 Task: Look for space in Ocoyoacac, Mexico from 10th July, 2023 to 15th July, 2023 for 7 adults in price range Rs.10000 to Rs.15000. Place can be entire place or shared room with 4 bedrooms having 7 beds and 4 bathrooms. Property type can be house, flat, guest house. Amenities needed are: wifi, TV, free parkinig on premises, gym, breakfast. Booking option can be shelf check-in. Required host language is English.
Action: Mouse moved to (526, 115)
Screenshot: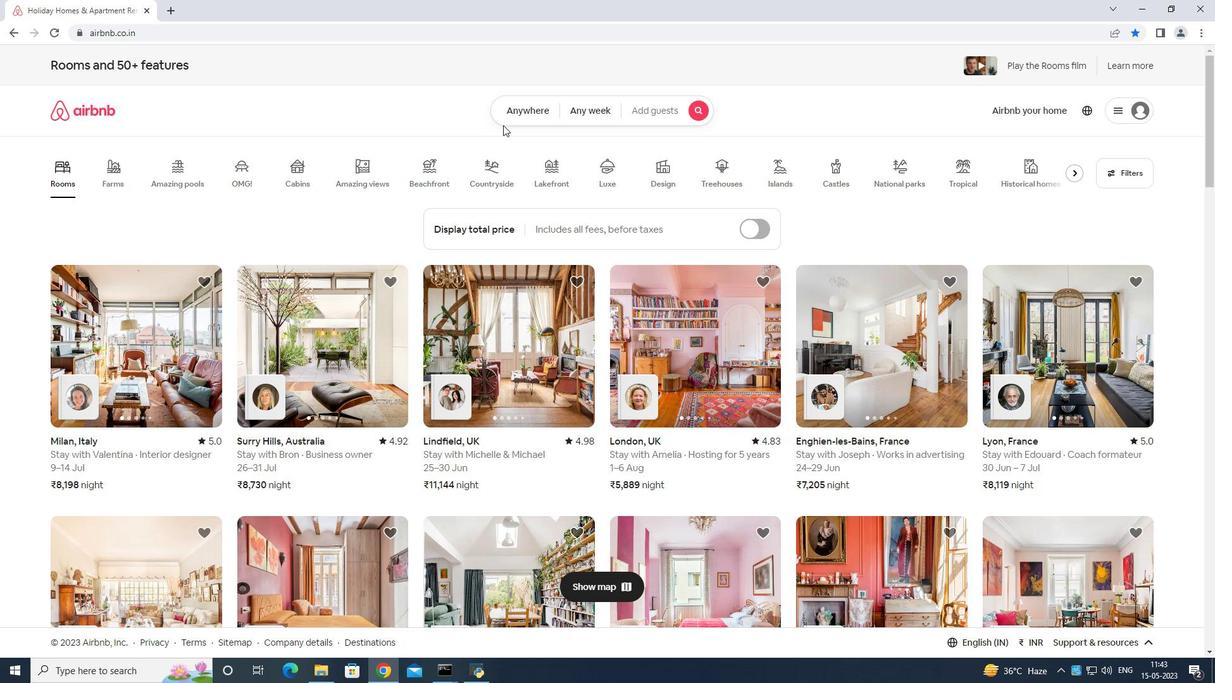 
Action: Mouse pressed left at (526, 115)
Screenshot: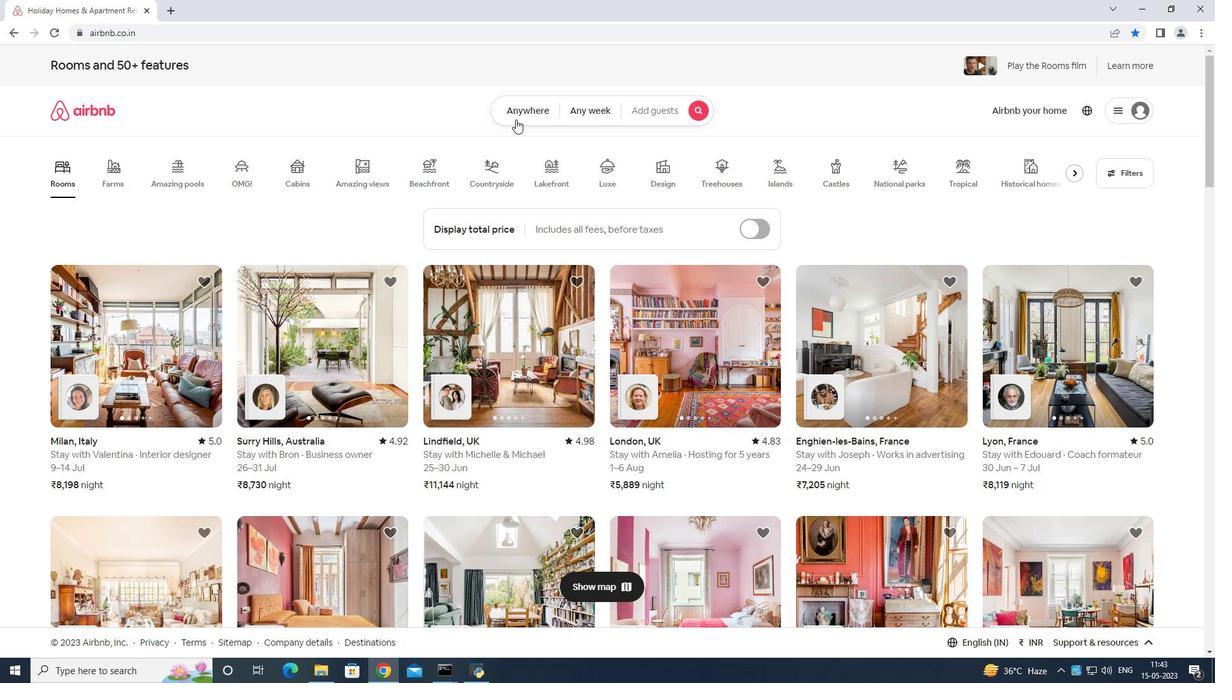 
Action: Mouse moved to (430, 157)
Screenshot: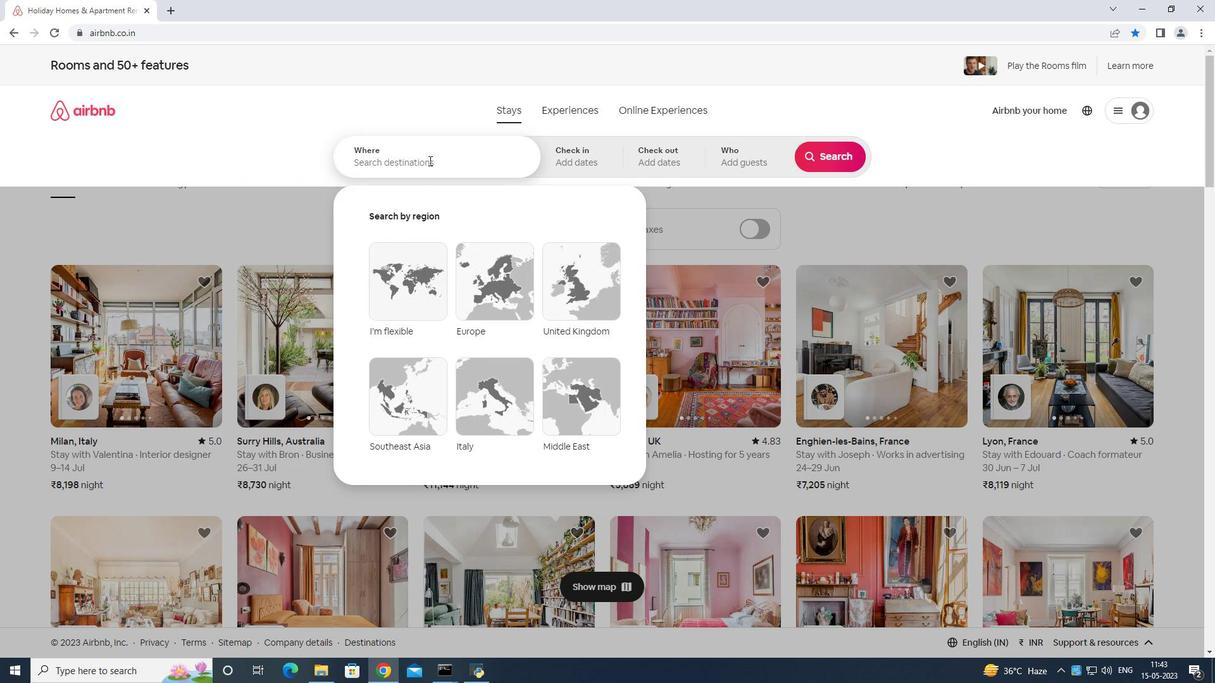 
Action: Mouse pressed left at (430, 157)
Screenshot: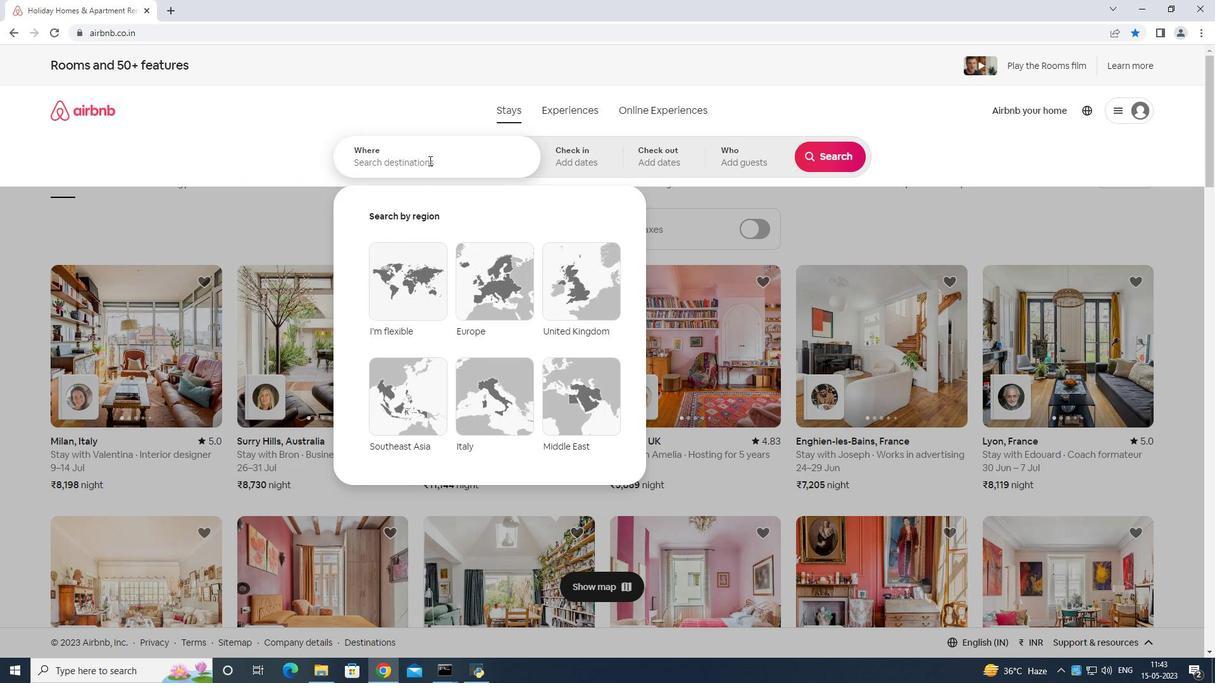 
Action: Mouse moved to (338, 212)
Screenshot: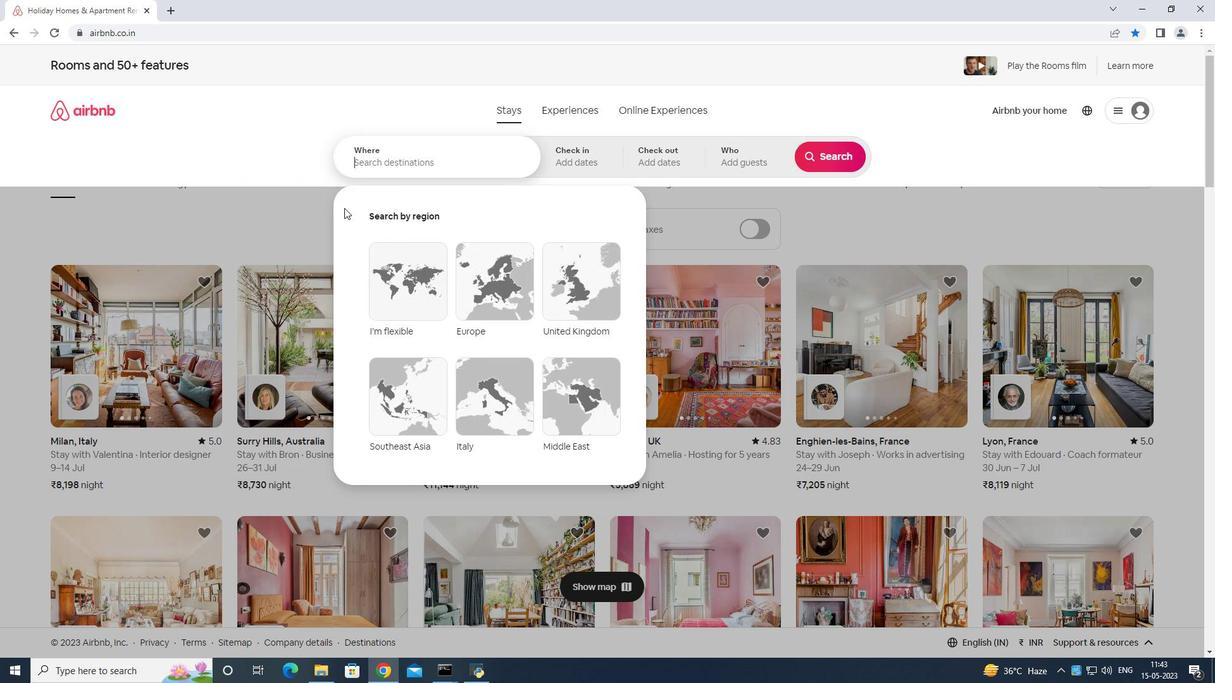
Action: Key pressed <Key.shift>Ocoyoacac<Key.space>mexico<Key.enter>
Screenshot: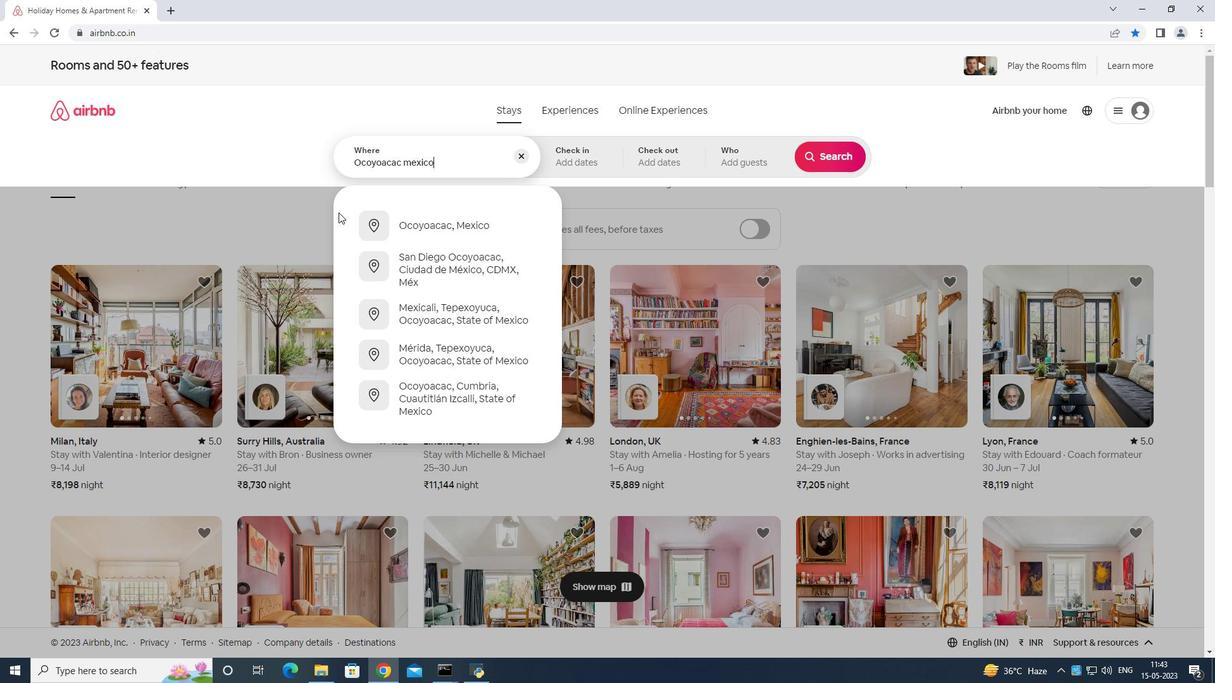 
Action: Mouse moved to (833, 257)
Screenshot: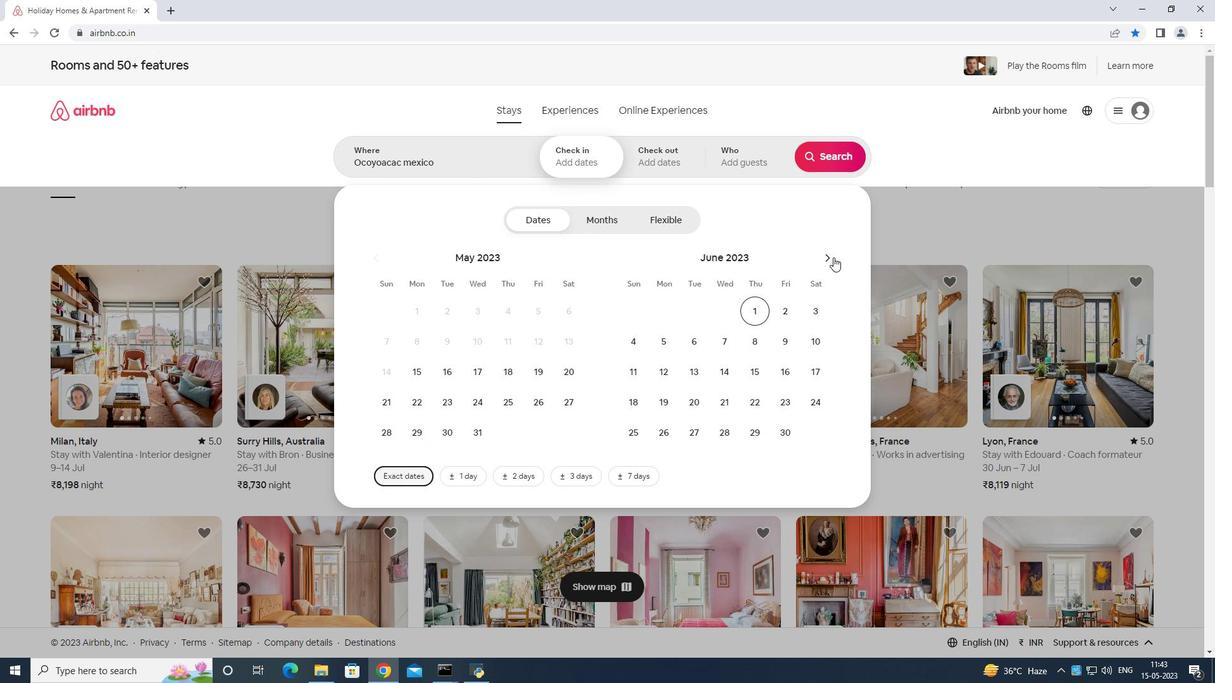
Action: Mouse pressed left at (833, 257)
Screenshot: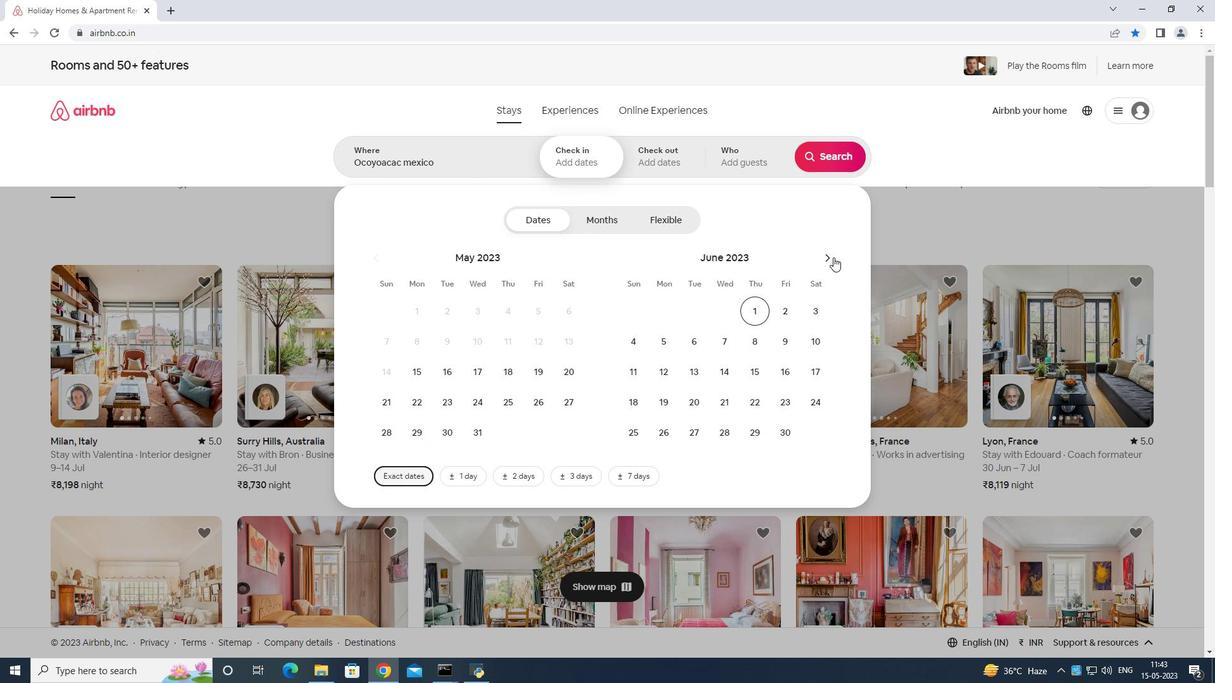 
Action: Mouse moved to (665, 362)
Screenshot: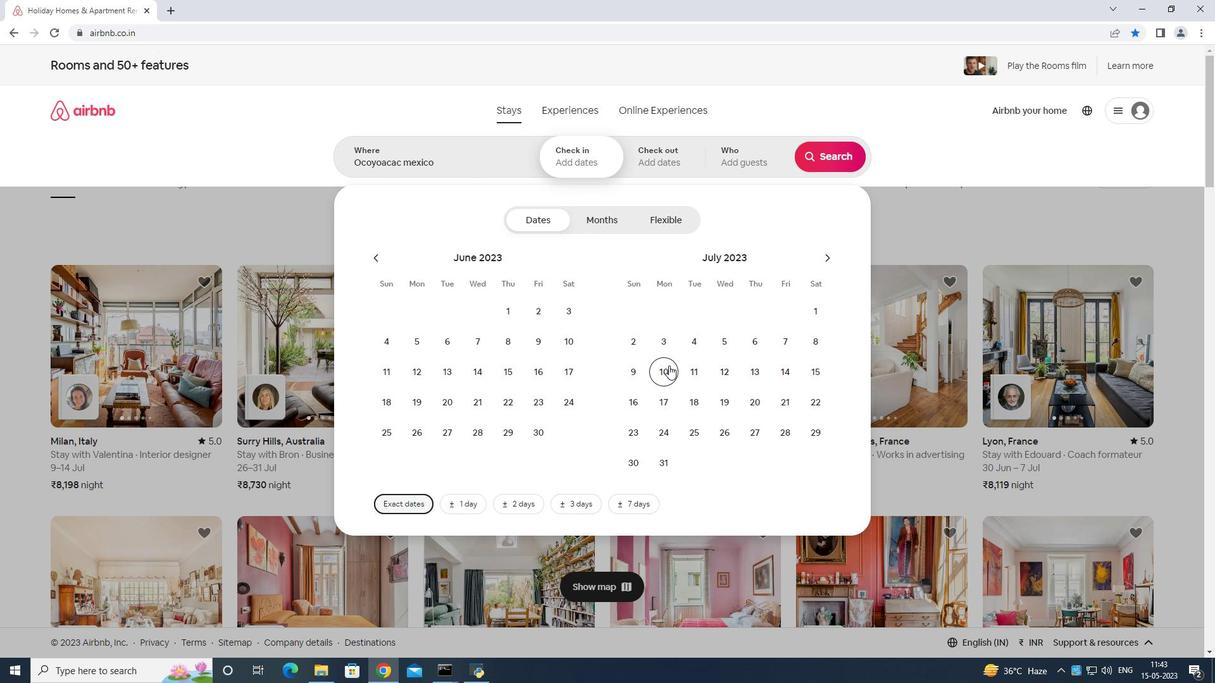 
Action: Mouse pressed left at (665, 362)
Screenshot: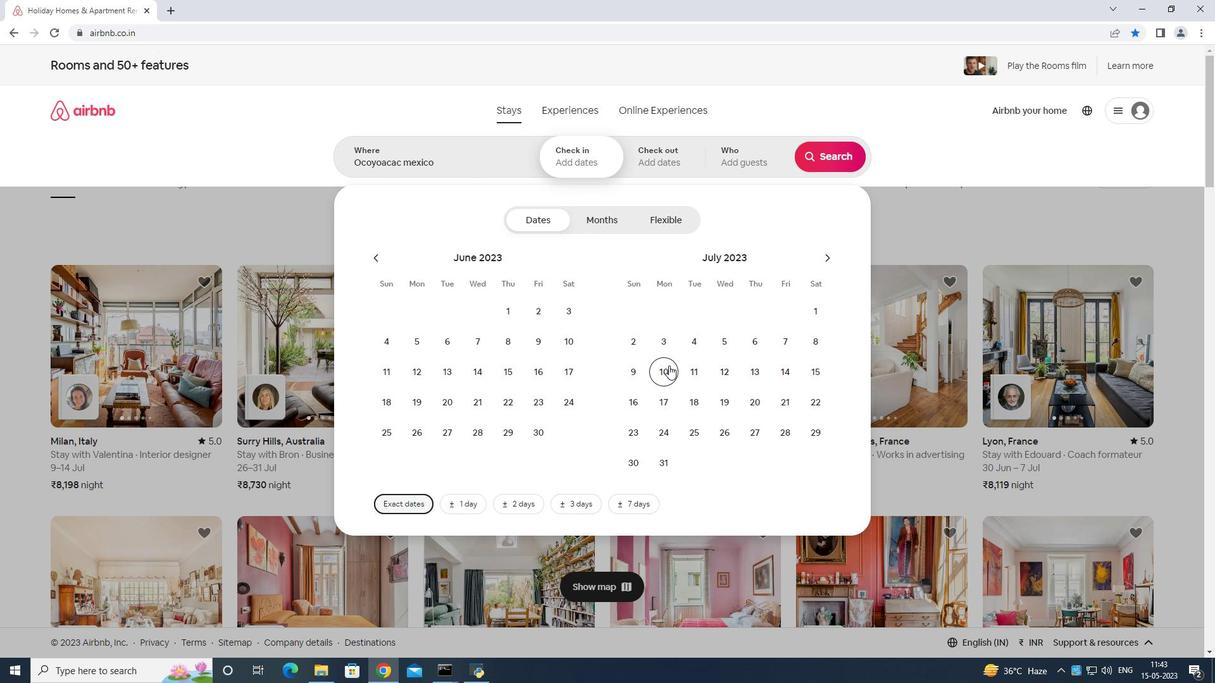 
Action: Mouse moved to (816, 368)
Screenshot: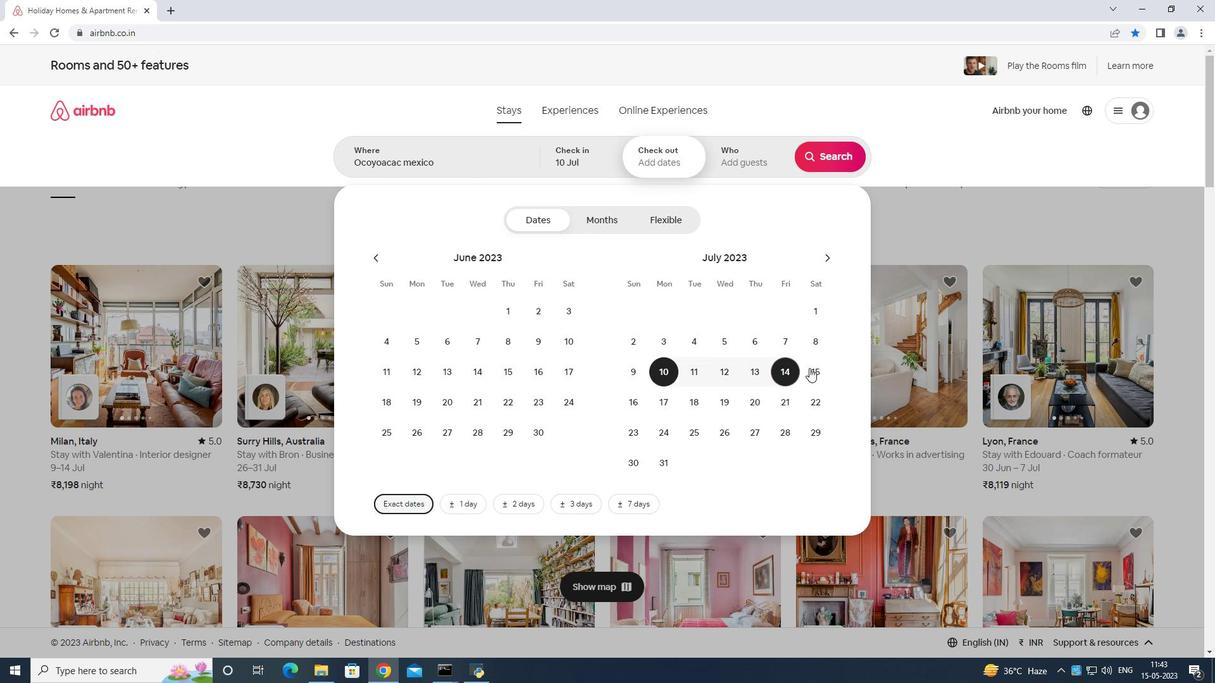 
Action: Mouse pressed left at (816, 368)
Screenshot: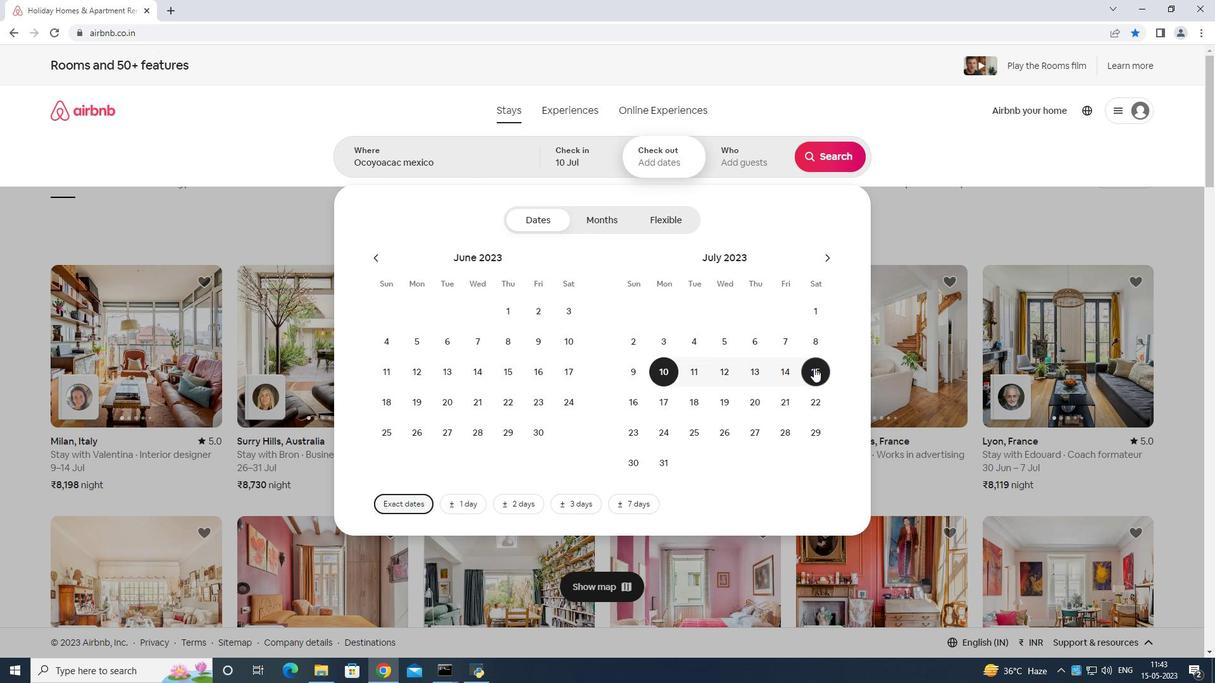 
Action: Mouse moved to (766, 146)
Screenshot: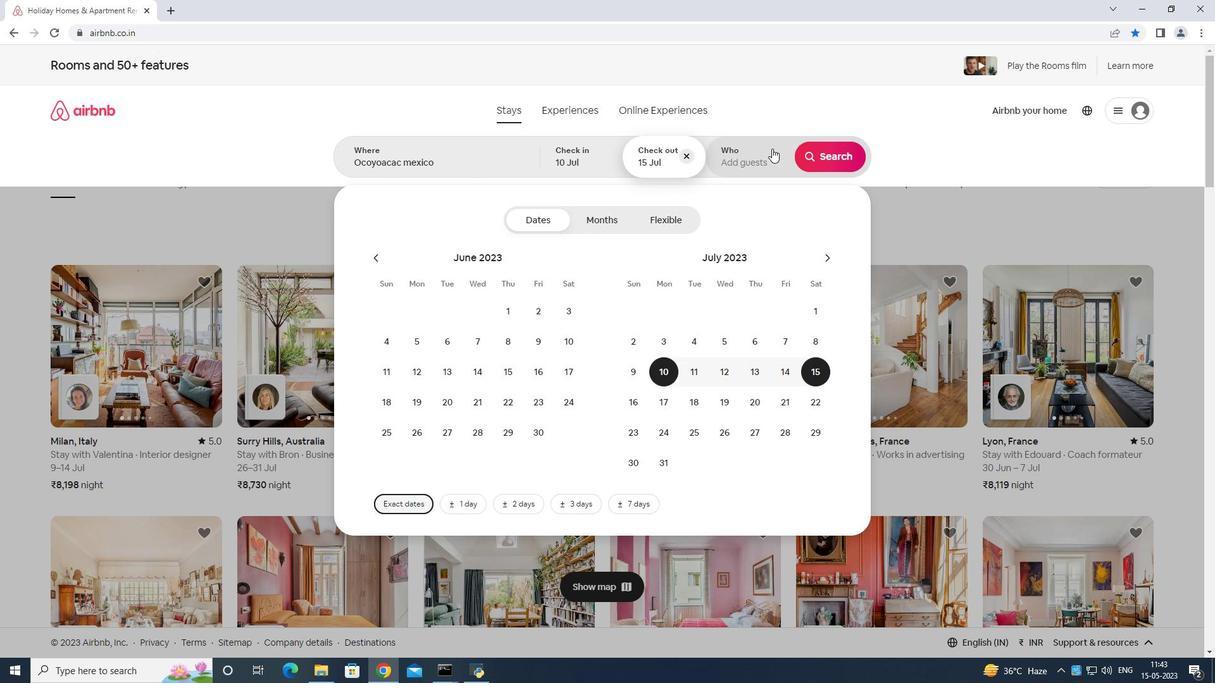 
Action: Mouse pressed left at (766, 146)
Screenshot: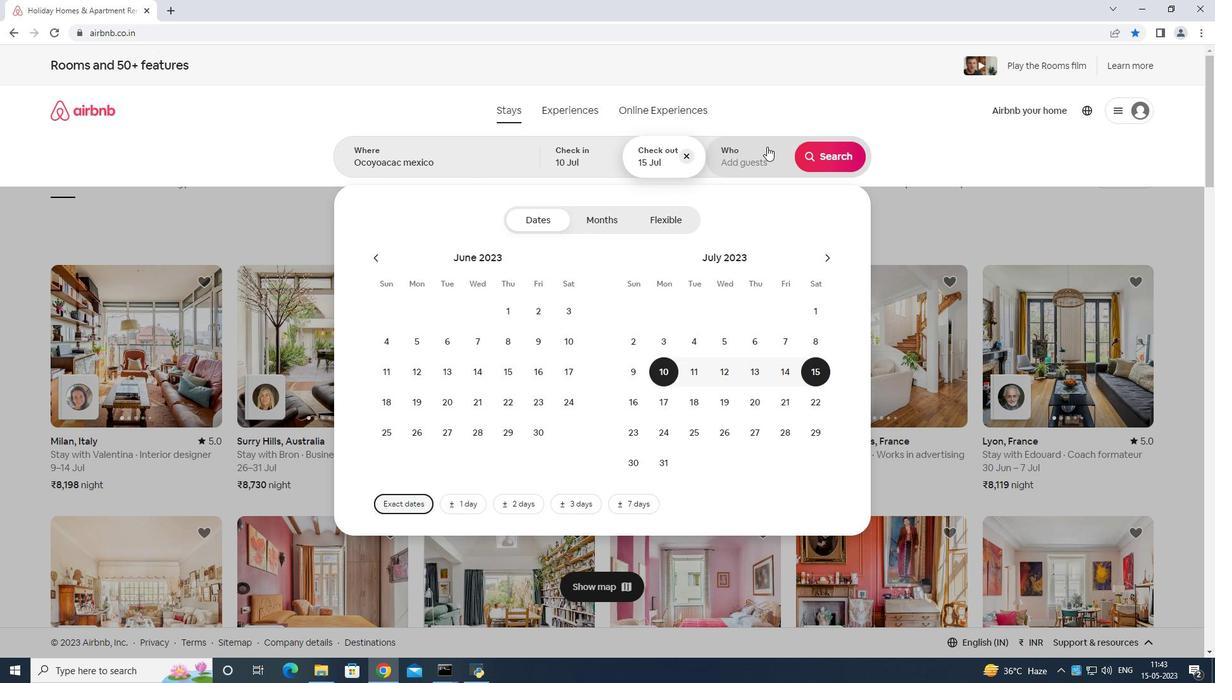 
Action: Mouse moved to (833, 221)
Screenshot: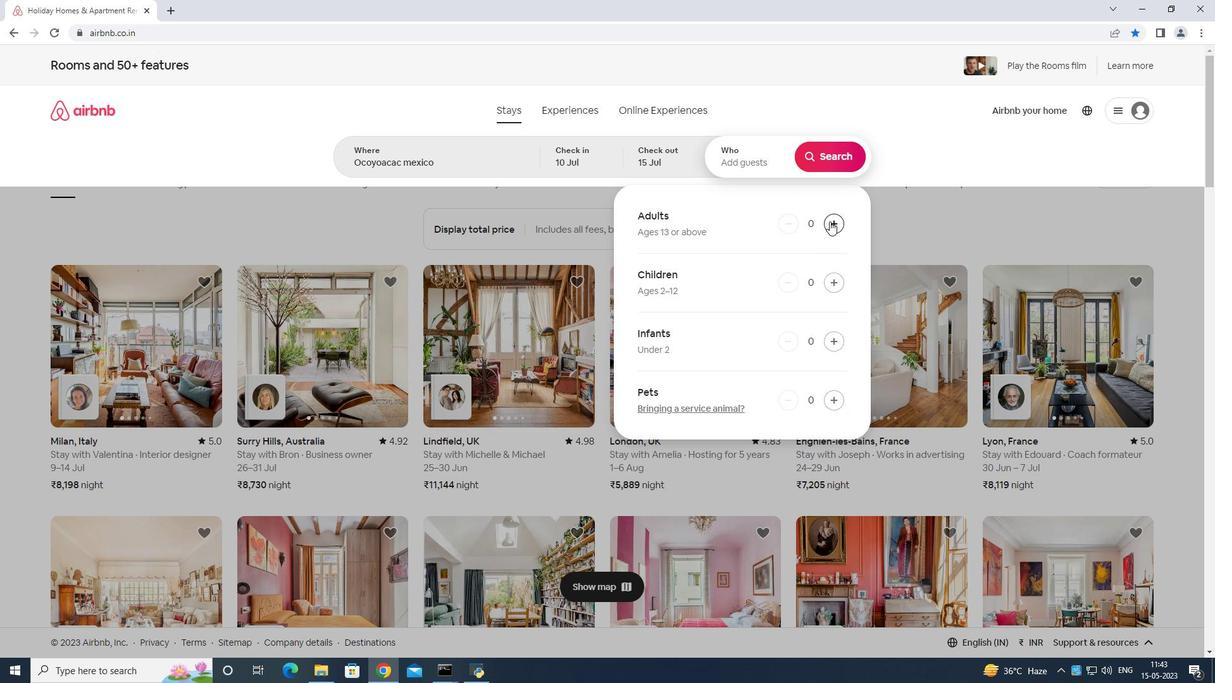 
Action: Mouse pressed left at (833, 221)
Screenshot: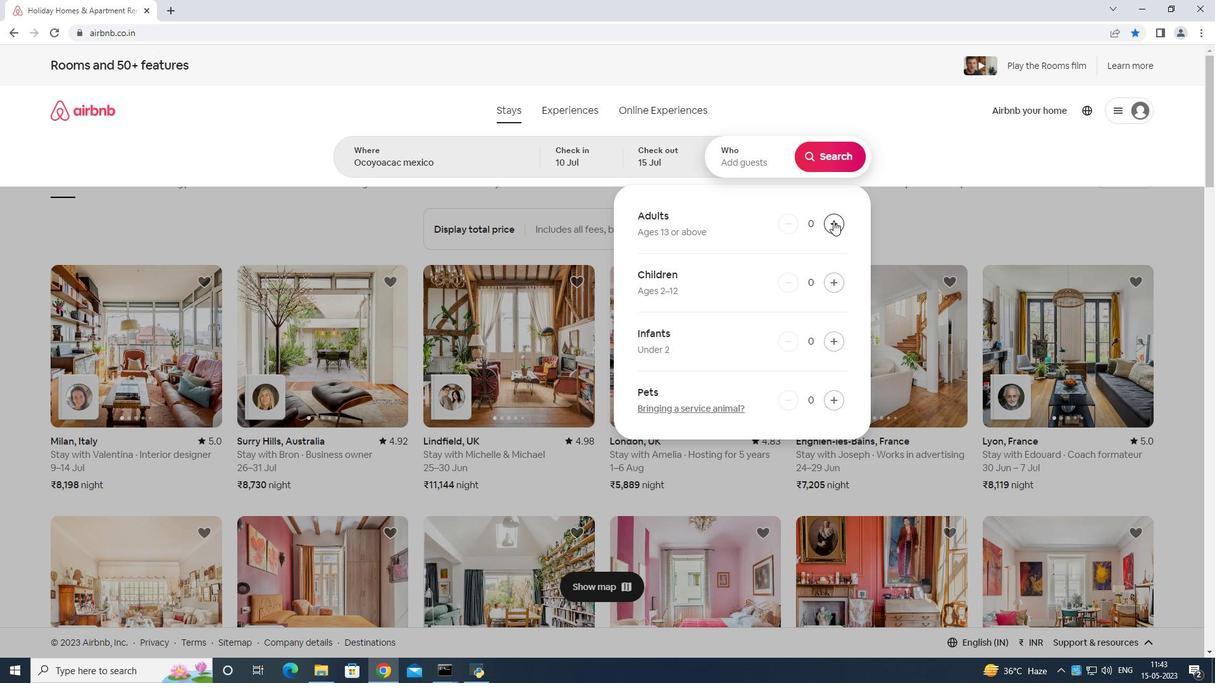 
Action: Mouse pressed left at (833, 221)
Screenshot: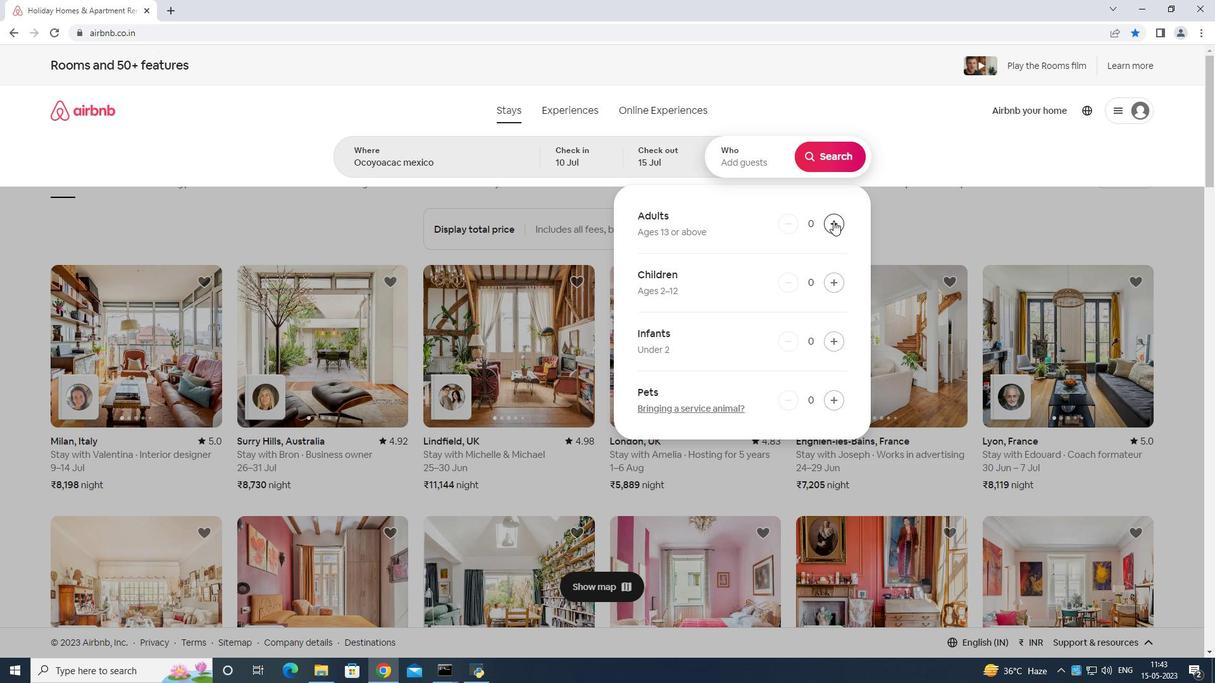 
Action: Mouse moved to (835, 221)
Screenshot: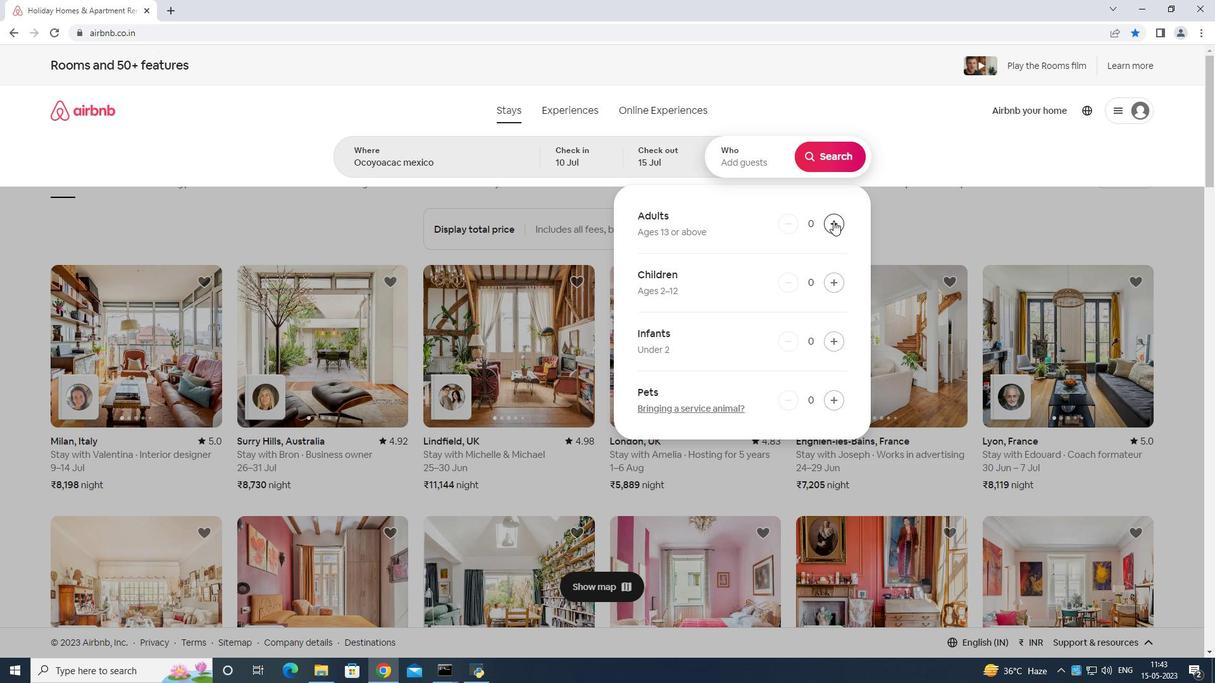 
Action: Mouse pressed left at (835, 221)
Screenshot: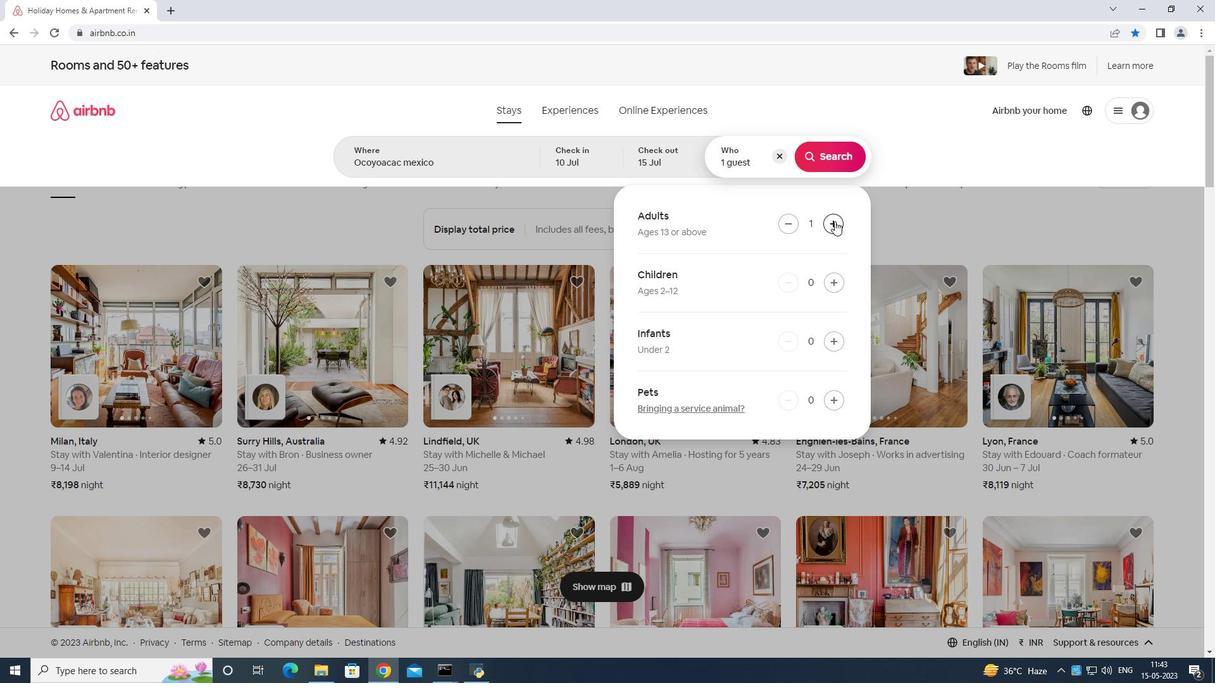 
Action: Mouse pressed left at (835, 221)
Screenshot: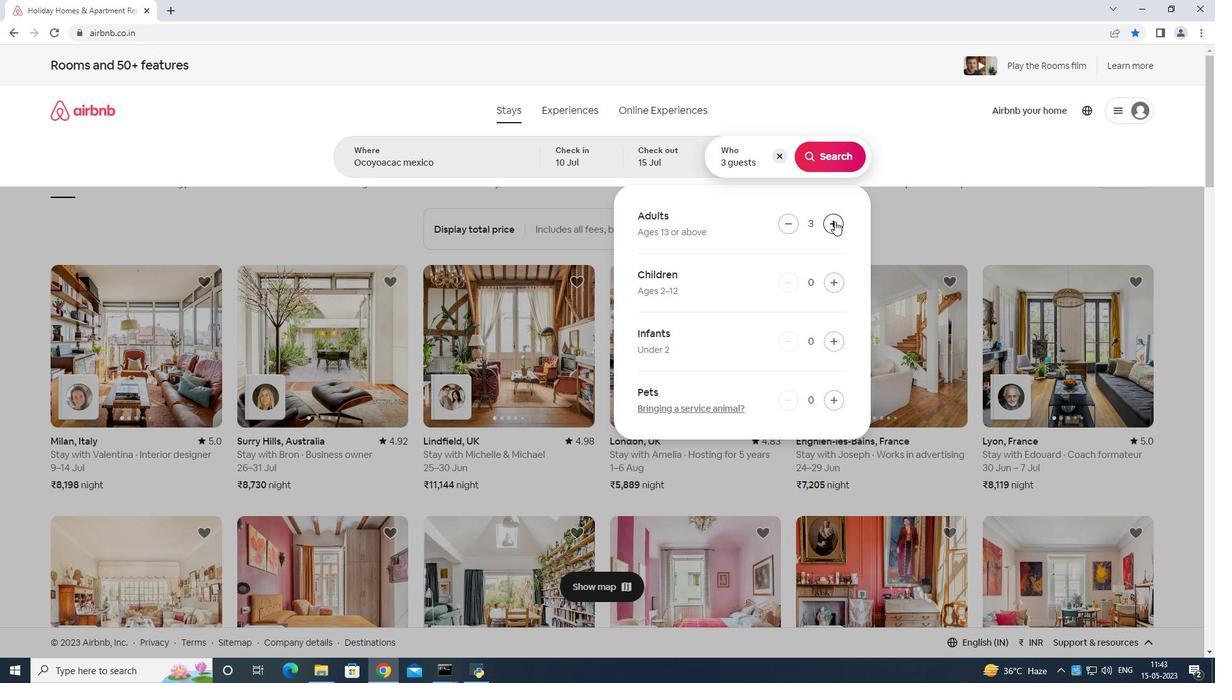 
Action: Mouse pressed left at (835, 221)
Screenshot: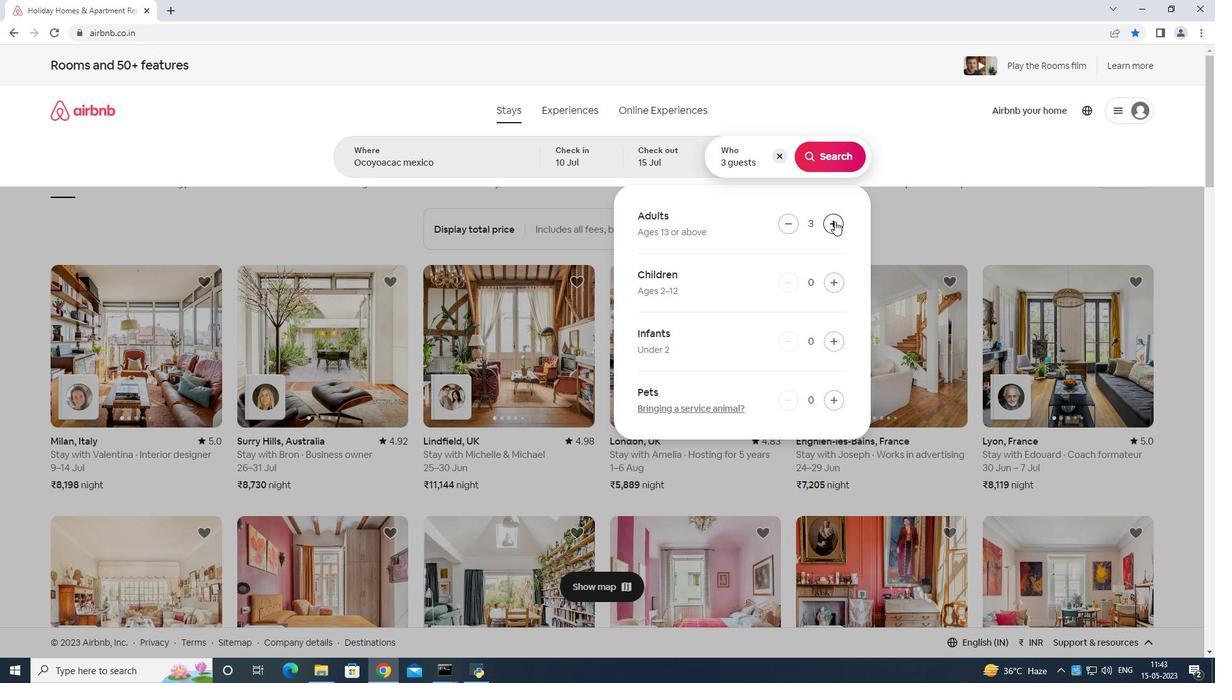 
Action: Mouse pressed left at (835, 221)
Screenshot: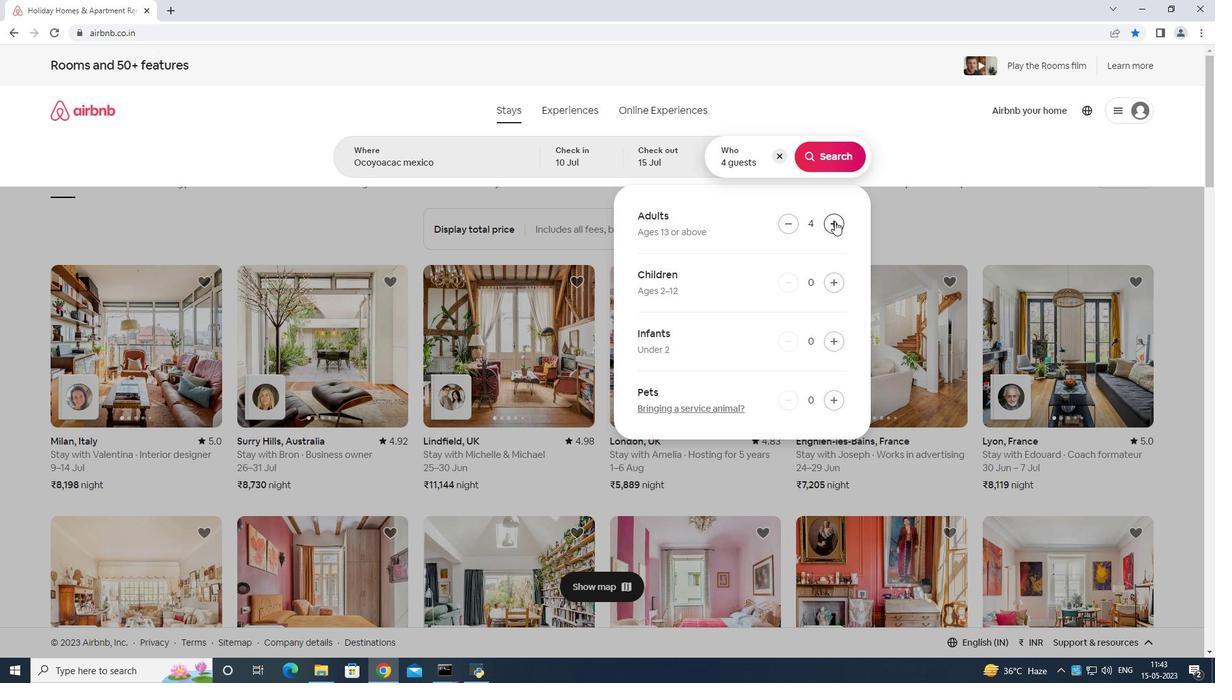 
Action: Mouse pressed left at (835, 221)
Screenshot: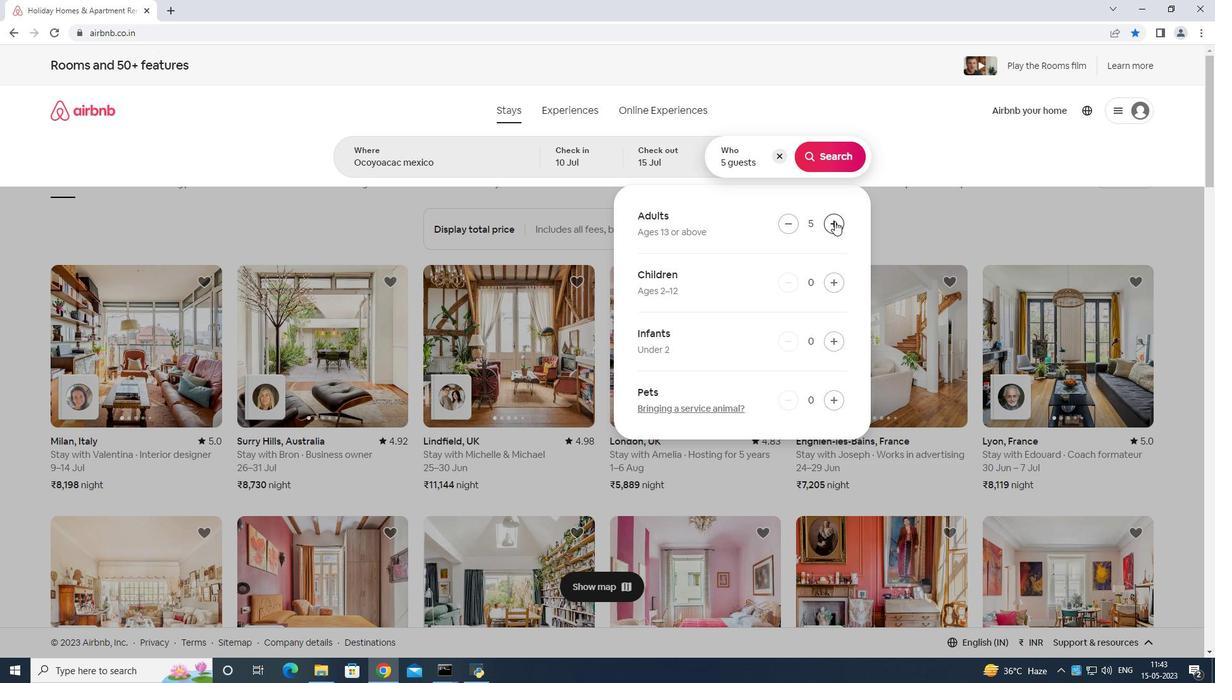 
Action: Mouse pressed left at (835, 221)
Screenshot: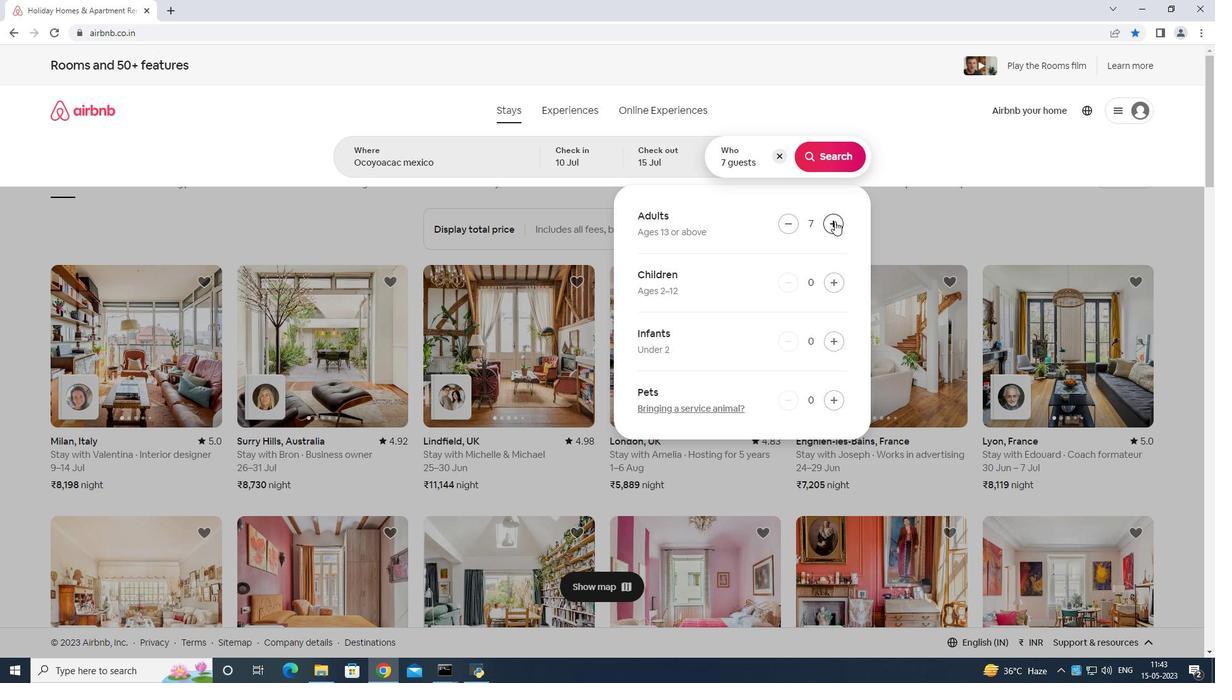 
Action: Mouse moved to (791, 222)
Screenshot: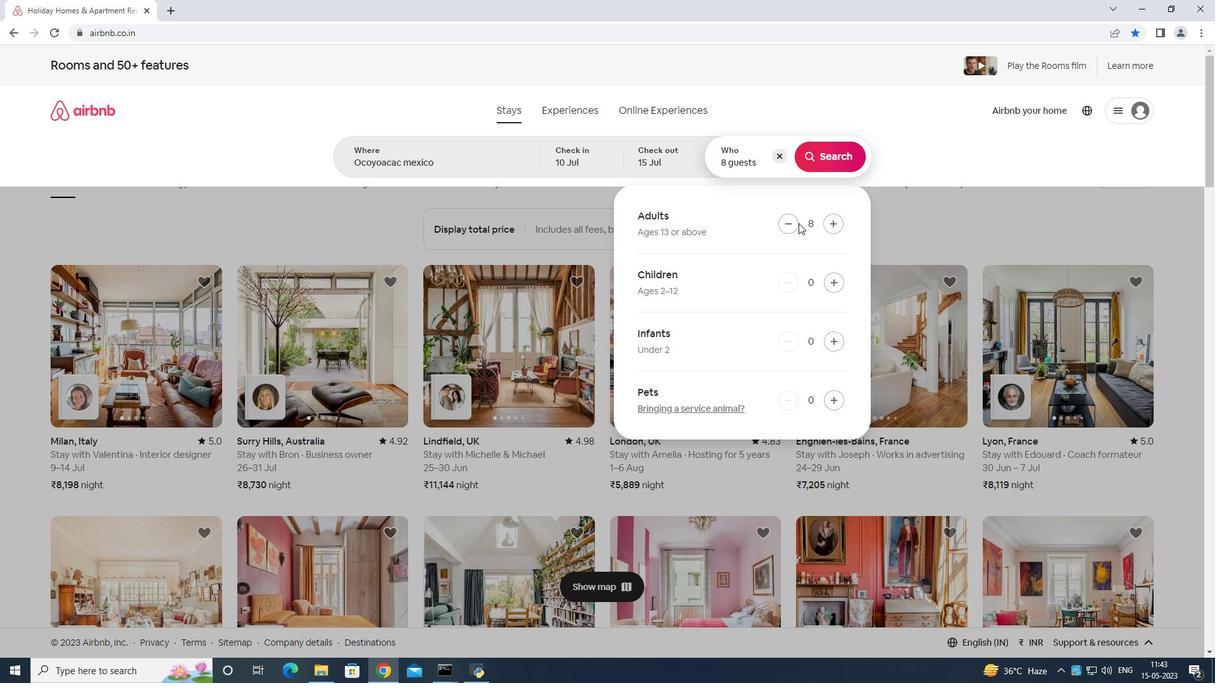 
Action: Mouse pressed left at (791, 222)
Screenshot: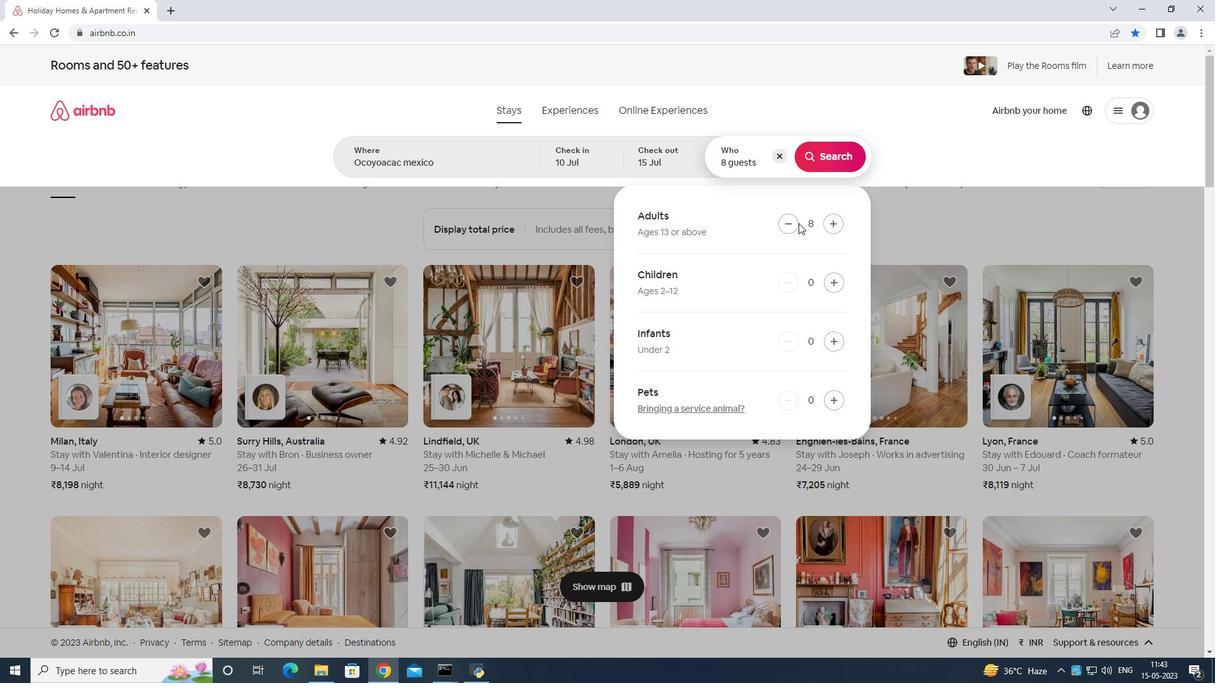 
Action: Mouse moved to (838, 145)
Screenshot: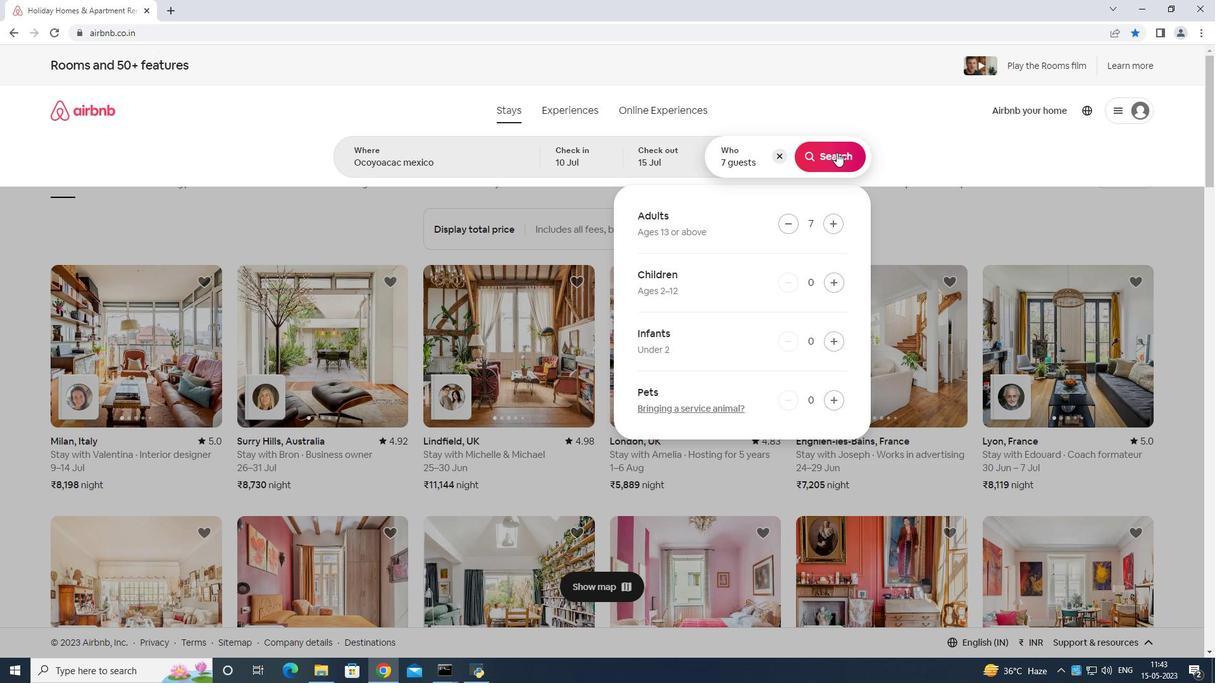 
Action: Mouse pressed left at (838, 145)
Screenshot: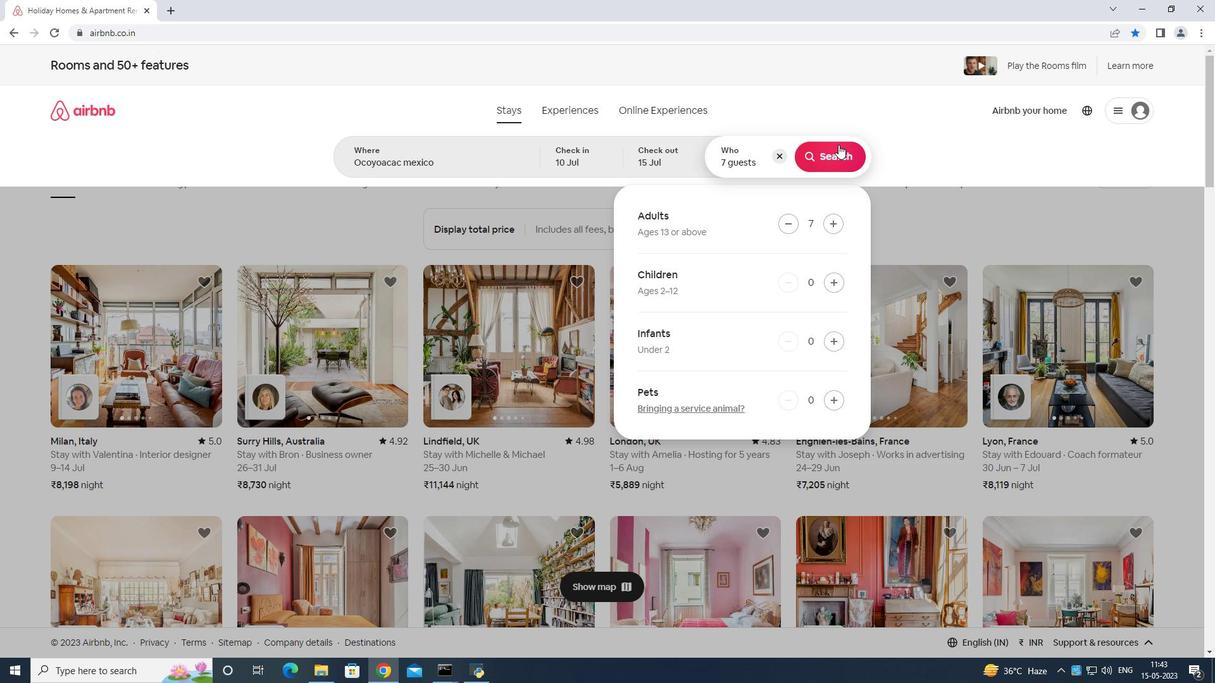 
Action: Mouse moved to (1147, 112)
Screenshot: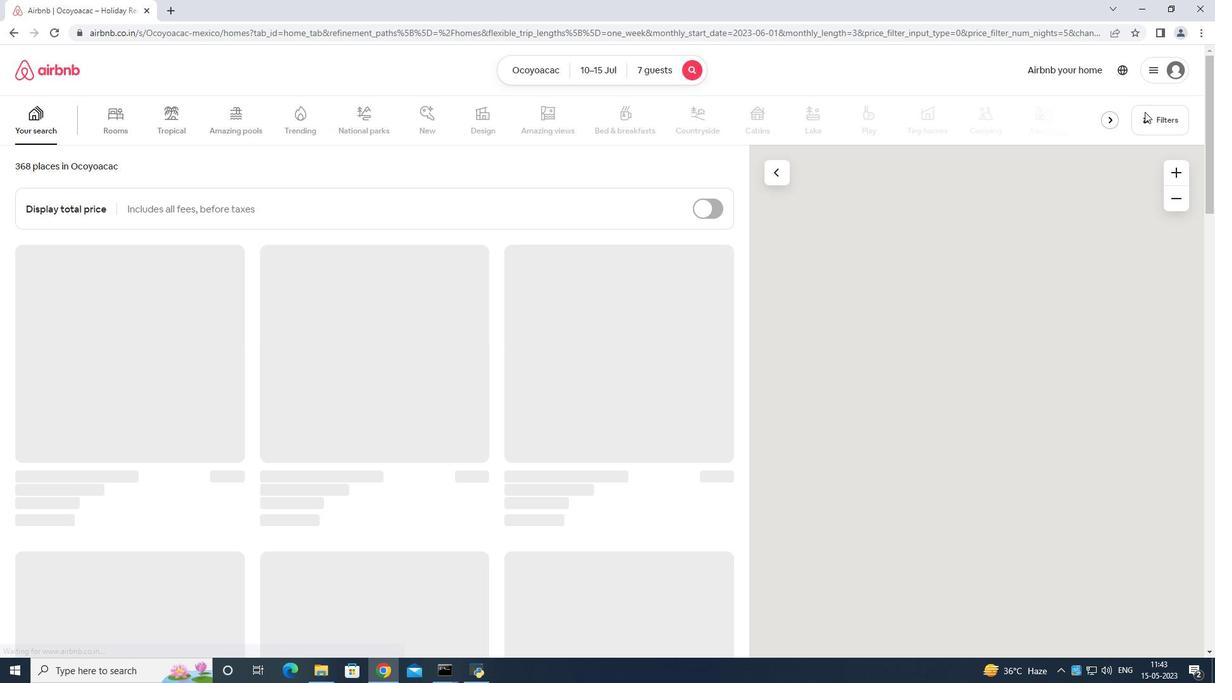 
Action: Mouse pressed left at (1147, 112)
Screenshot: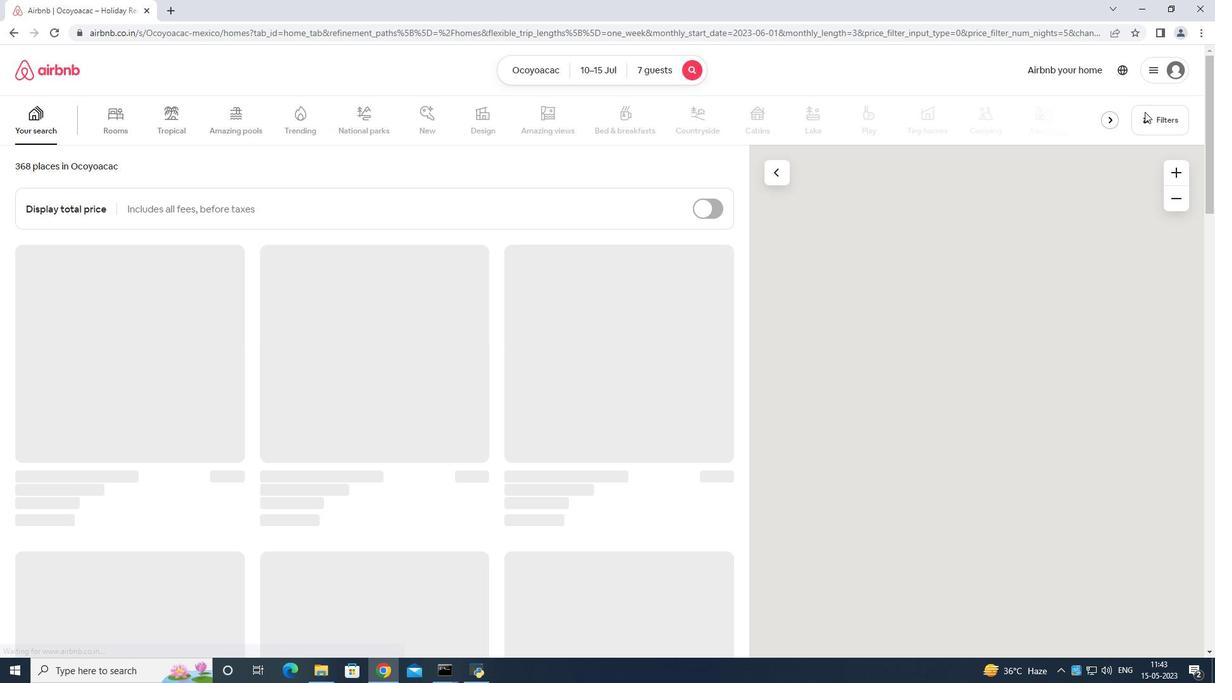 
Action: Mouse moved to (544, 413)
Screenshot: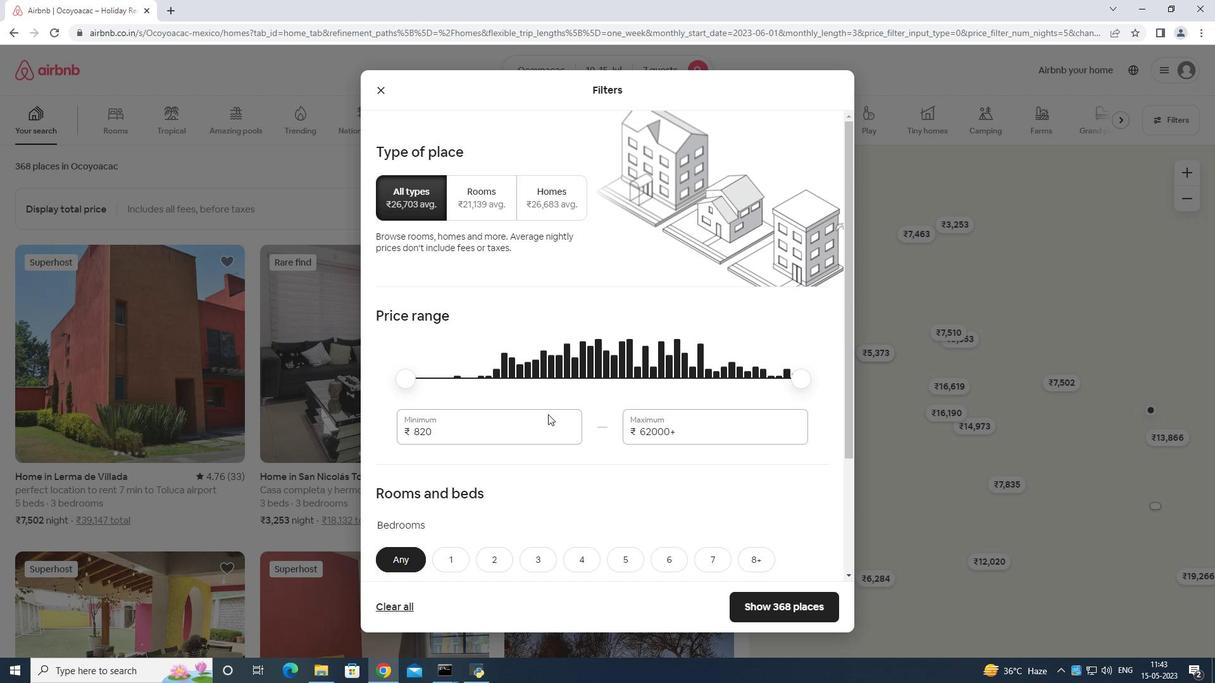 
Action: Mouse pressed left at (544, 413)
Screenshot: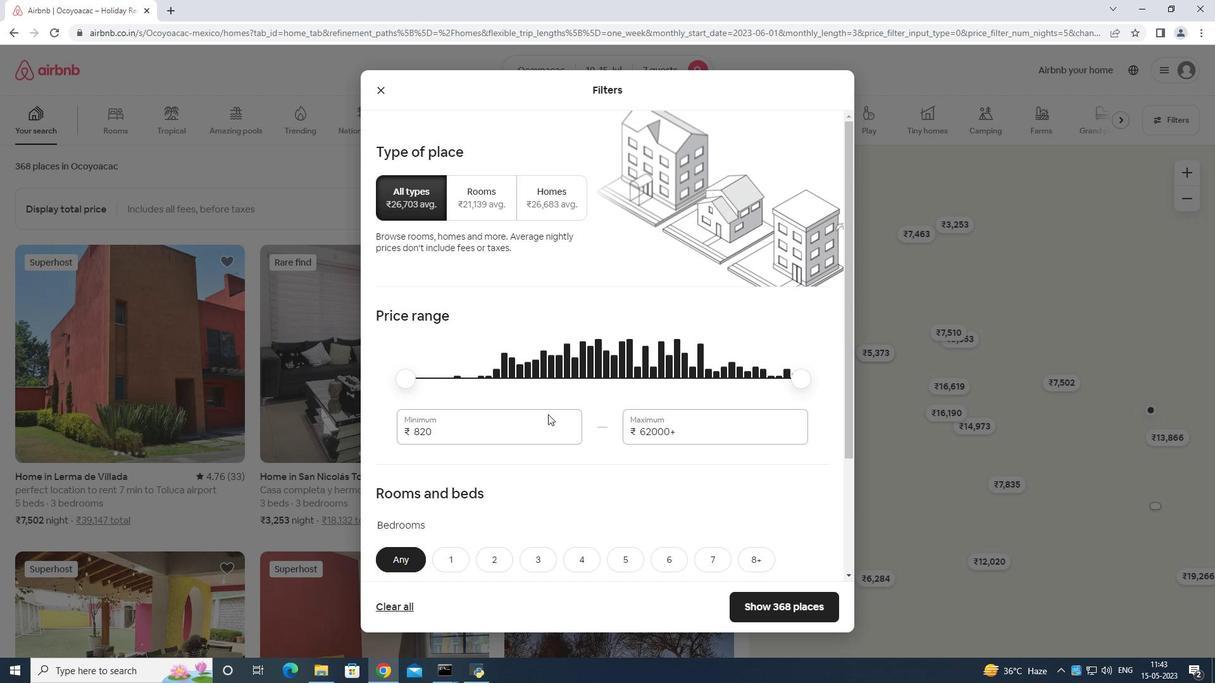 
Action: Mouse moved to (543, 410)
Screenshot: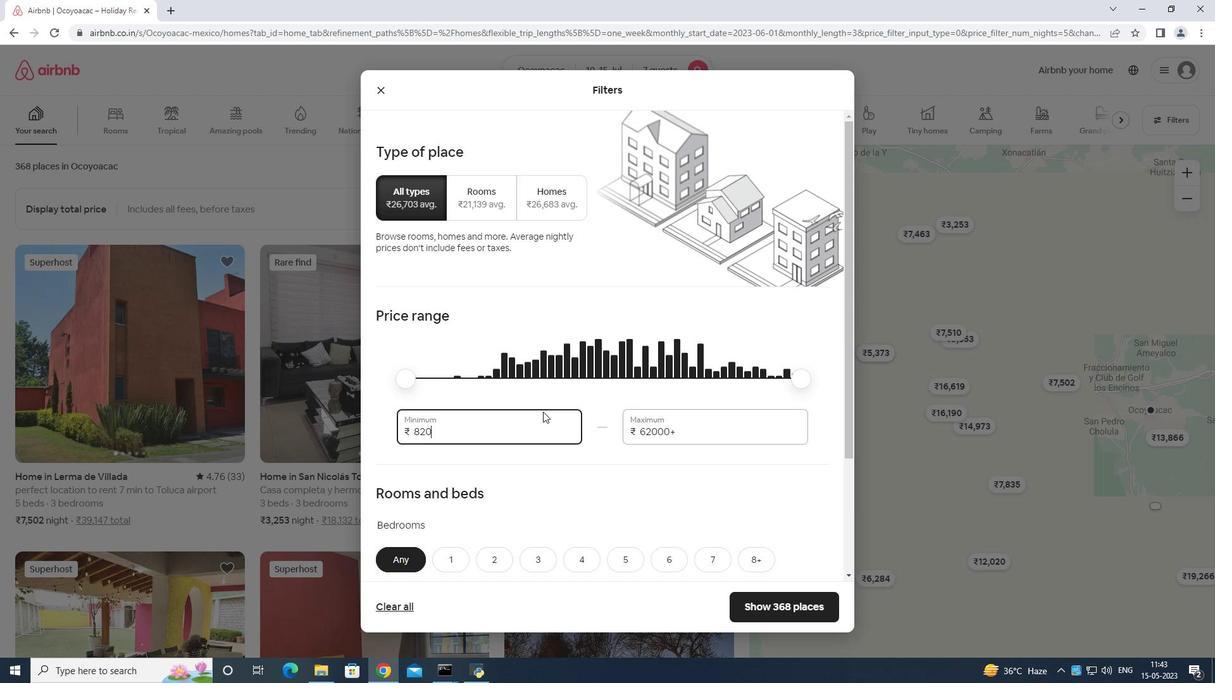 
Action: Key pressed <Key.backspace>
Screenshot: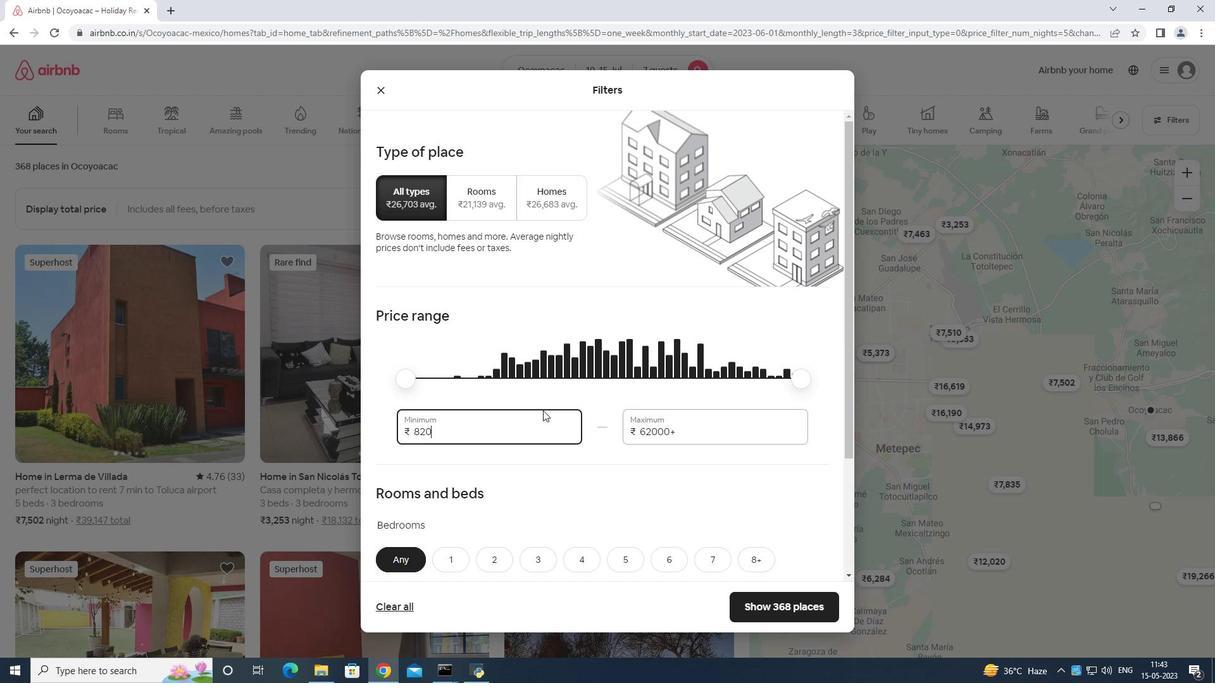 
Action: Mouse moved to (543, 409)
Screenshot: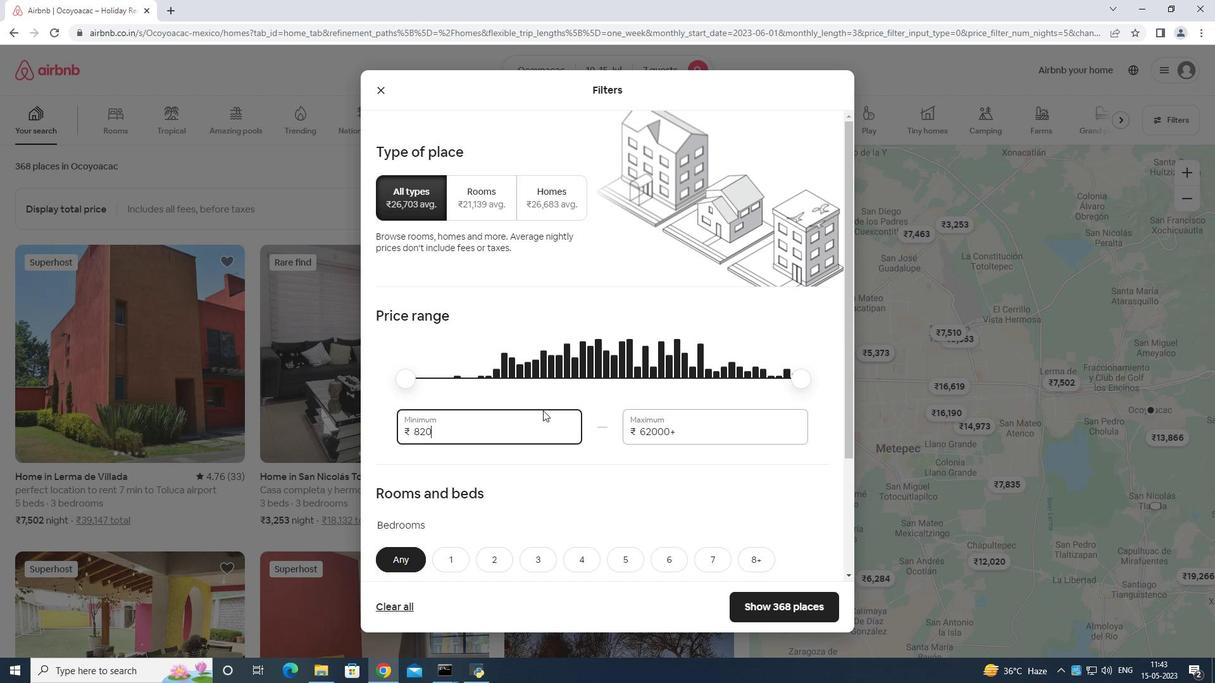 
Action: Key pressed <Key.backspace><Key.backspace><Key.backspace>1
Screenshot: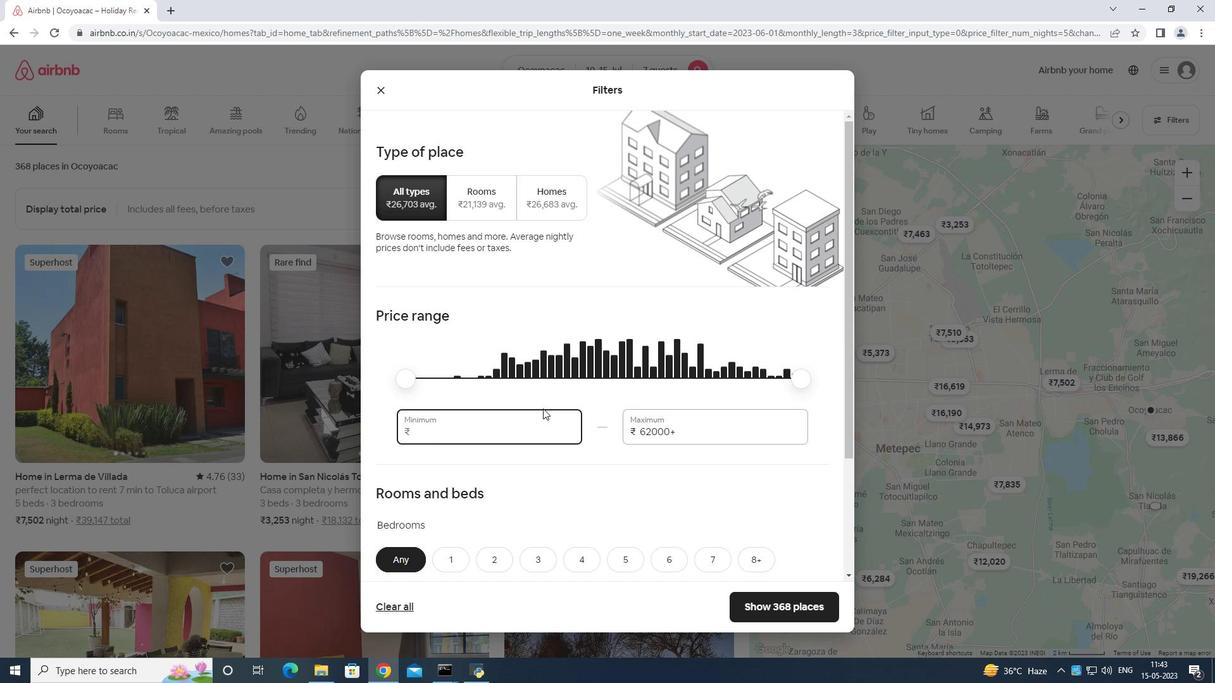 
Action: Mouse moved to (543, 409)
Screenshot: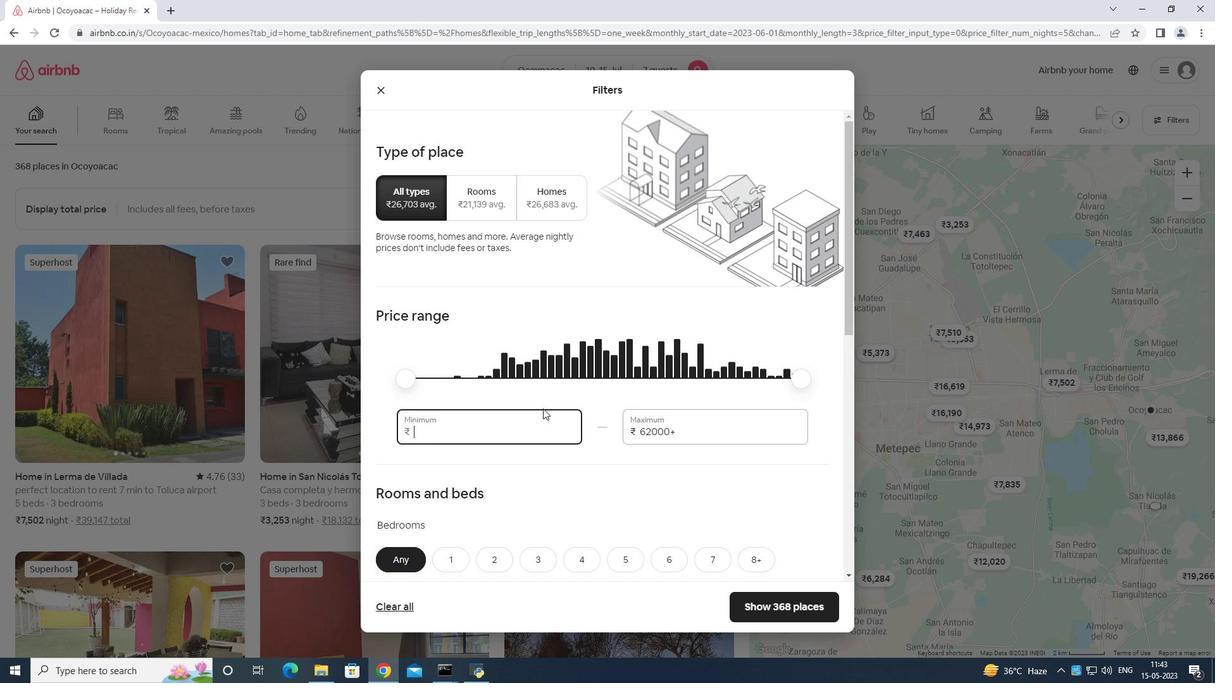 
Action: Key pressed 0000
Screenshot: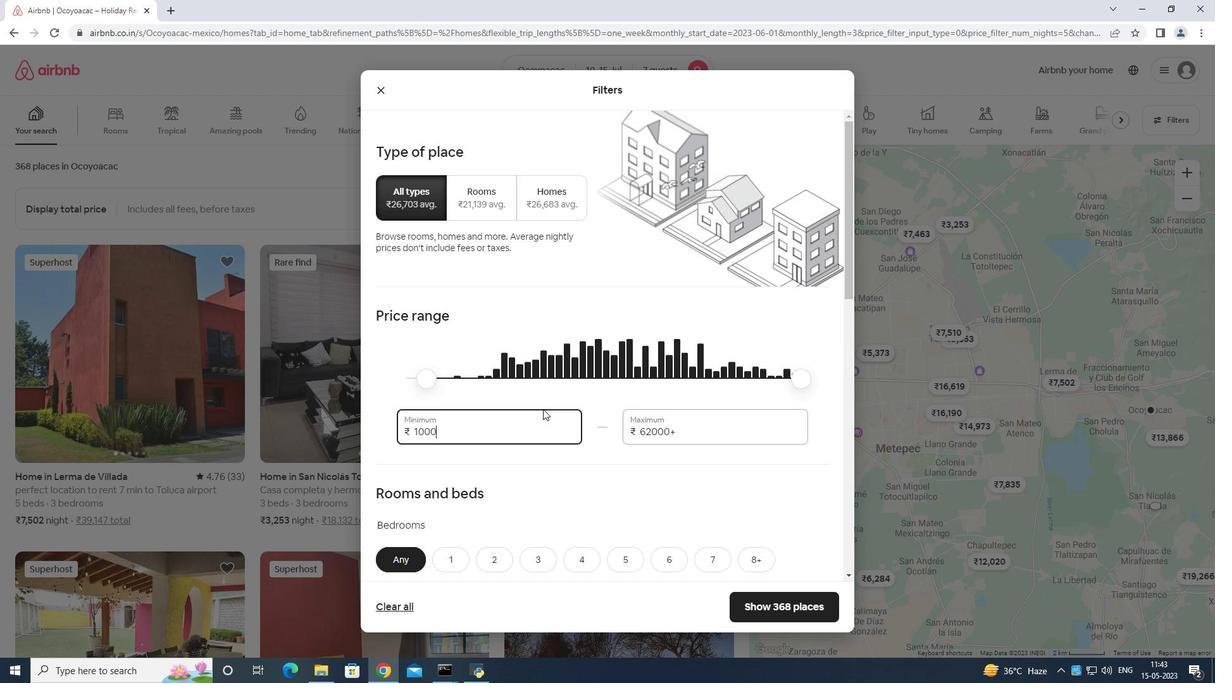 
Action: Mouse moved to (679, 408)
Screenshot: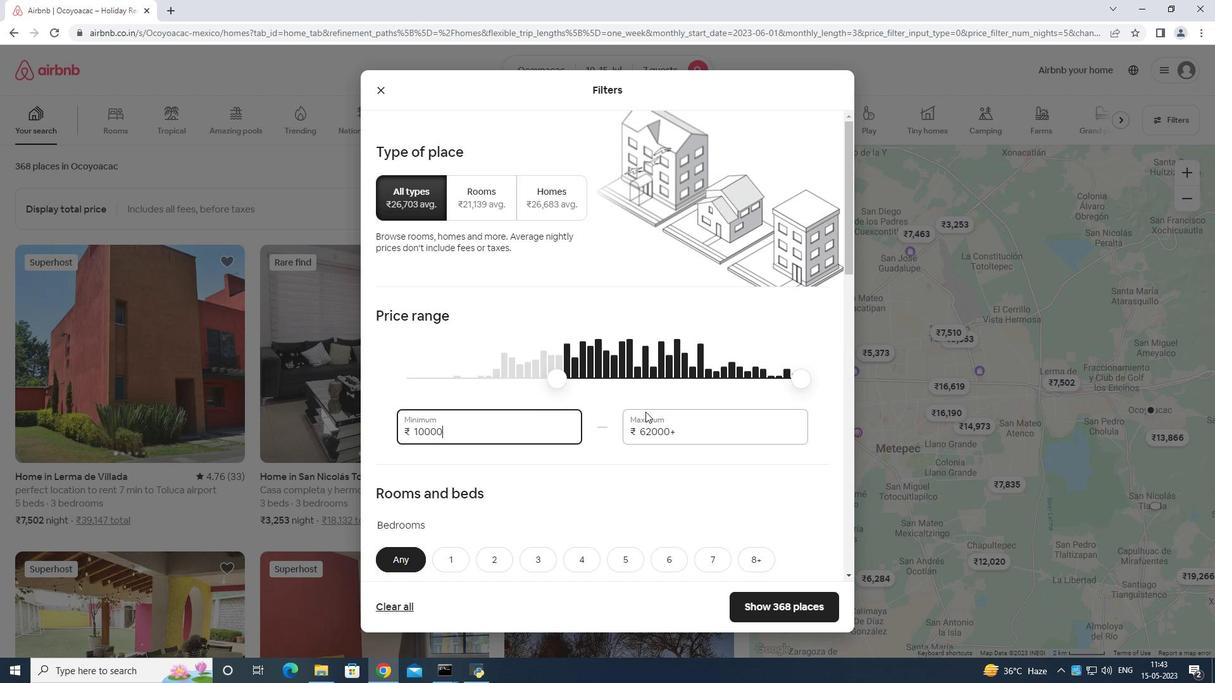 
Action: Mouse pressed left at (679, 408)
Screenshot: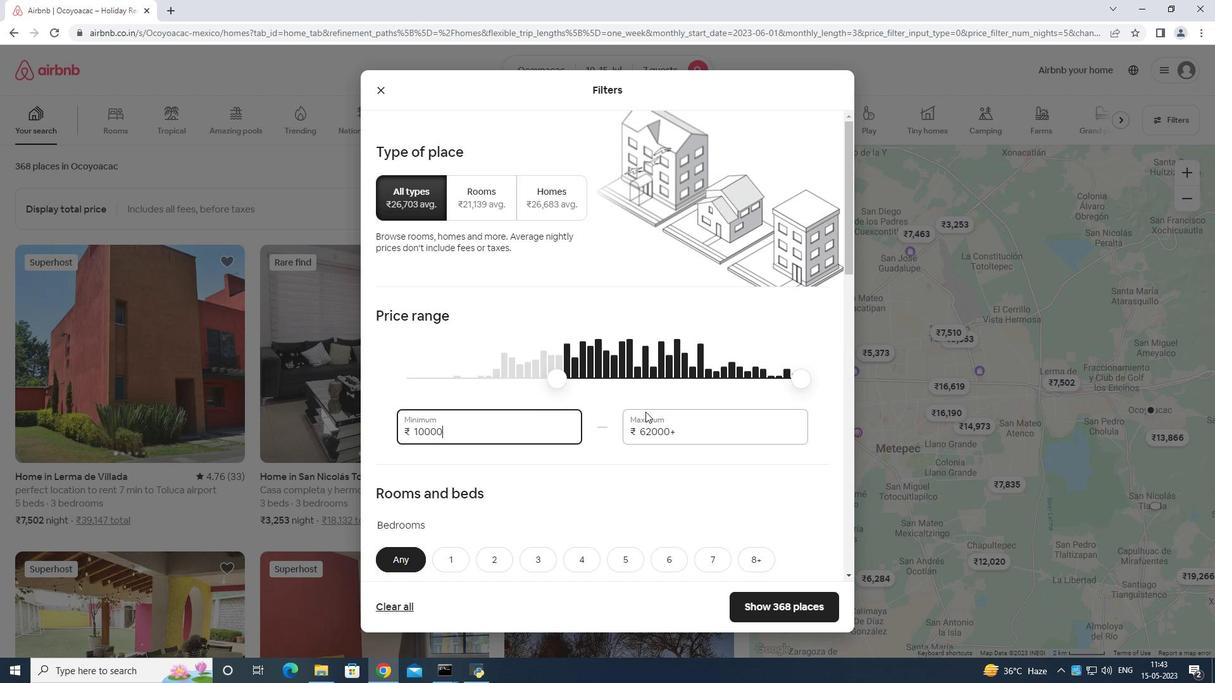 
Action: Mouse moved to (693, 428)
Screenshot: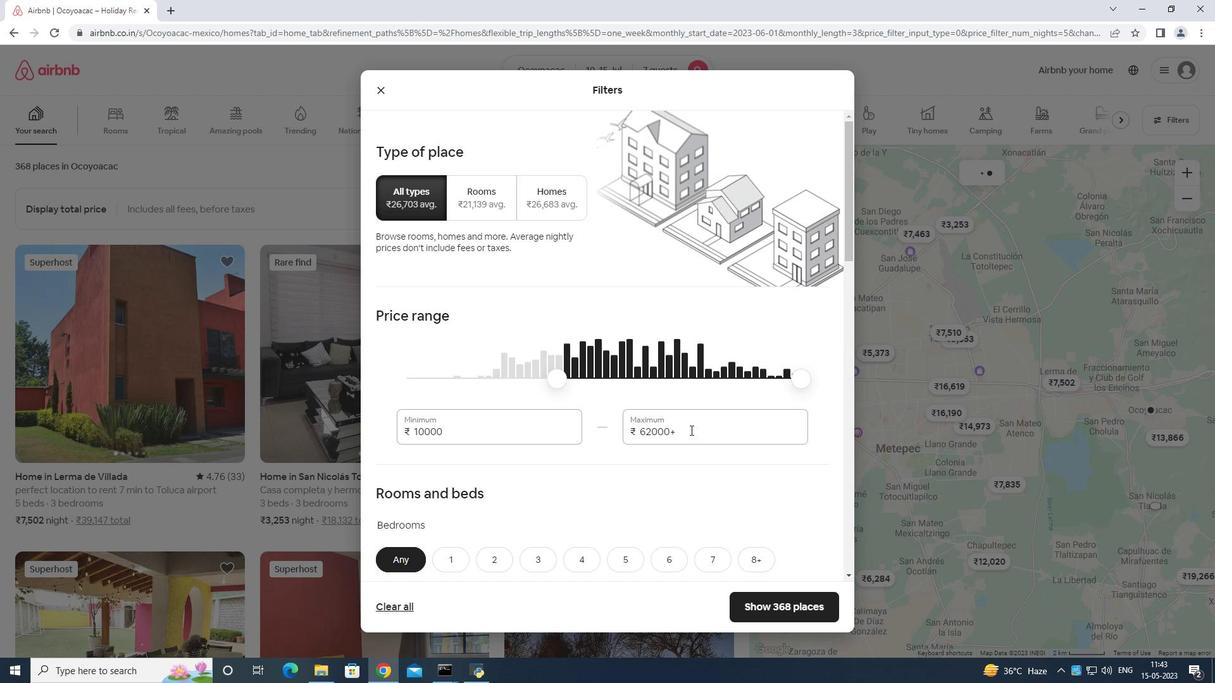 
Action: Mouse pressed left at (693, 428)
Screenshot: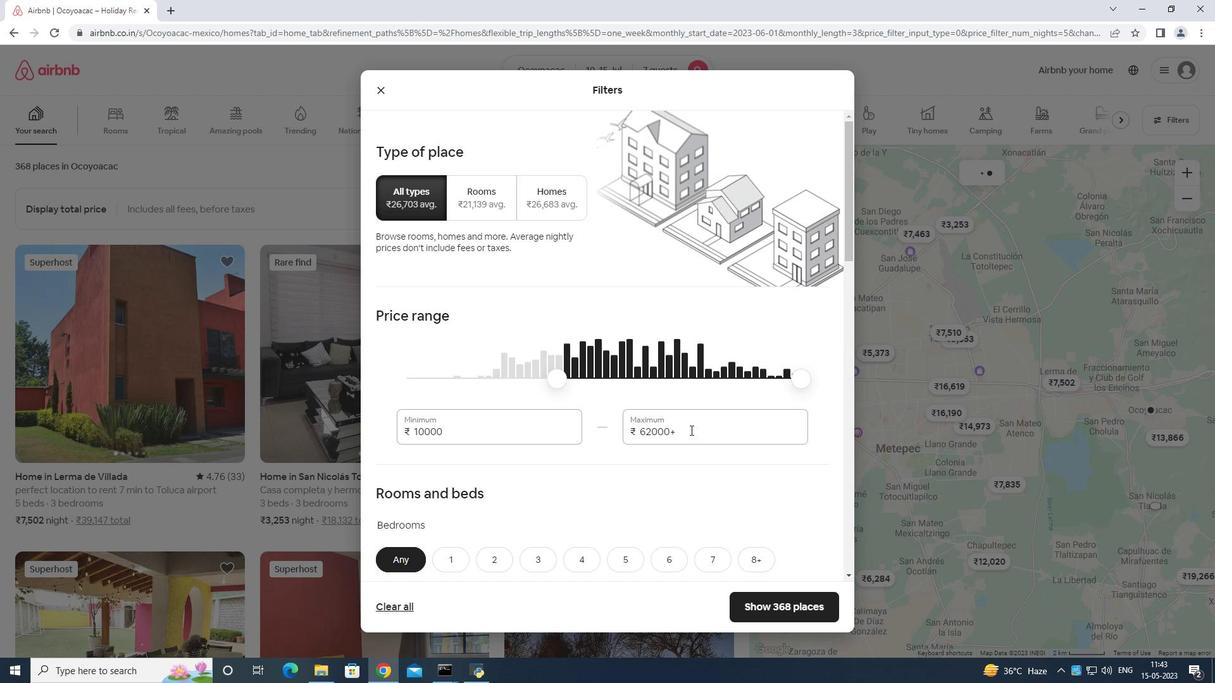 
Action: Mouse moved to (694, 426)
Screenshot: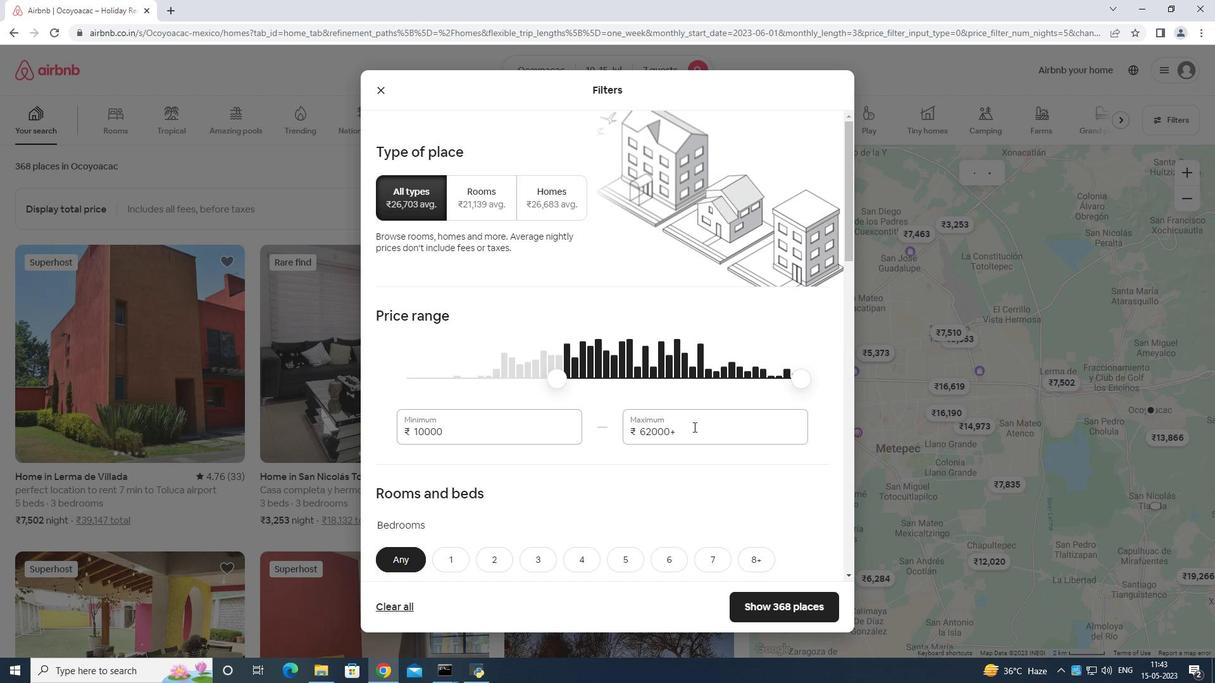 
Action: Key pressed <Key.backspace><Key.backspace><Key.backspace><Key.backspace><Key.backspace><Key.backspace><Key.backspace><Key.backspace><Key.backspace><Key.backspace><Key.backspace><Key.backspace><Key.backspace><Key.backspace>1
Screenshot: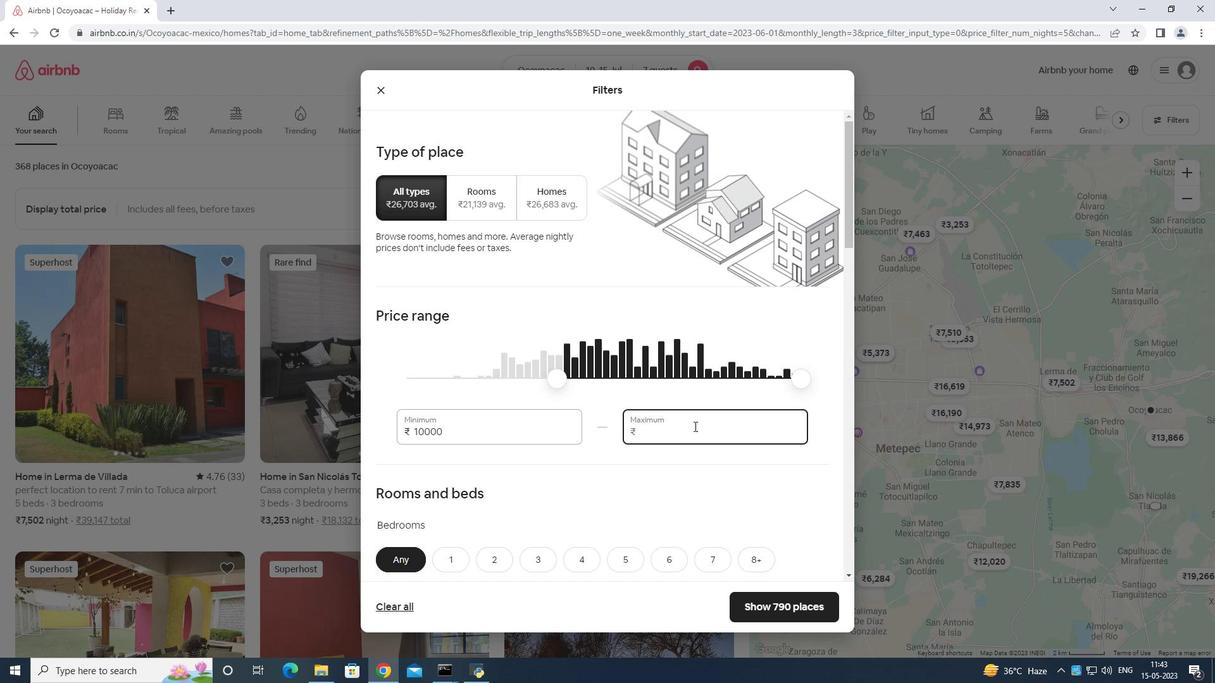 
Action: Mouse moved to (695, 426)
Screenshot: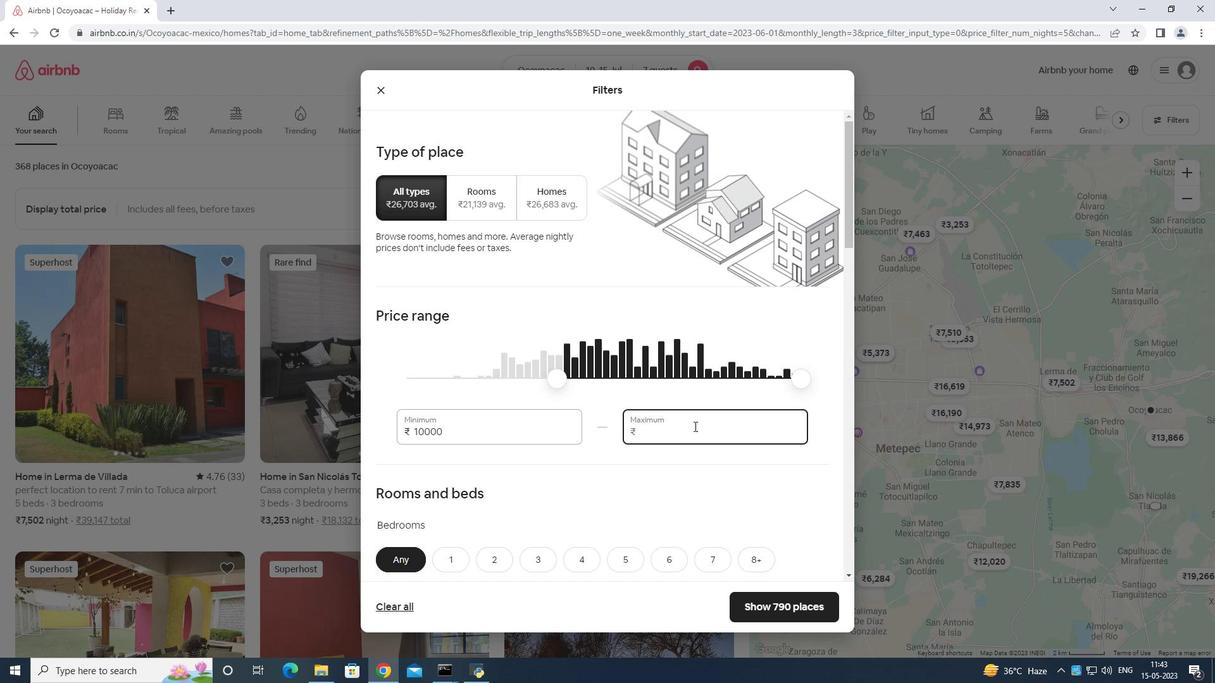 
Action: Key pressed 5
Screenshot: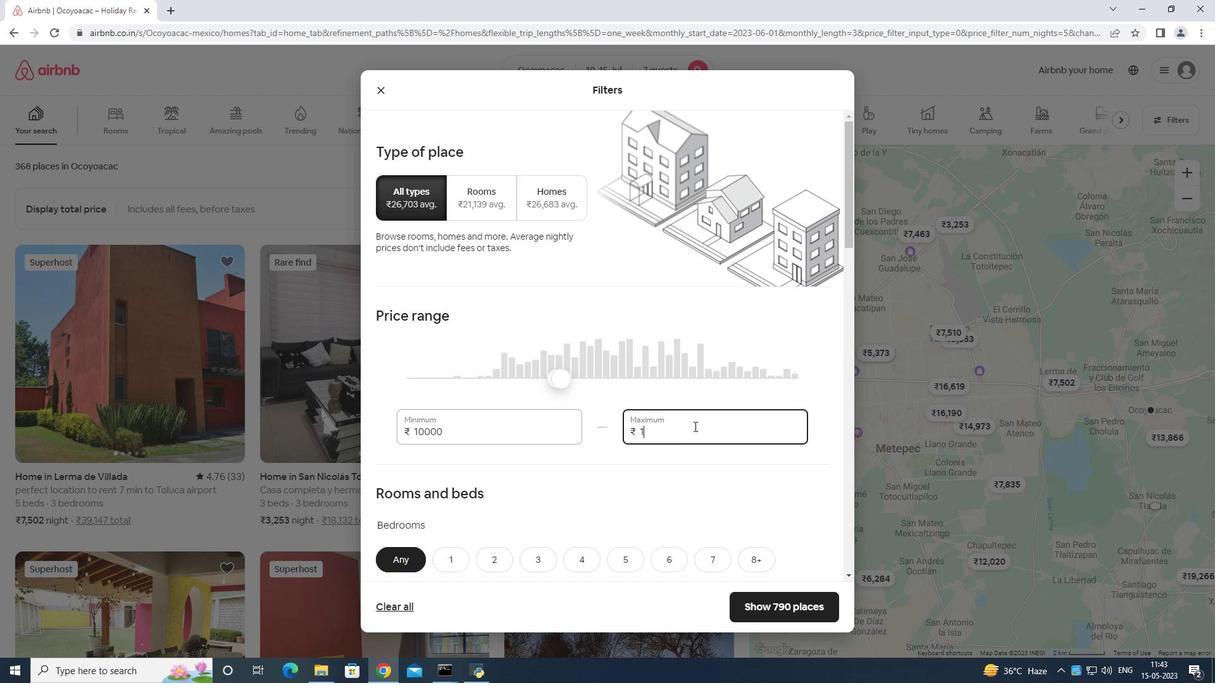 
Action: Mouse moved to (695, 425)
Screenshot: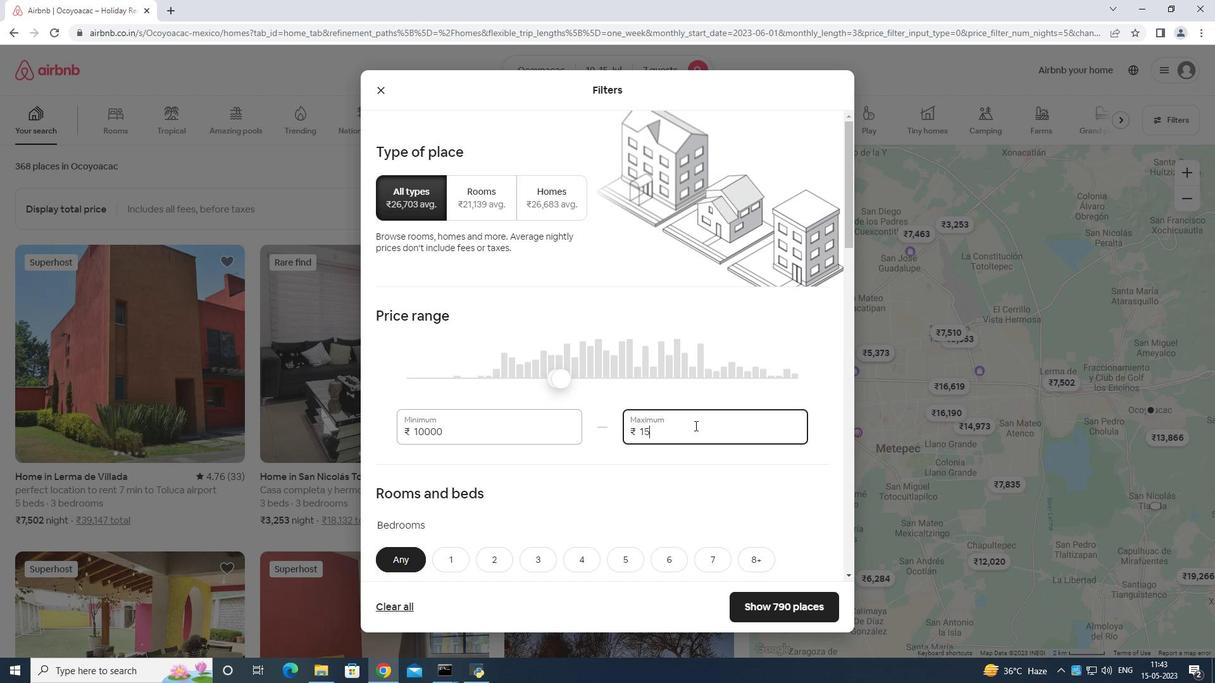 
Action: Key pressed 0
Screenshot: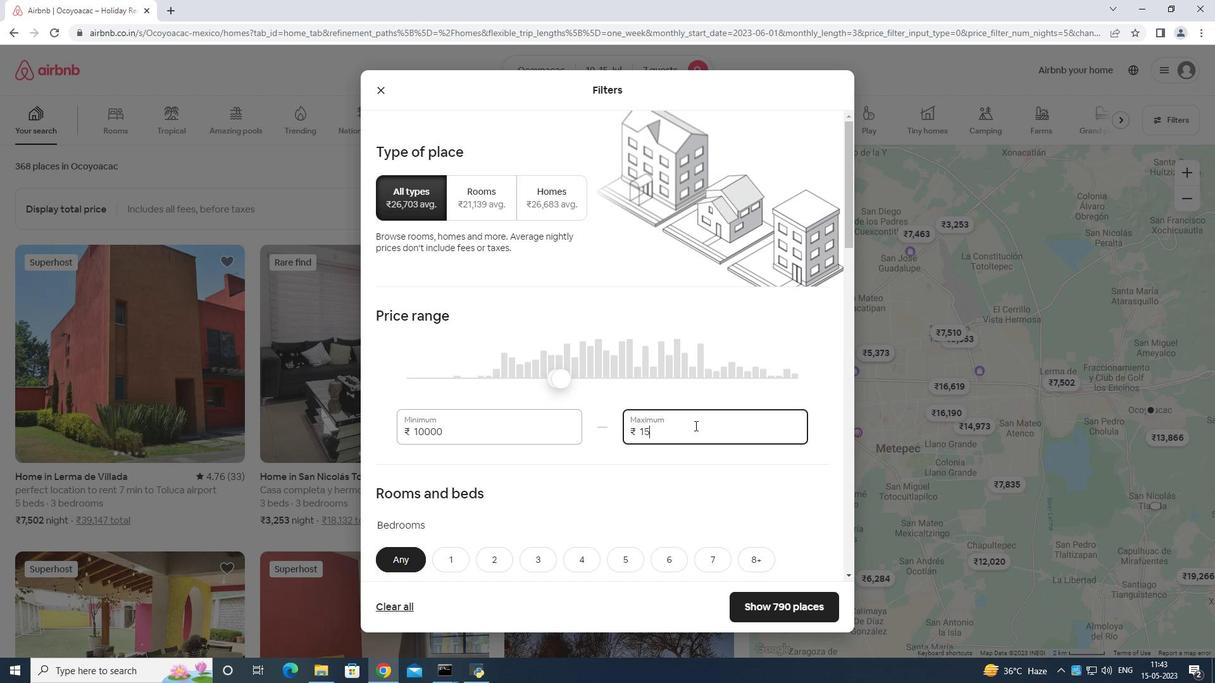 
Action: Mouse moved to (695, 424)
Screenshot: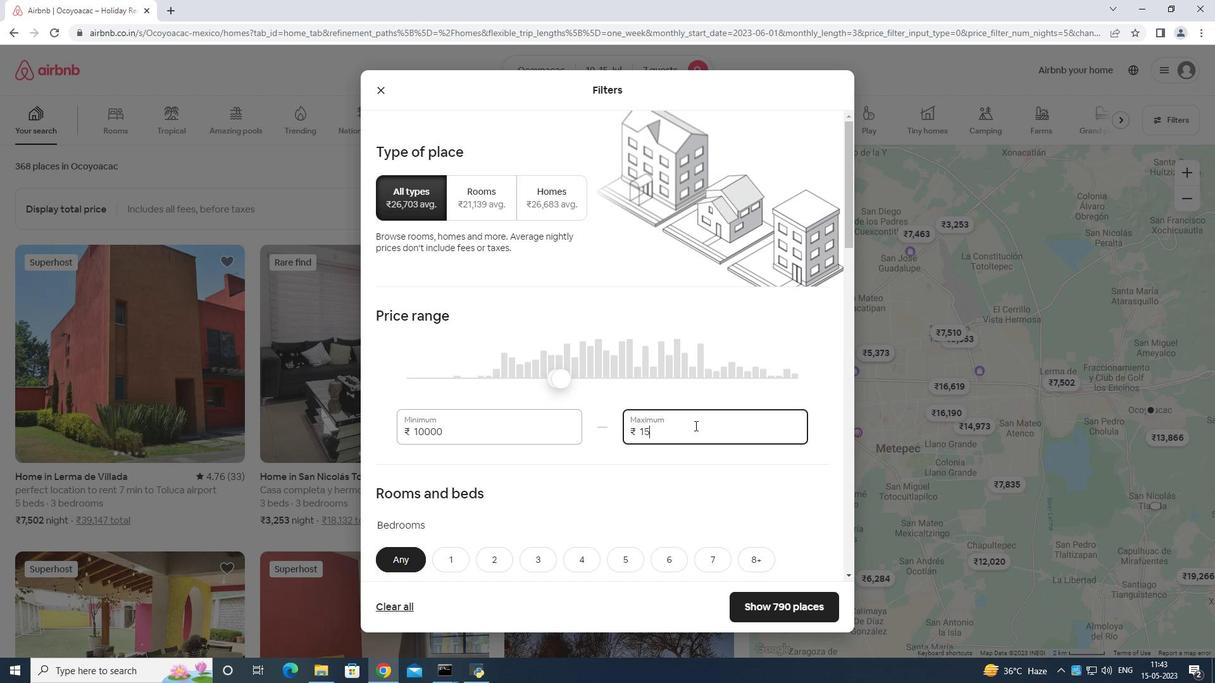
Action: Key pressed 00
Screenshot: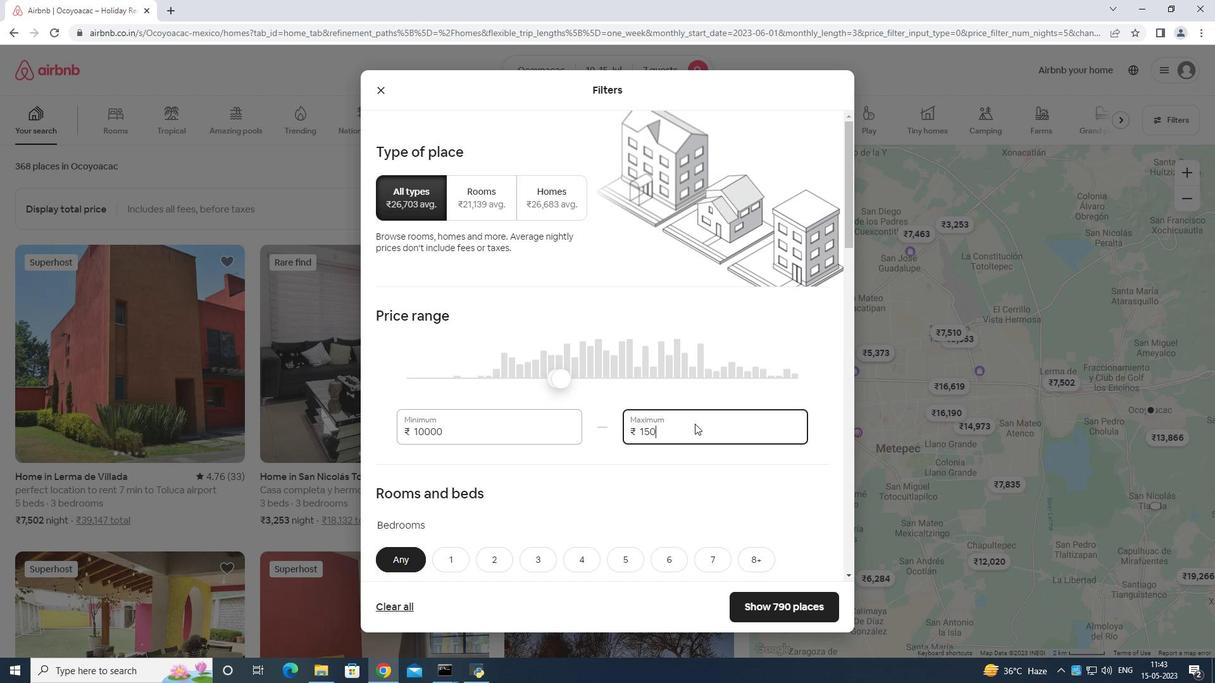 
Action: Mouse moved to (695, 423)
Screenshot: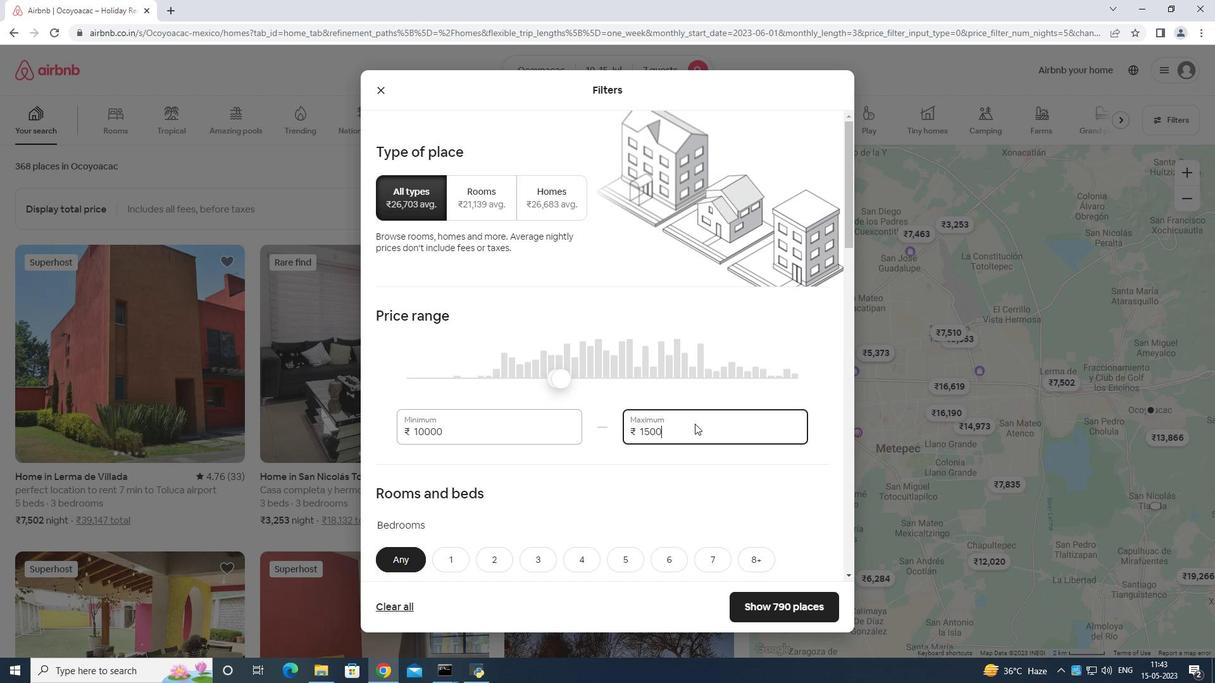 
Action: Mouse scrolled (695, 422) with delta (0, 0)
Screenshot: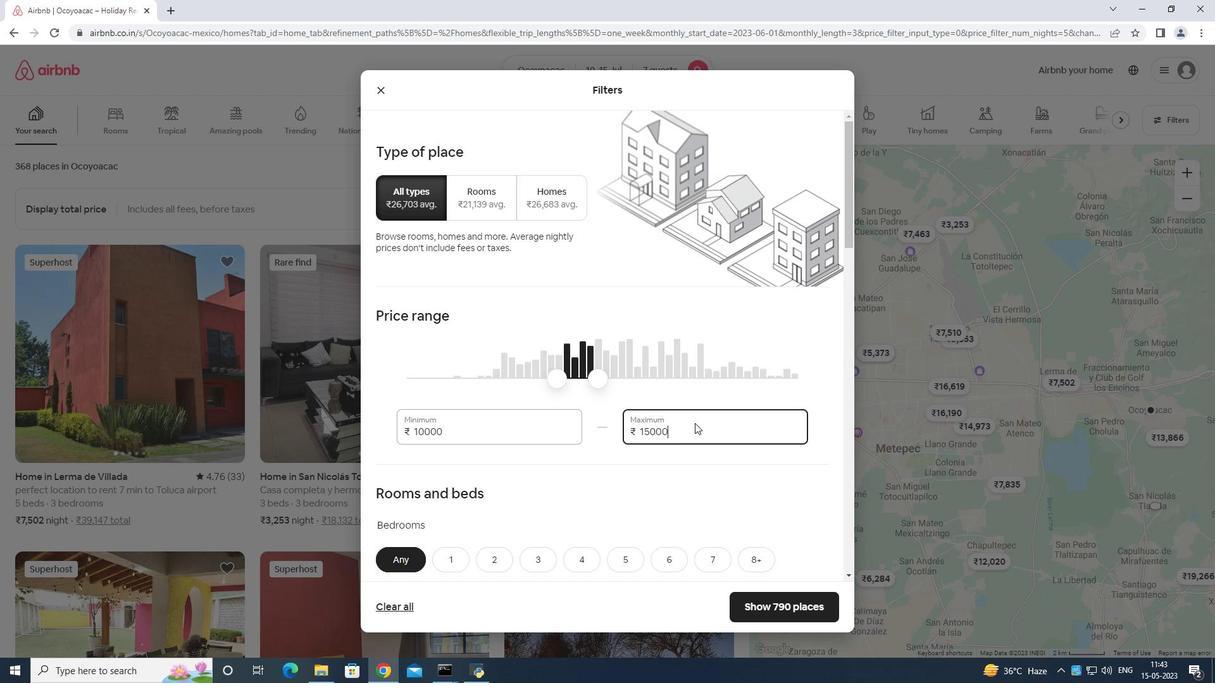 
Action: Mouse scrolled (695, 422) with delta (0, 0)
Screenshot: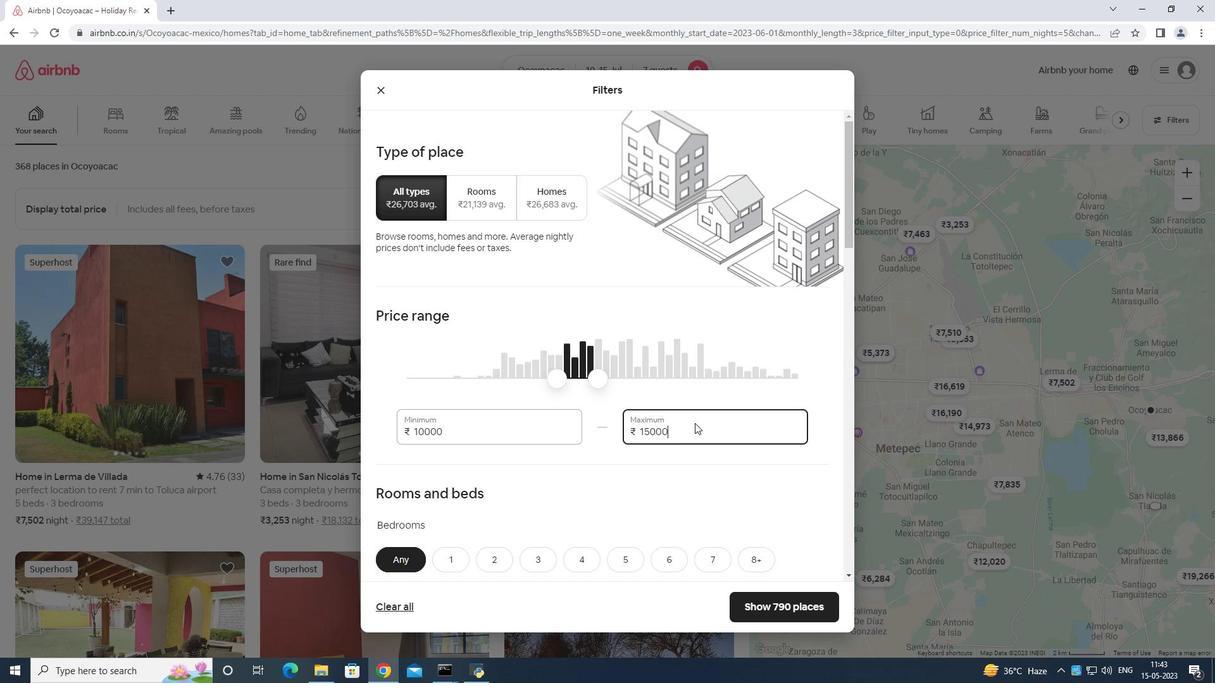 
Action: Mouse scrolled (695, 422) with delta (0, 0)
Screenshot: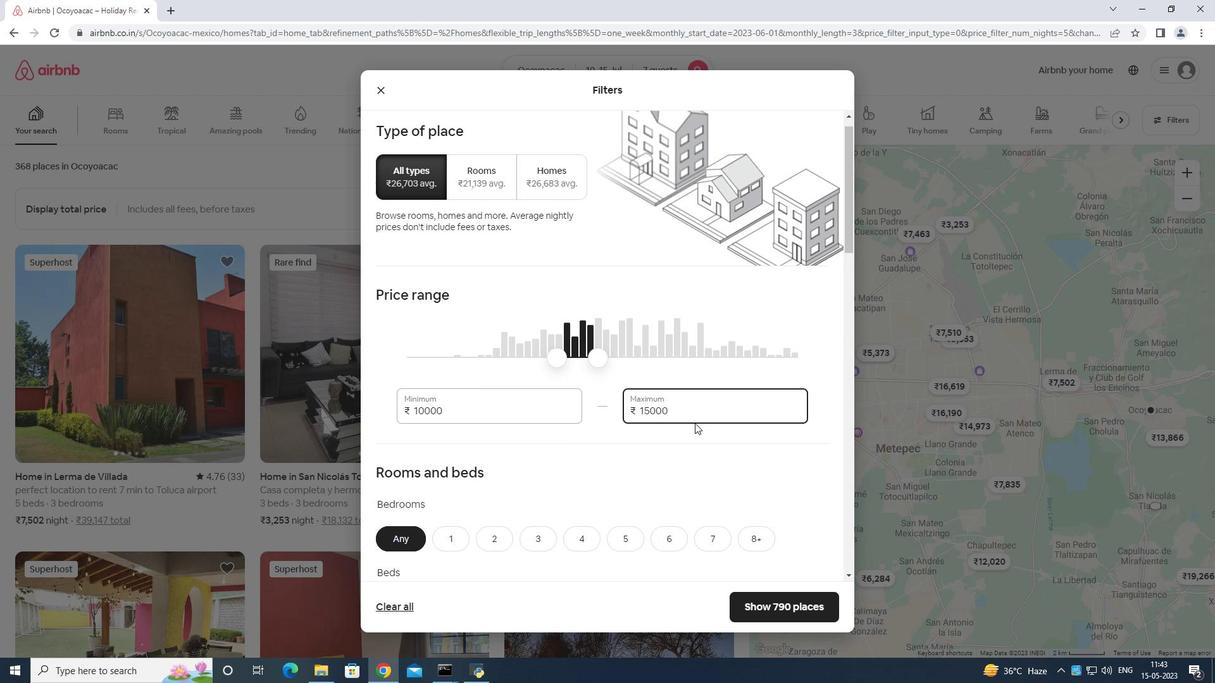 
Action: Mouse scrolled (695, 422) with delta (0, 0)
Screenshot: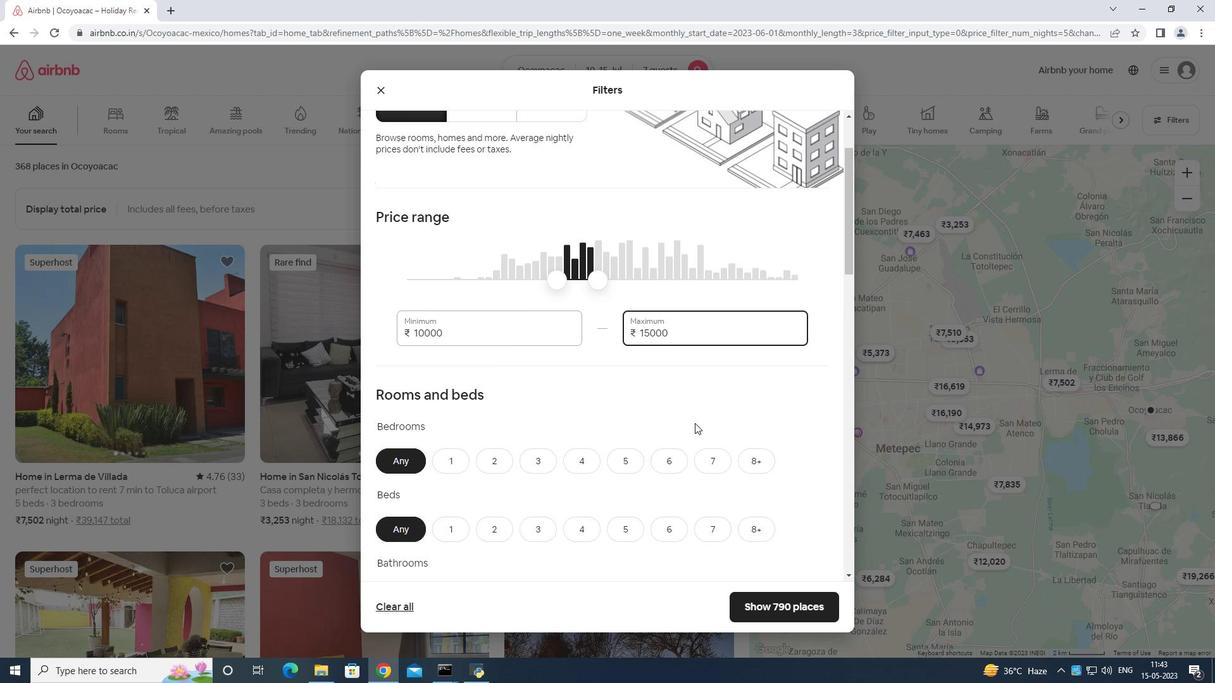 
Action: Mouse moved to (576, 305)
Screenshot: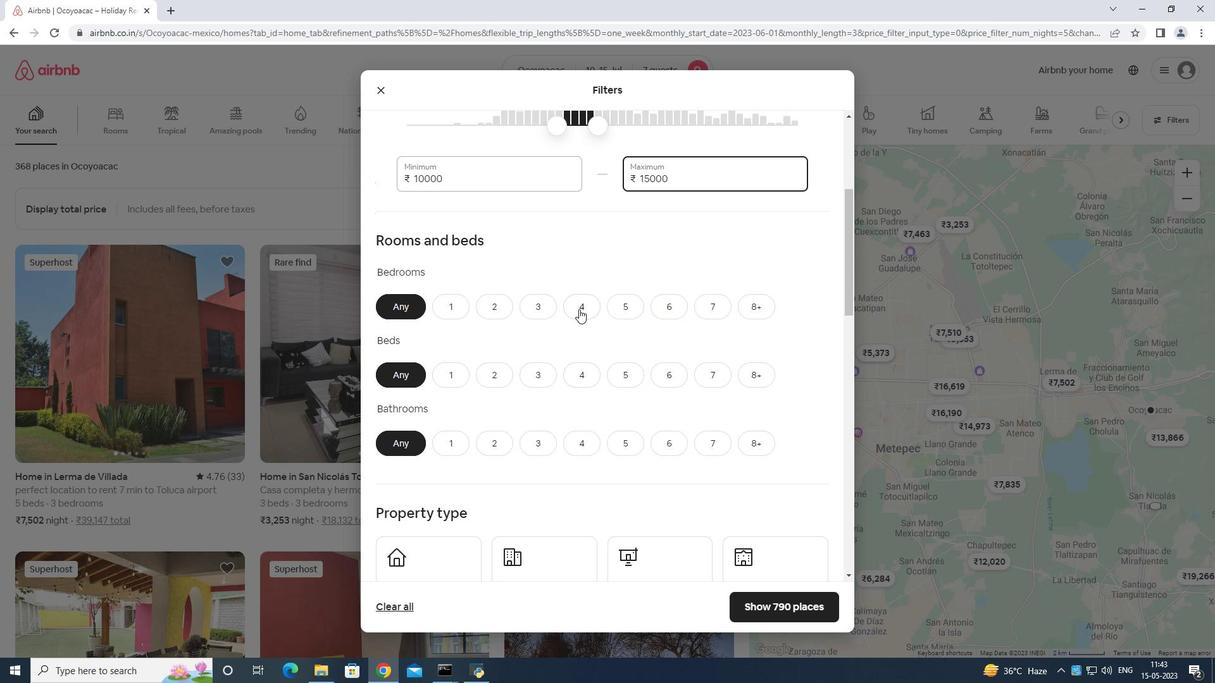 
Action: Mouse pressed left at (576, 305)
Screenshot: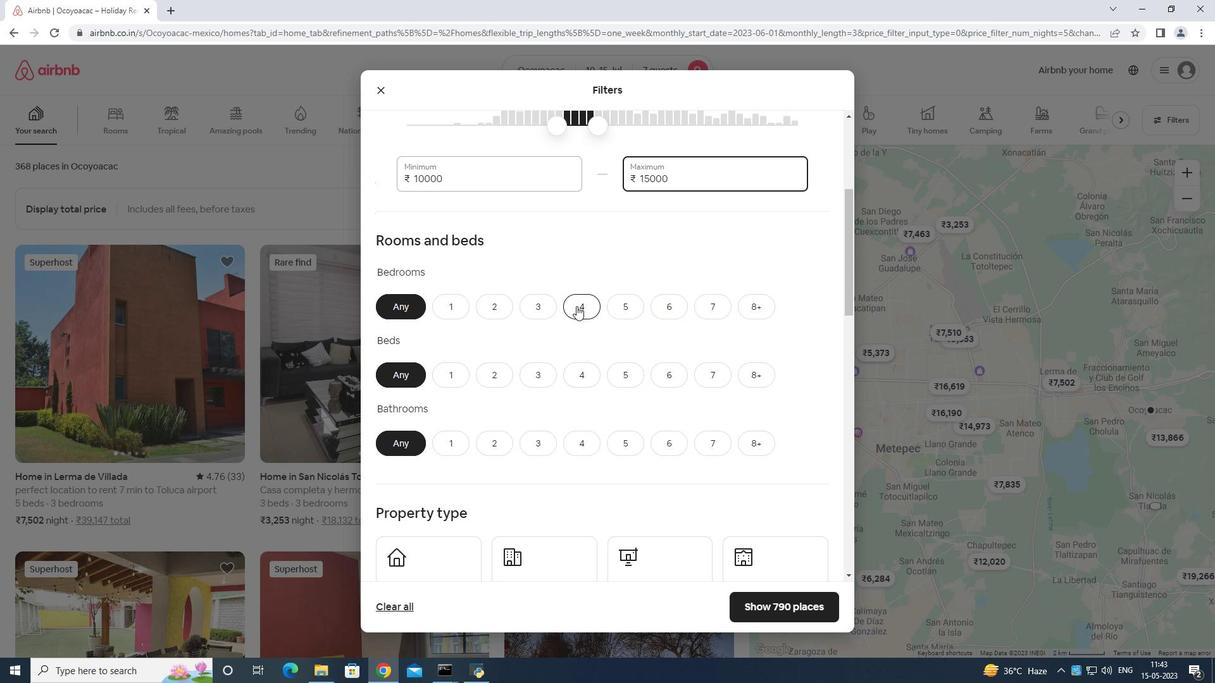 
Action: Mouse moved to (705, 376)
Screenshot: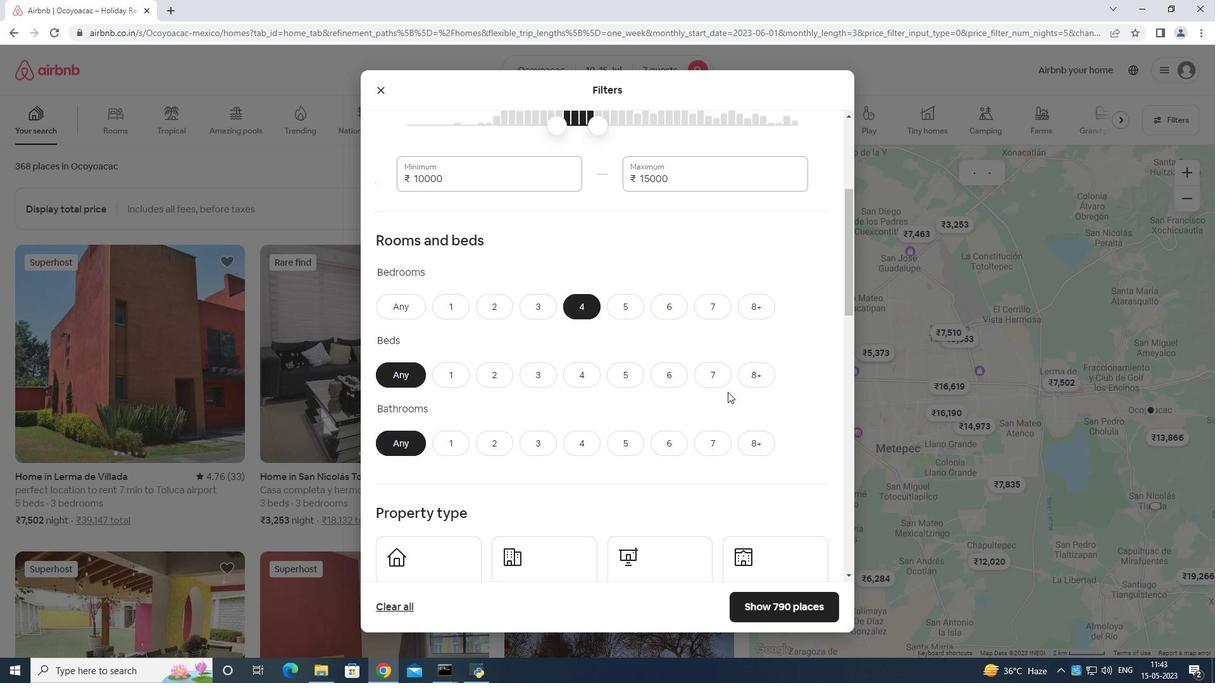 
Action: Mouse pressed left at (705, 376)
Screenshot: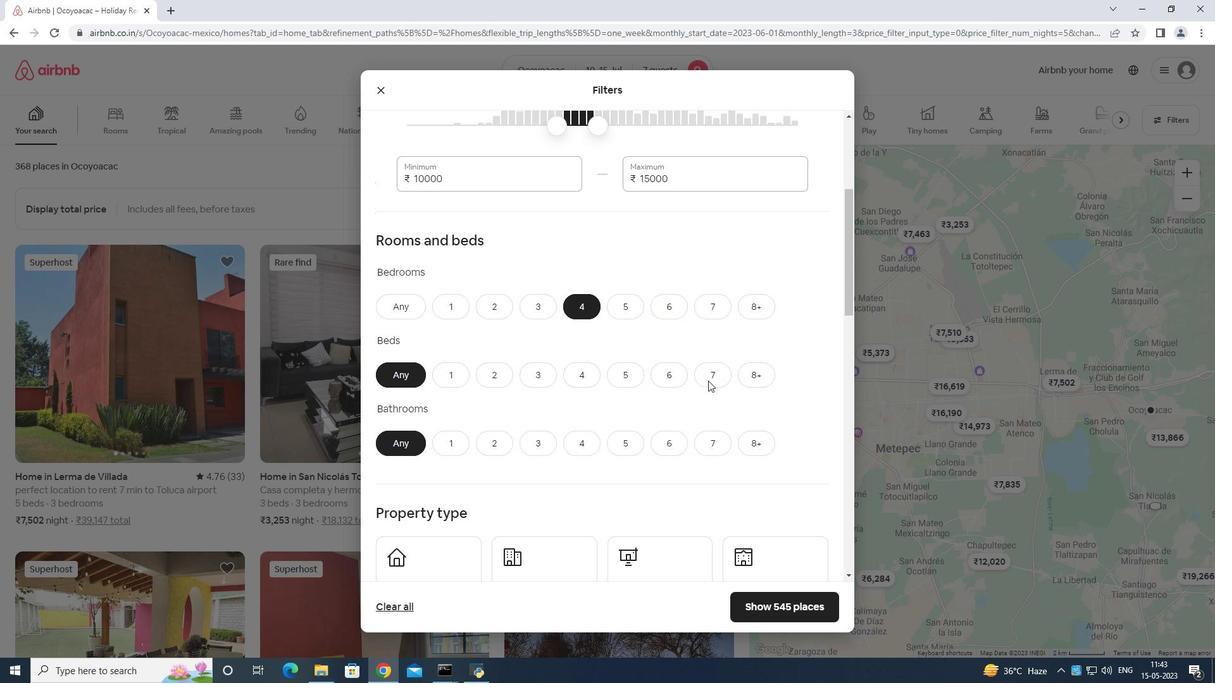 
Action: Mouse moved to (582, 440)
Screenshot: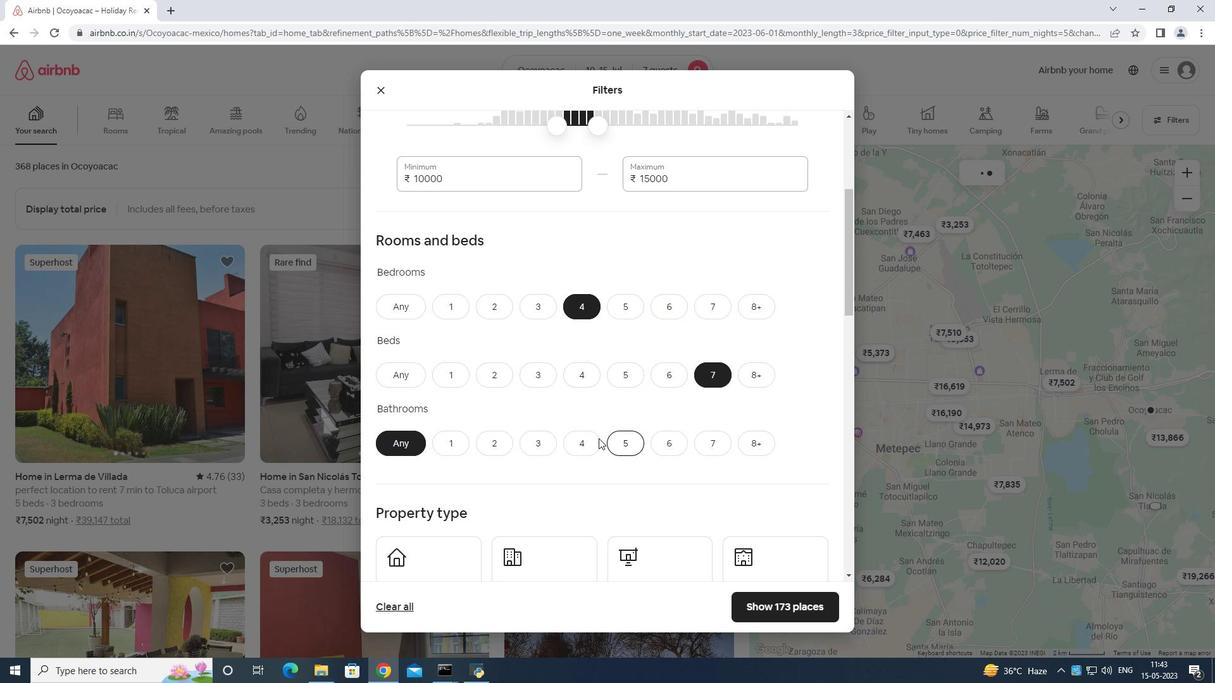 
Action: Mouse pressed left at (582, 440)
Screenshot: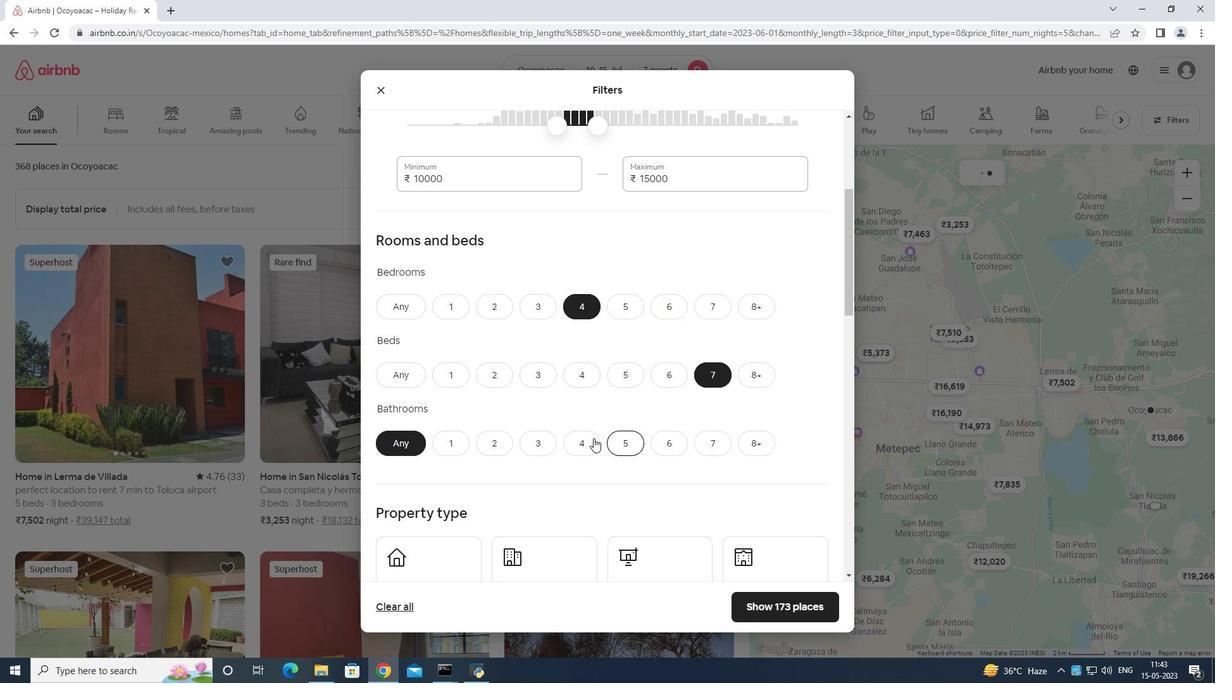 
Action: Mouse moved to (600, 412)
Screenshot: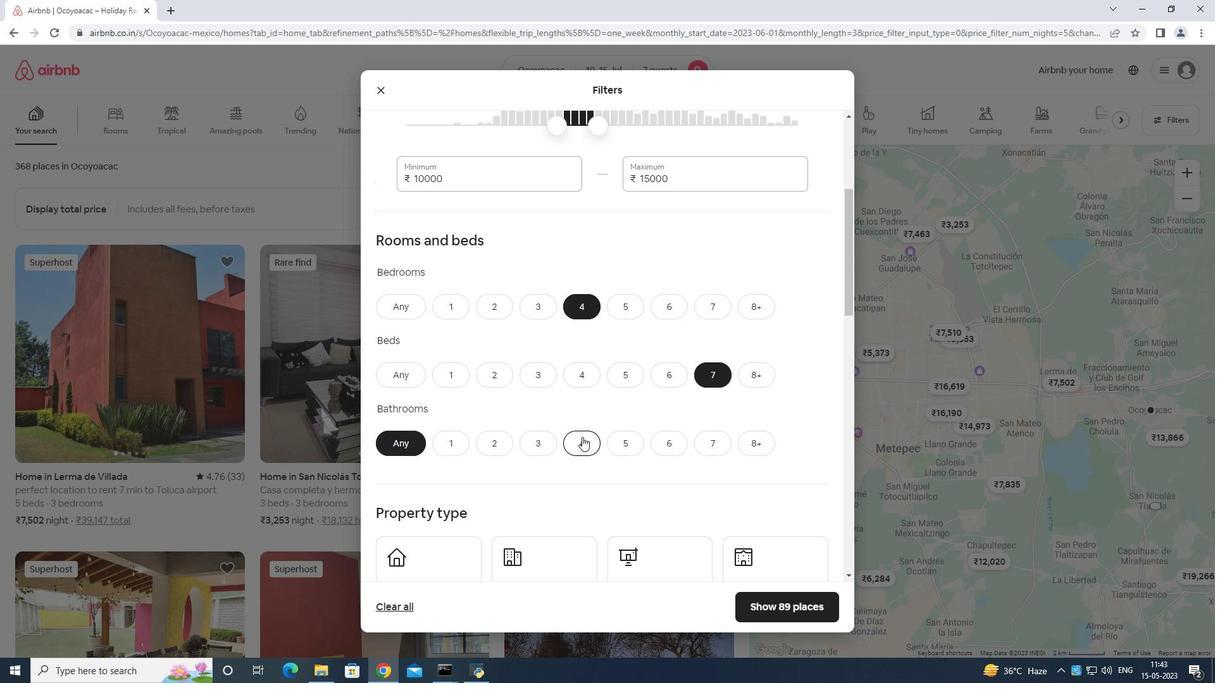 
Action: Mouse scrolled (600, 411) with delta (0, 0)
Screenshot: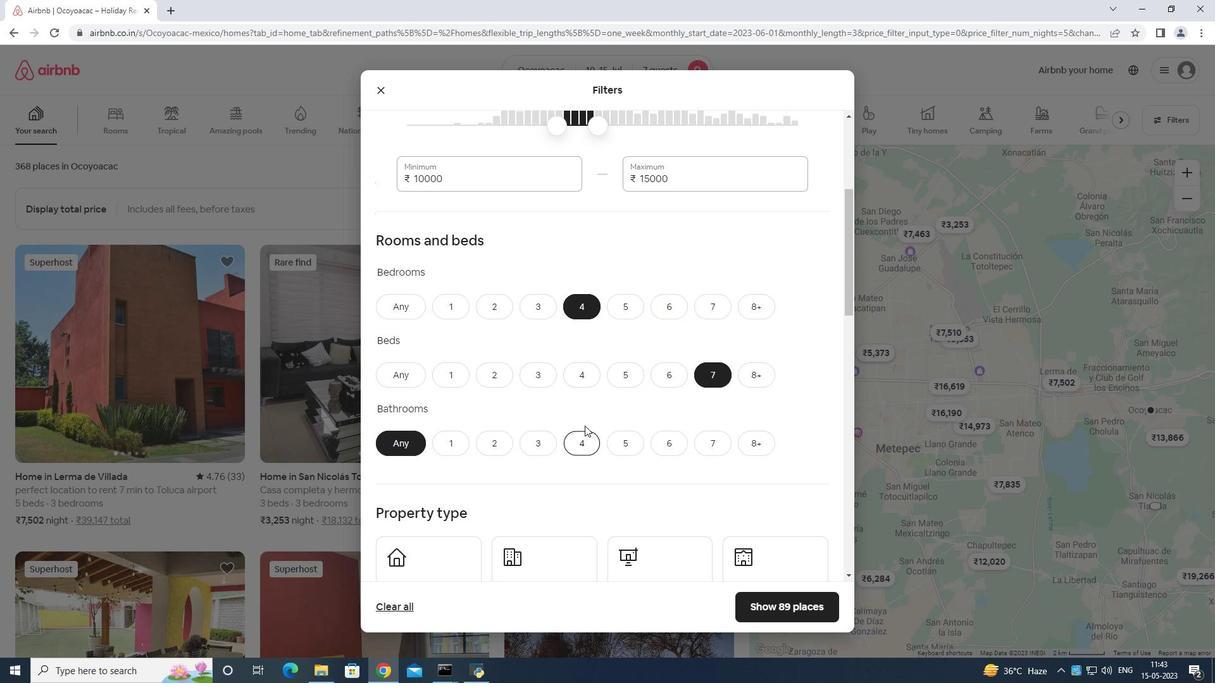 
Action: Mouse moved to (602, 410)
Screenshot: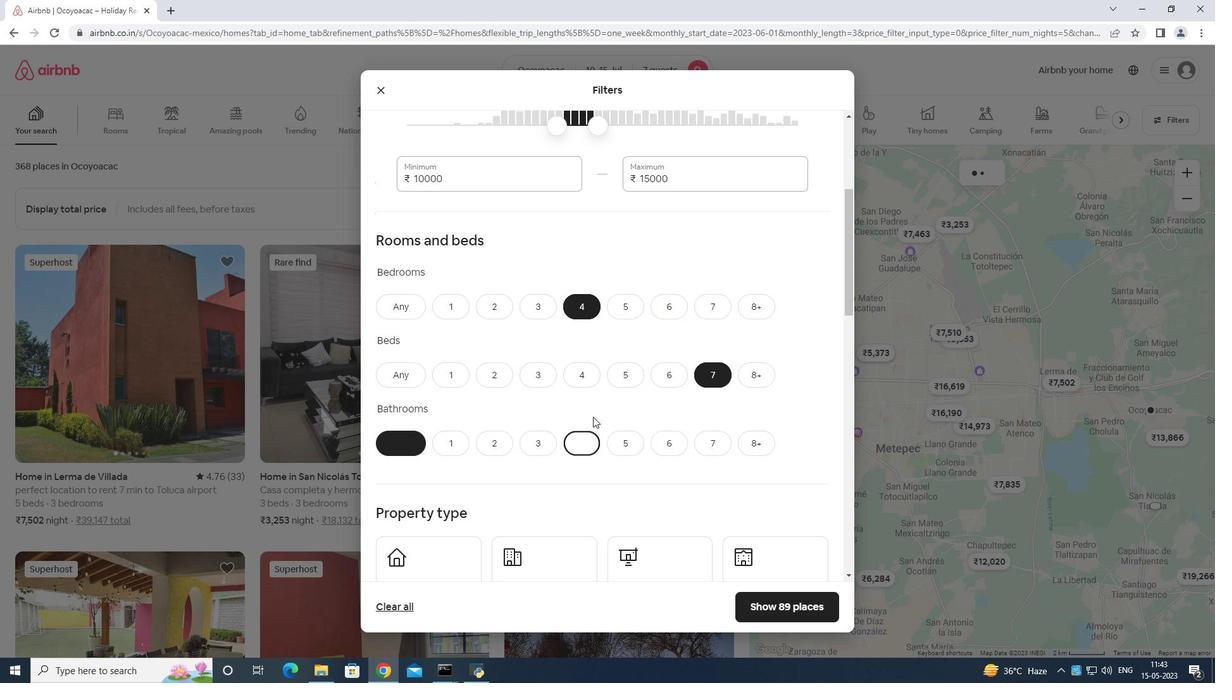 
Action: Mouse scrolled (602, 410) with delta (0, 0)
Screenshot: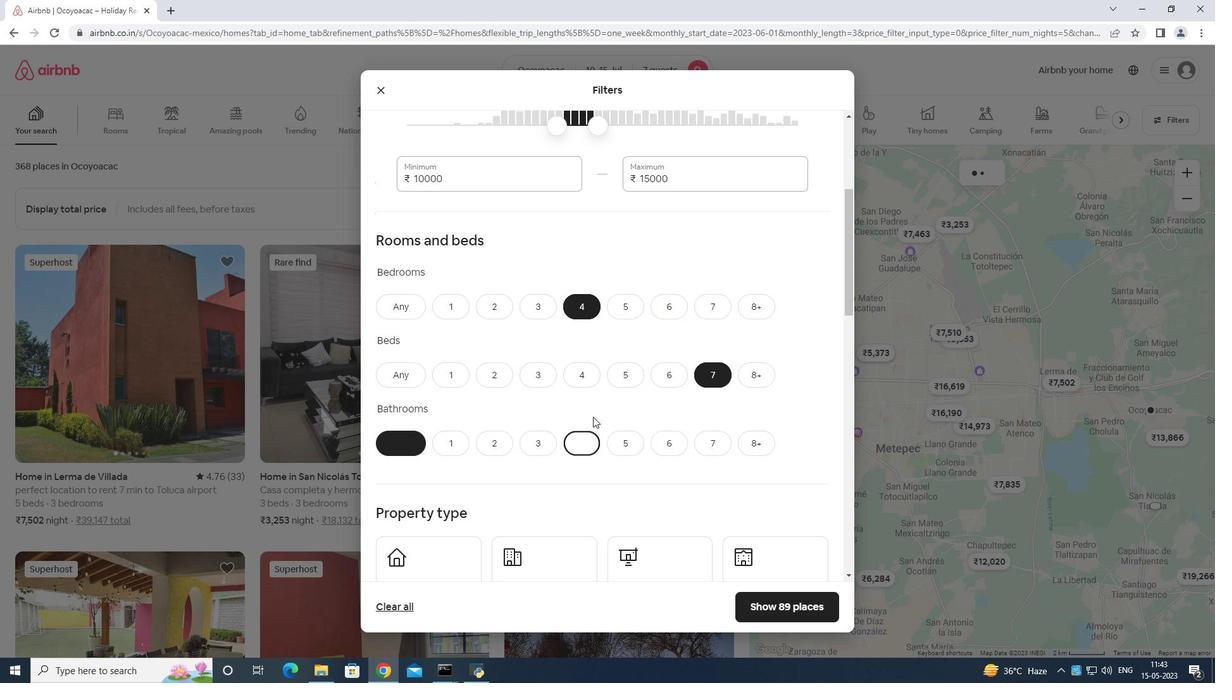 
Action: Mouse moved to (607, 407)
Screenshot: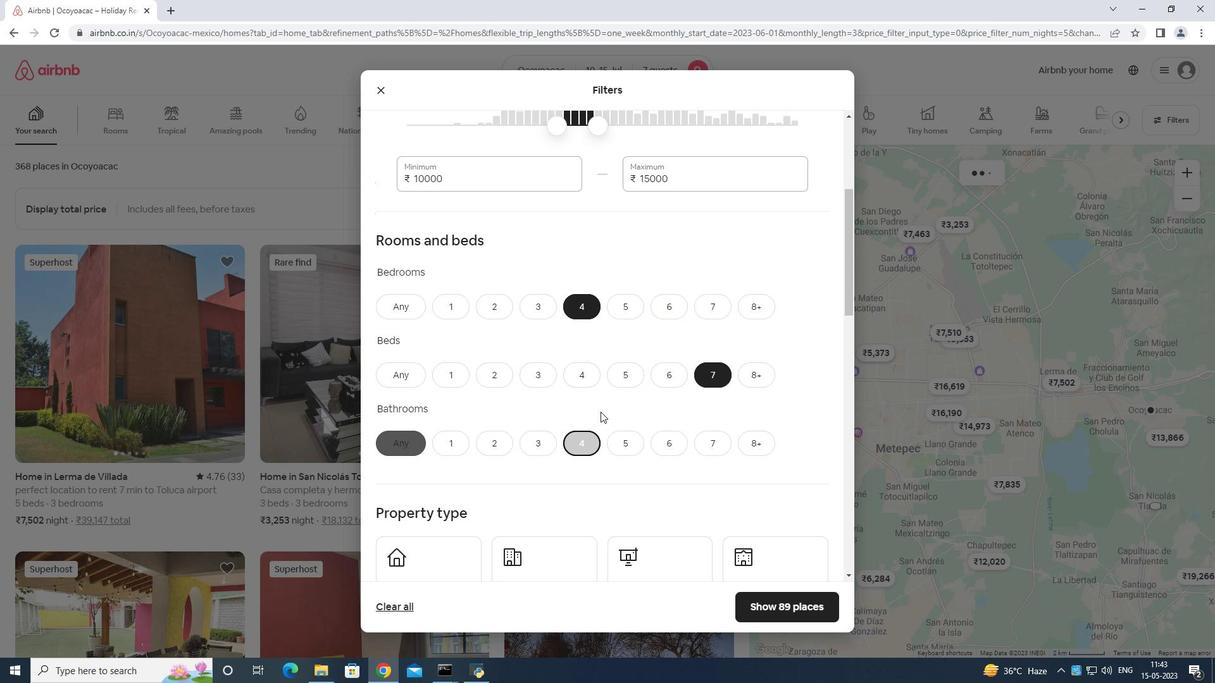 
Action: Mouse scrolled (607, 406) with delta (0, 0)
Screenshot: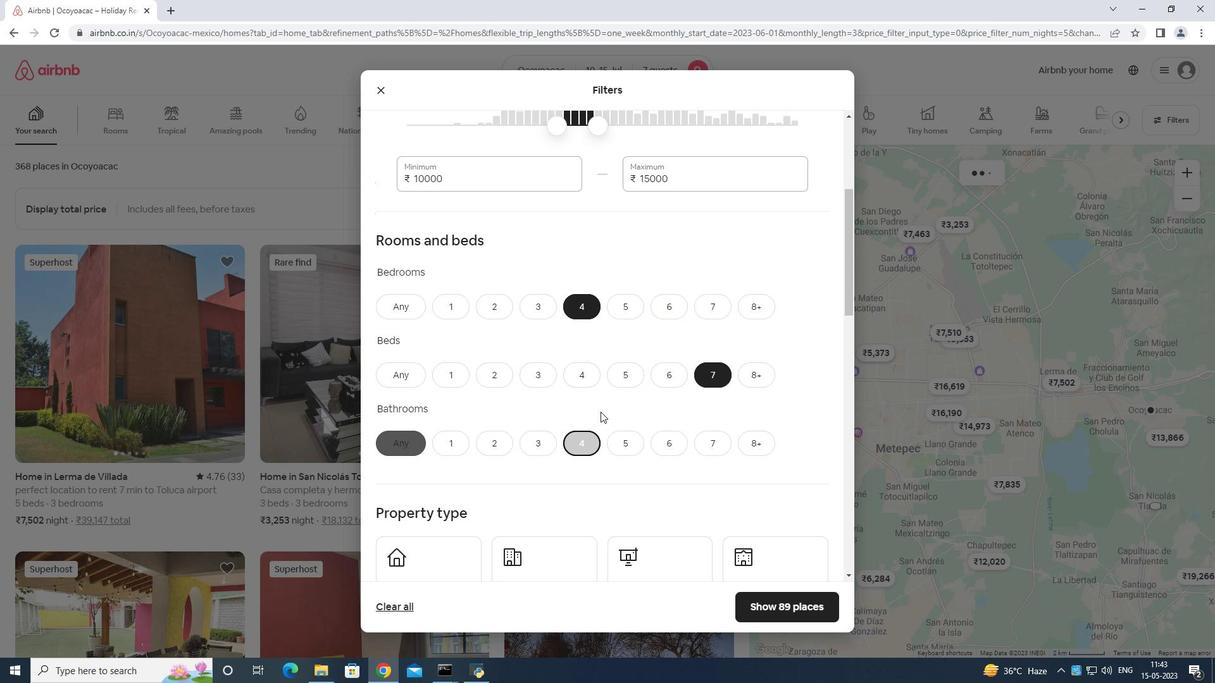 
Action: Mouse moved to (612, 403)
Screenshot: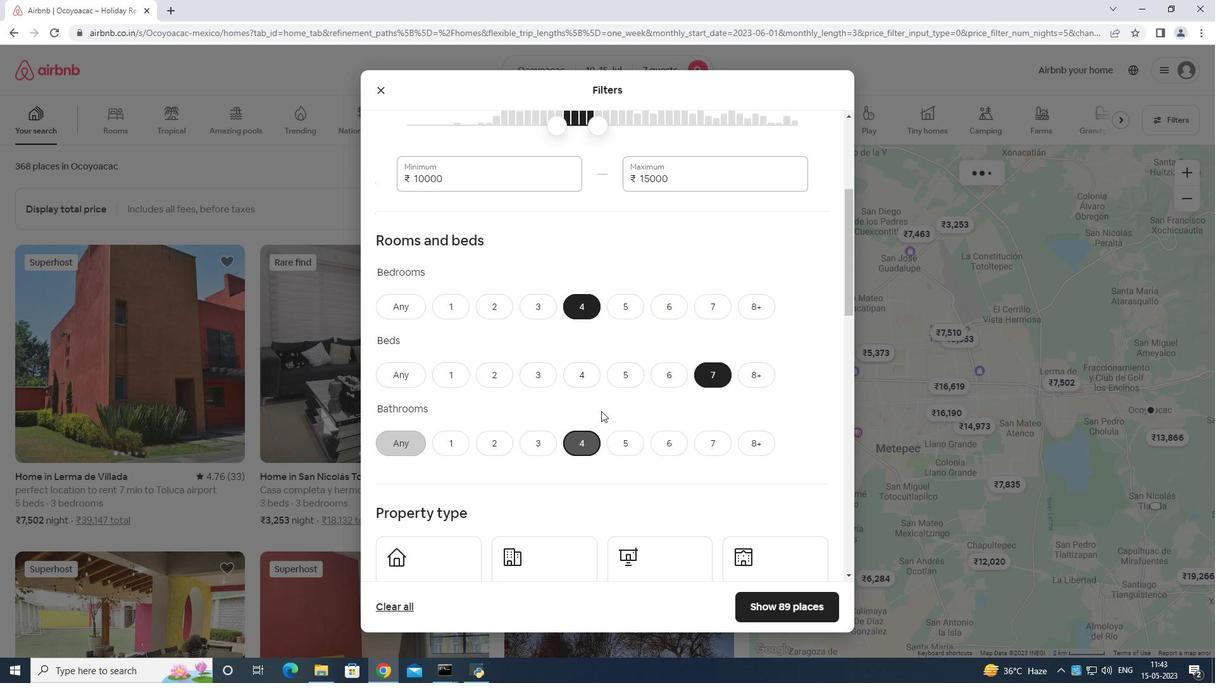 
Action: Mouse scrolled (611, 403) with delta (0, 0)
Screenshot: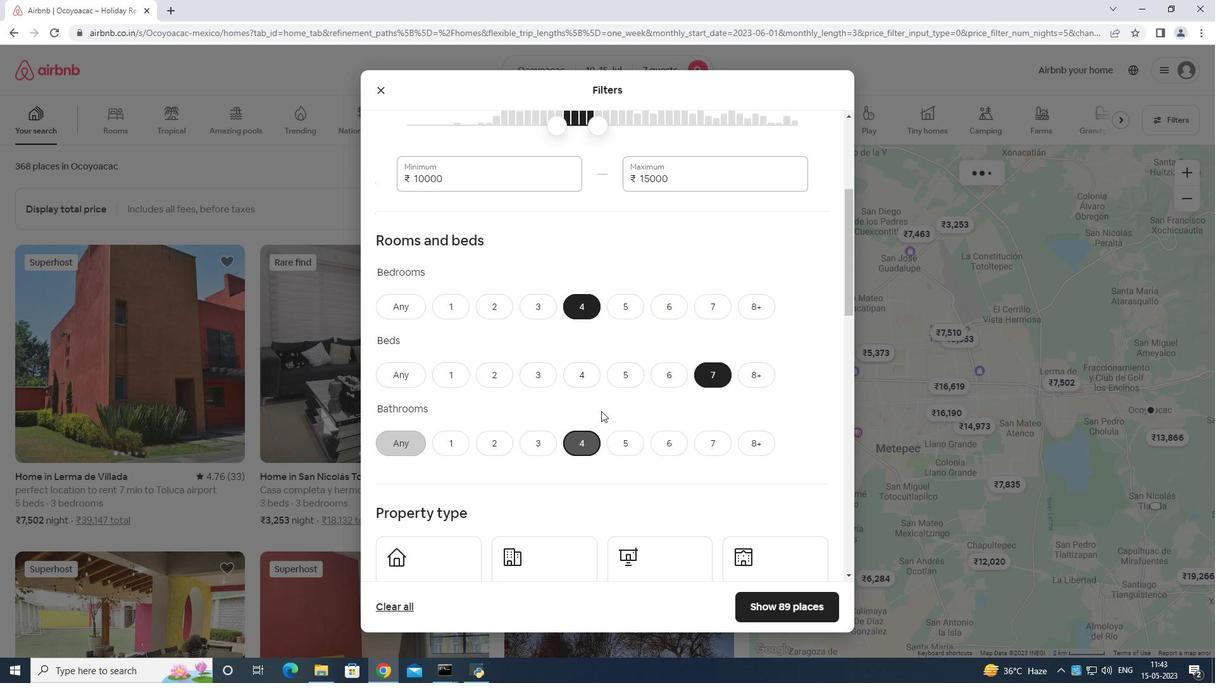 
Action: Mouse moved to (451, 322)
Screenshot: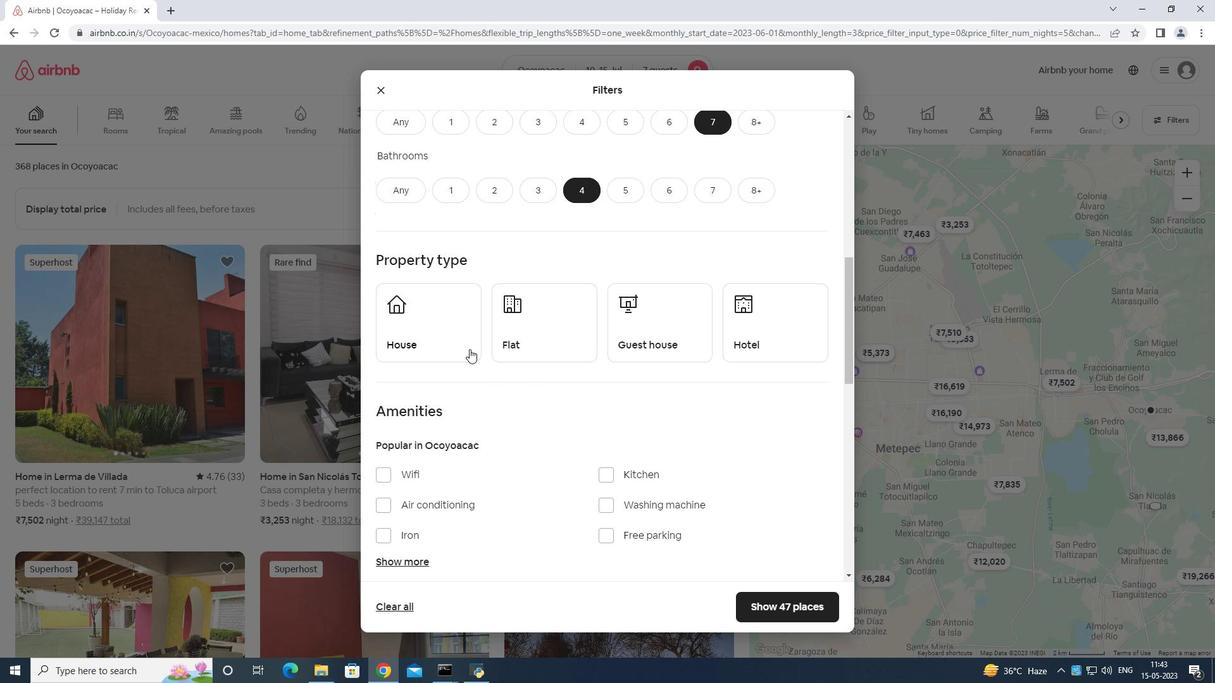 
Action: Mouse pressed left at (451, 322)
Screenshot: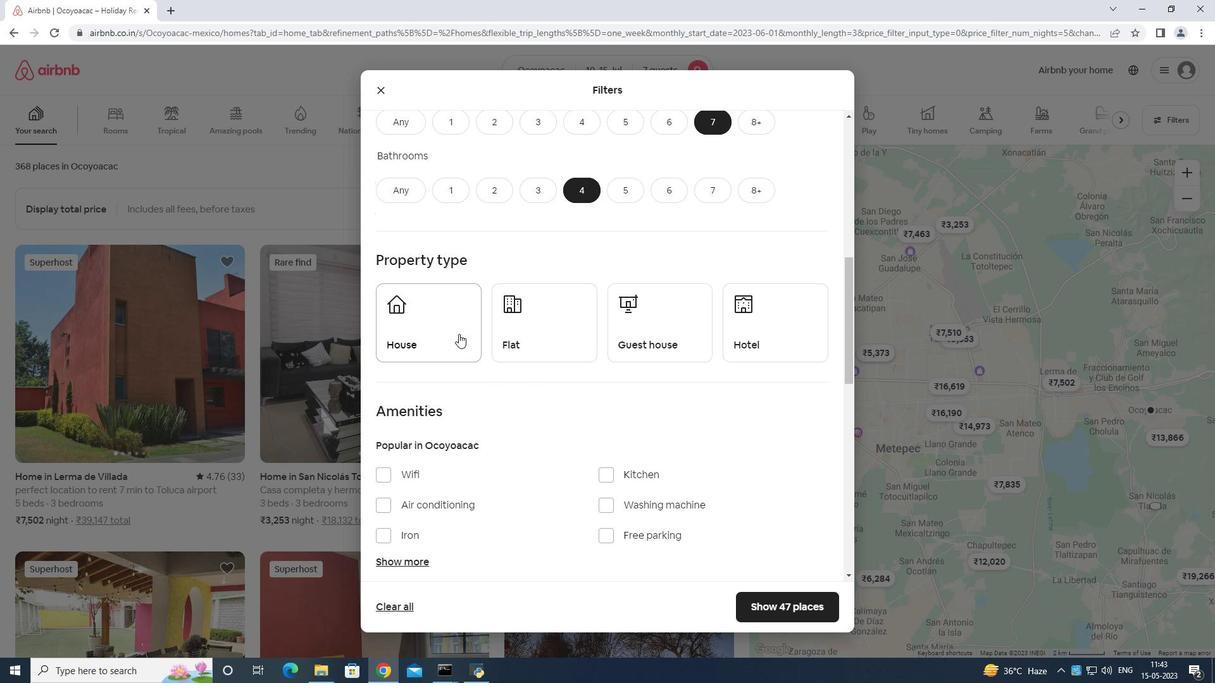 
Action: Mouse moved to (540, 318)
Screenshot: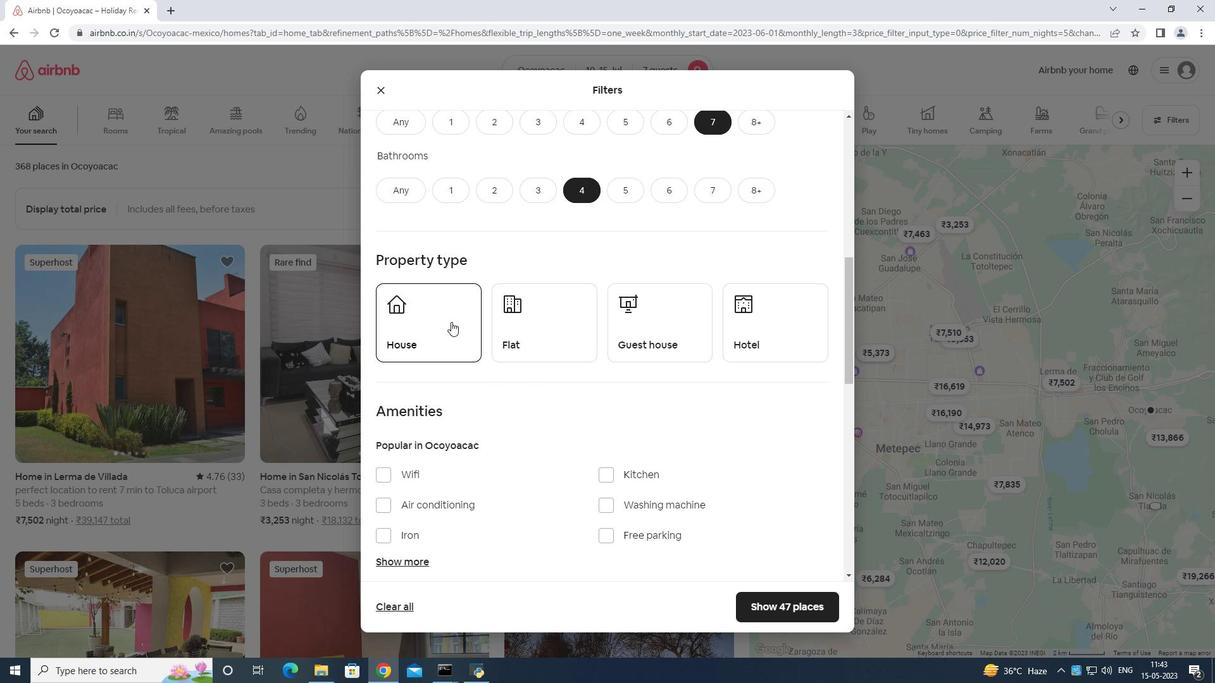 
Action: Mouse pressed left at (540, 318)
Screenshot: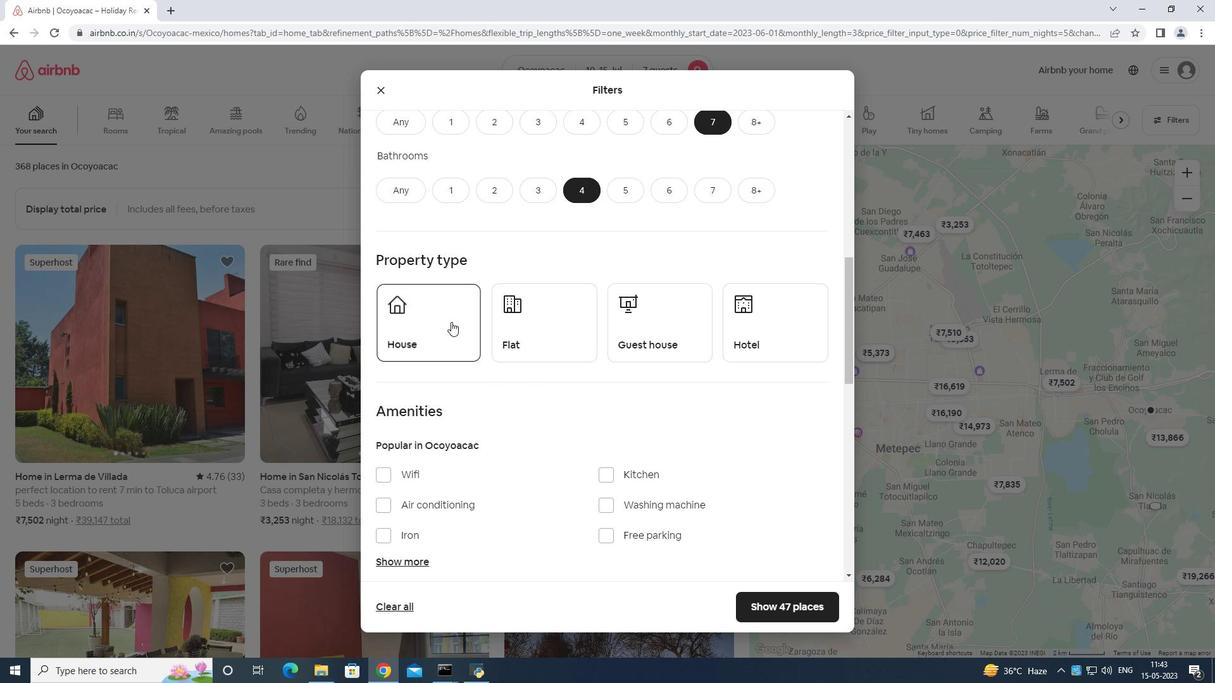 
Action: Mouse moved to (651, 318)
Screenshot: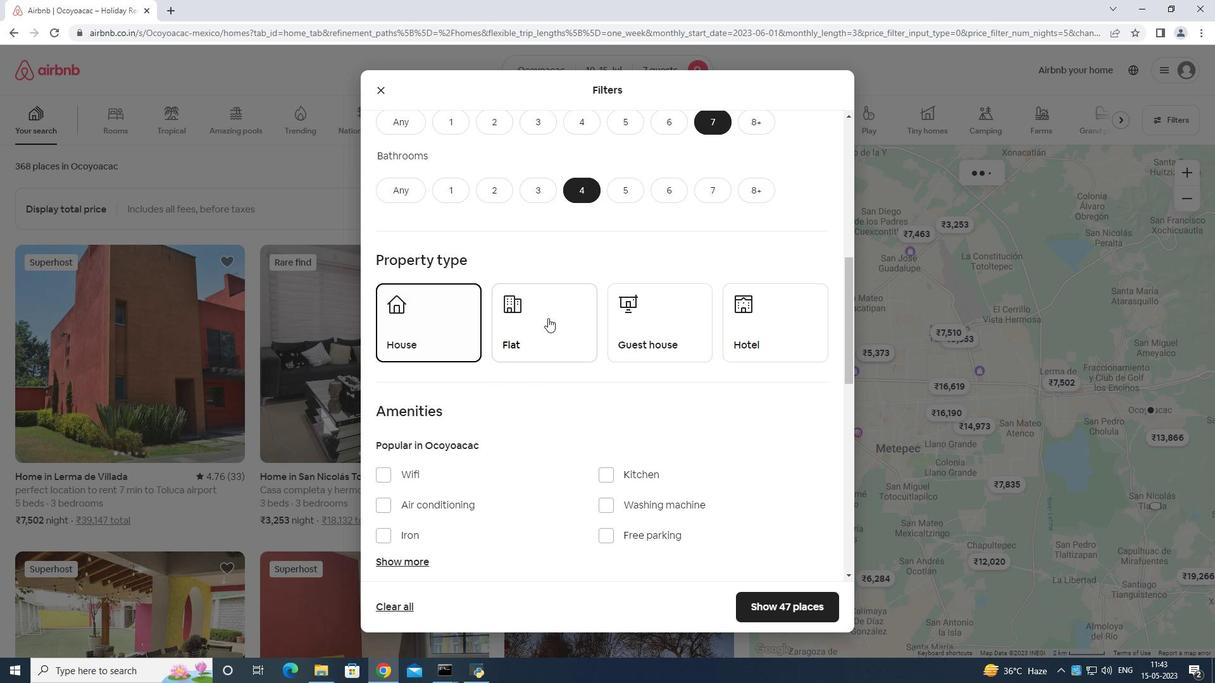 
Action: Mouse pressed left at (651, 318)
Screenshot: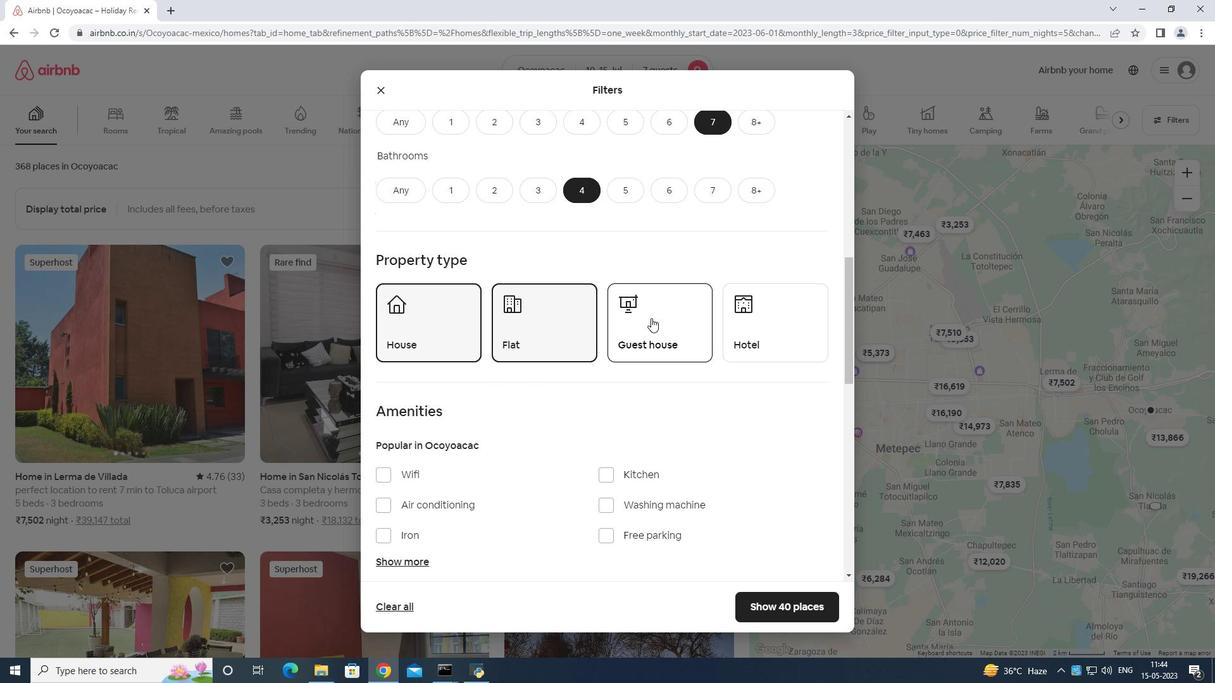 
Action: Mouse moved to (649, 320)
Screenshot: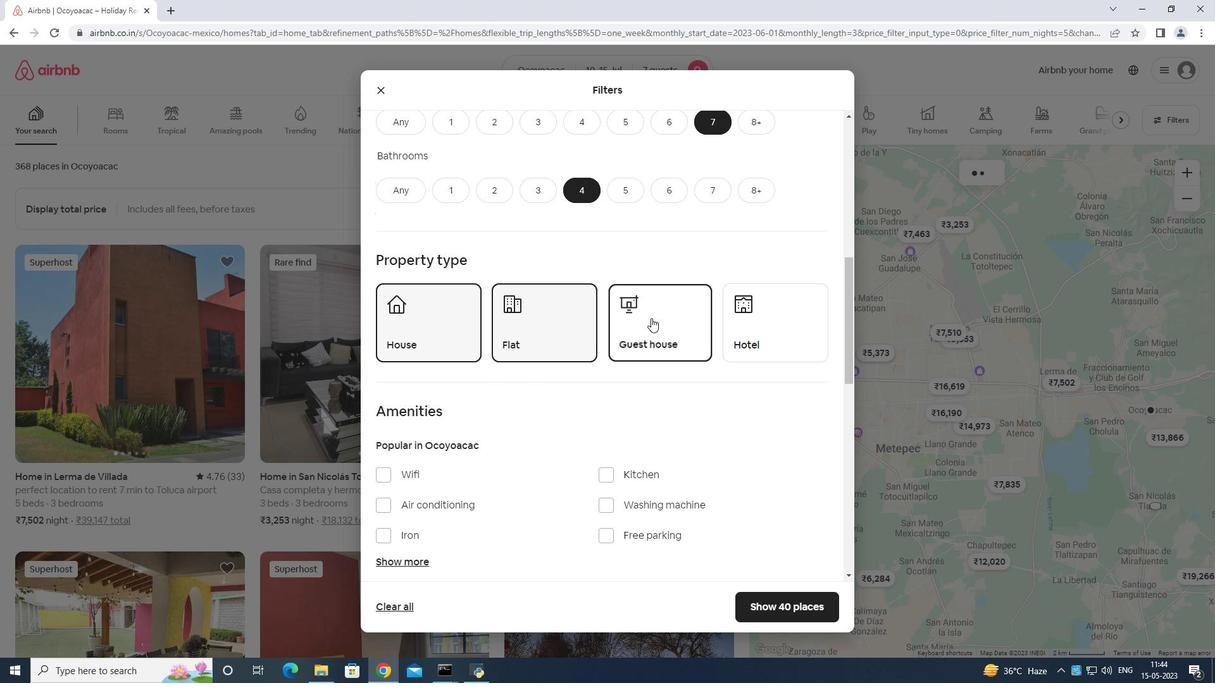 
Action: Mouse scrolled (649, 319) with delta (0, 0)
Screenshot: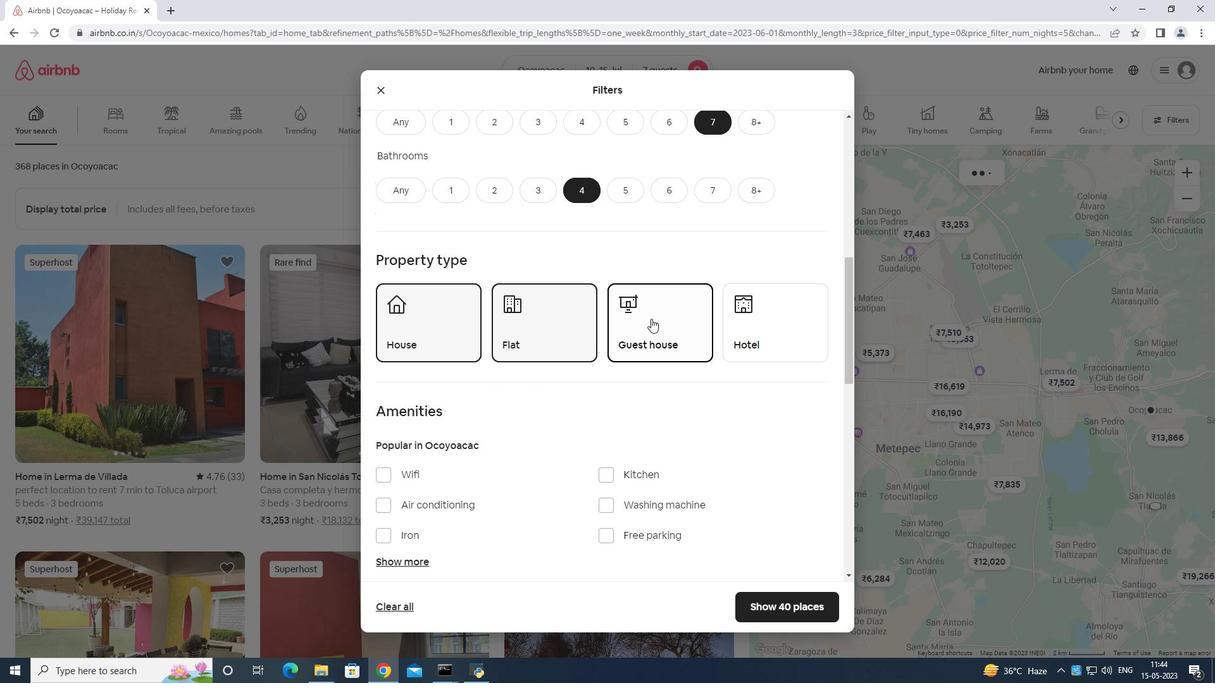 
Action: Mouse scrolled (649, 319) with delta (0, 0)
Screenshot: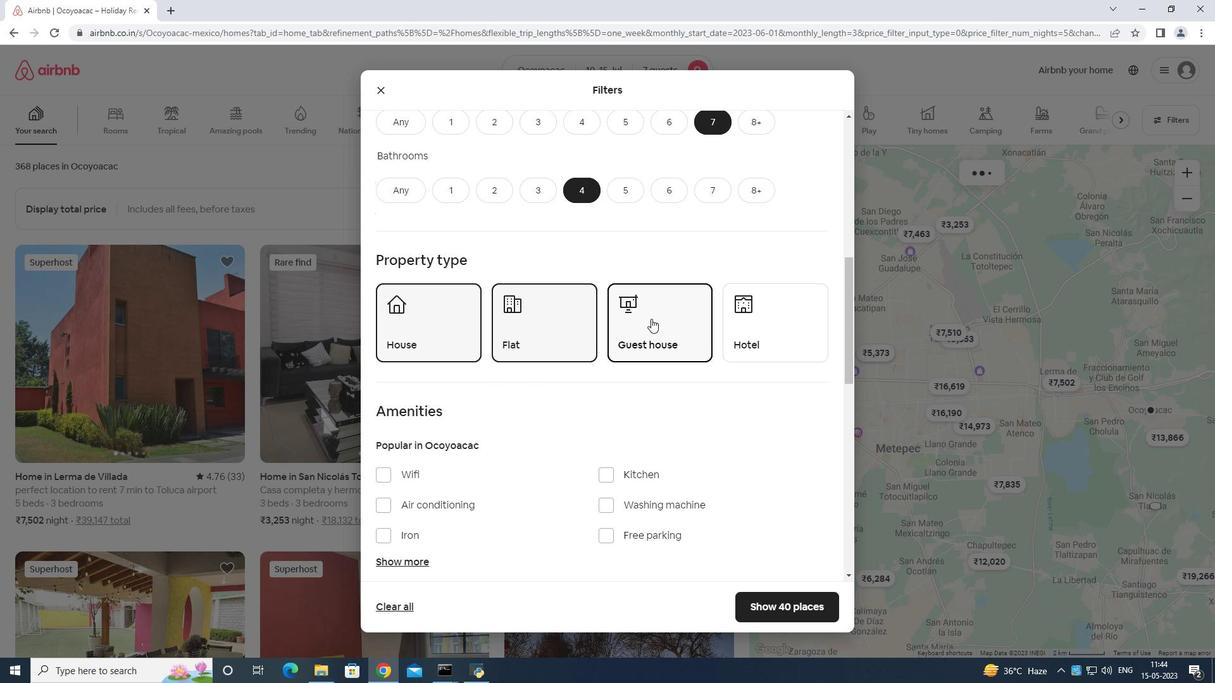 
Action: Mouse scrolled (649, 319) with delta (0, 0)
Screenshot: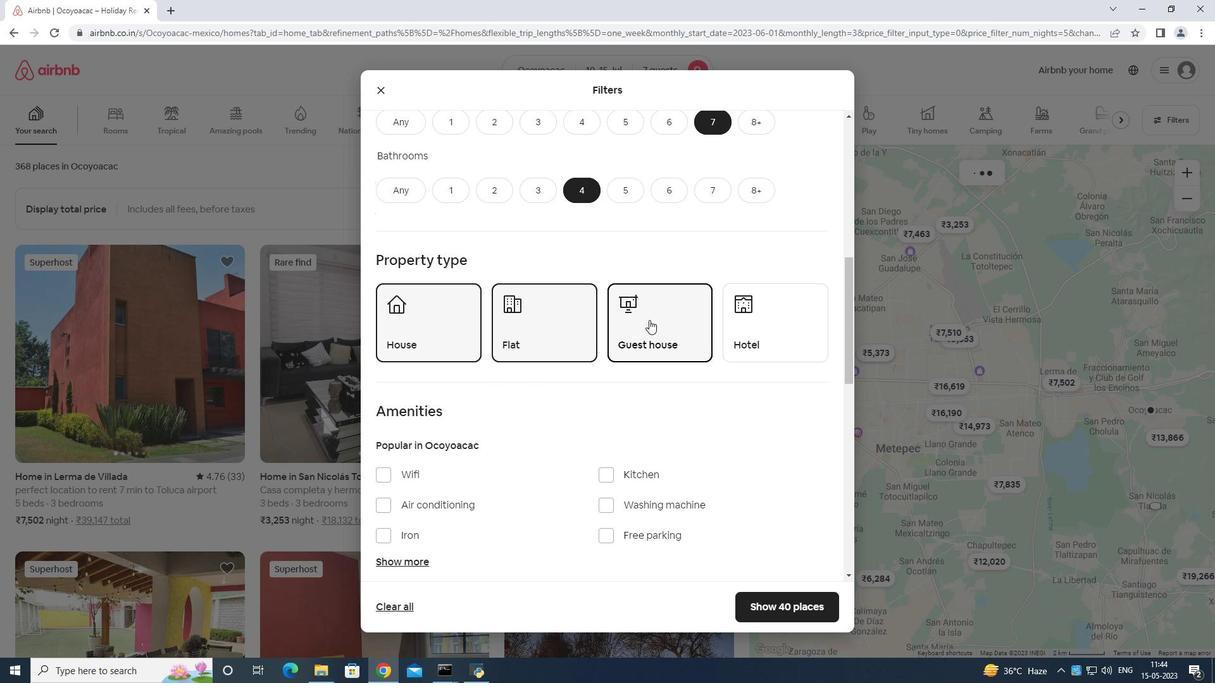 
Action: Mouse moved to (424, 291)
Screenshot: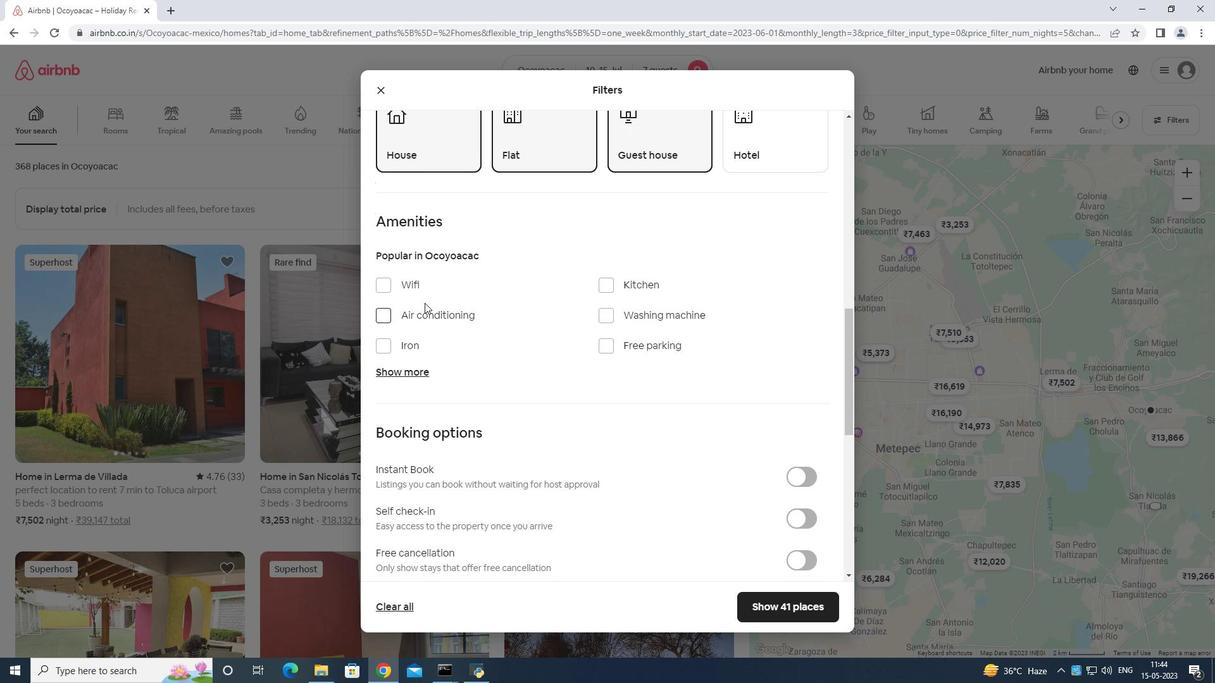 
Action: Mouse pressed left at (424, 291)
Screenshot: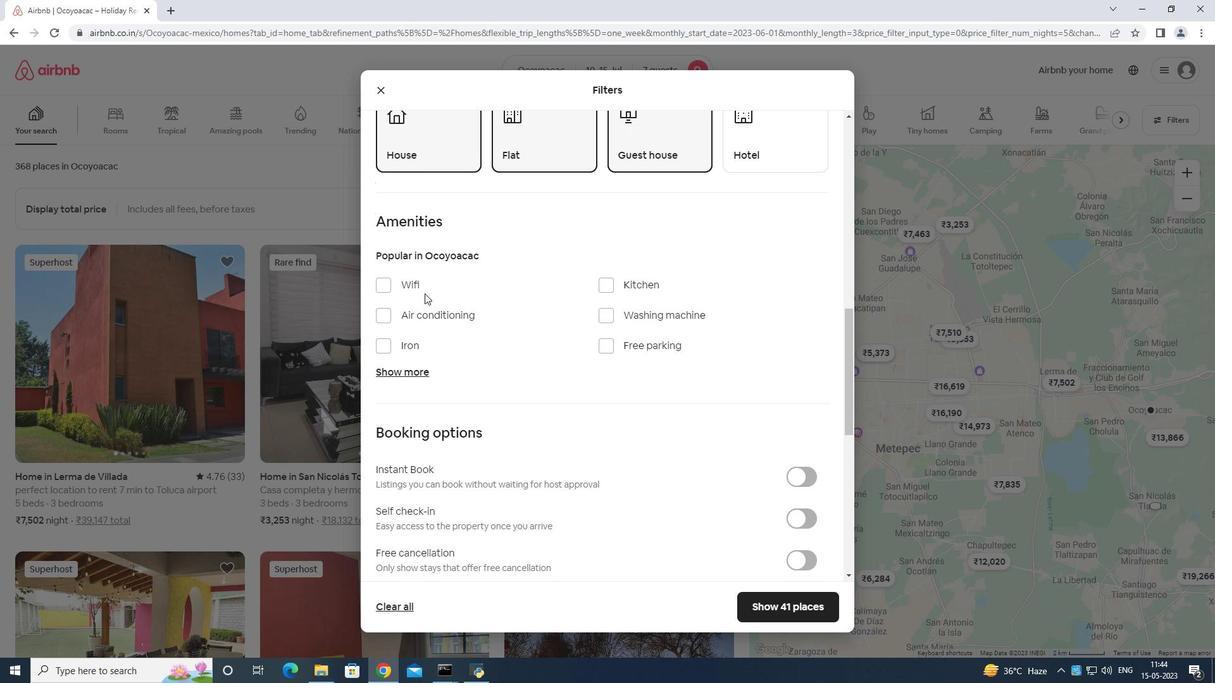 
Action: Mouse moved to (604, 340)
Screenshot: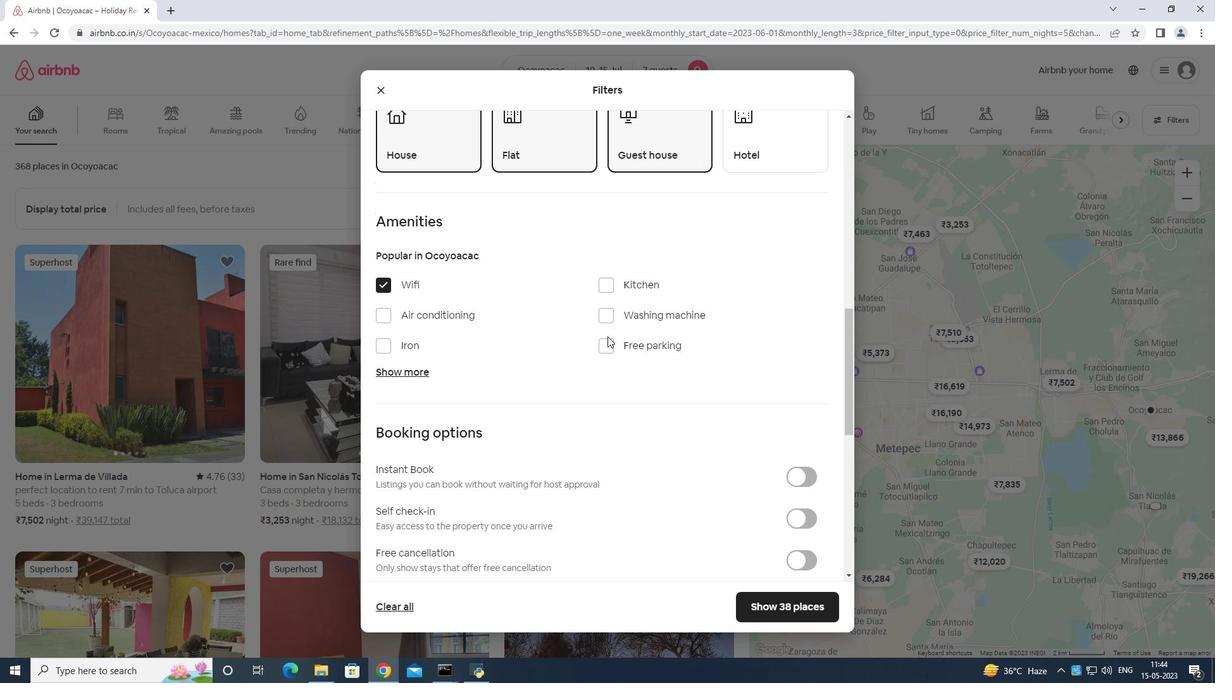 
Action: Mouse pressed left at (604, 340)
Screenshot: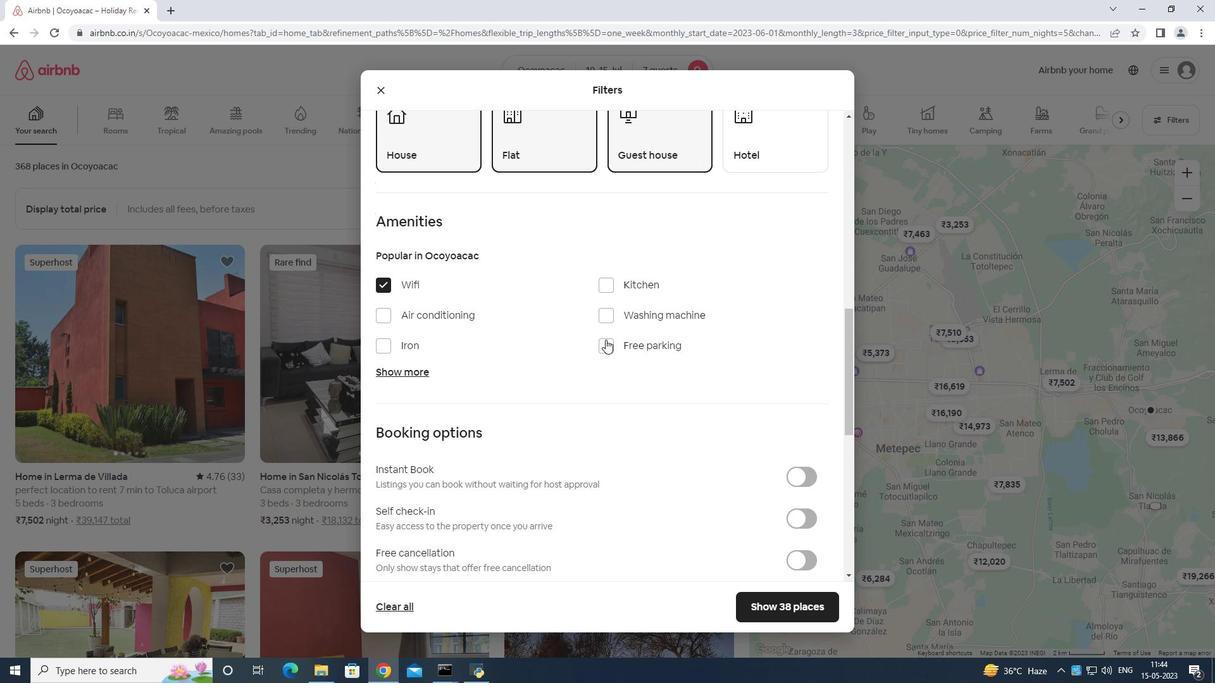 
Action: Mouse moved to (419, 374)
Screenshot: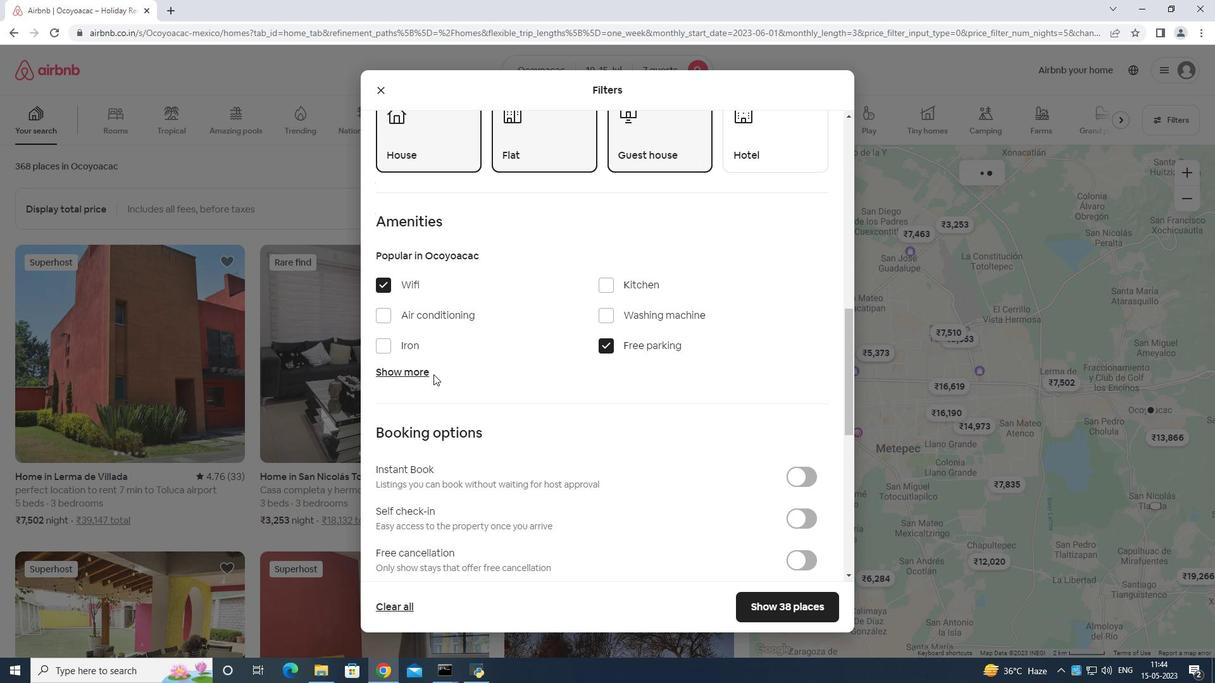
Action: Mouse pressed left at (419, 374)
Screenshot: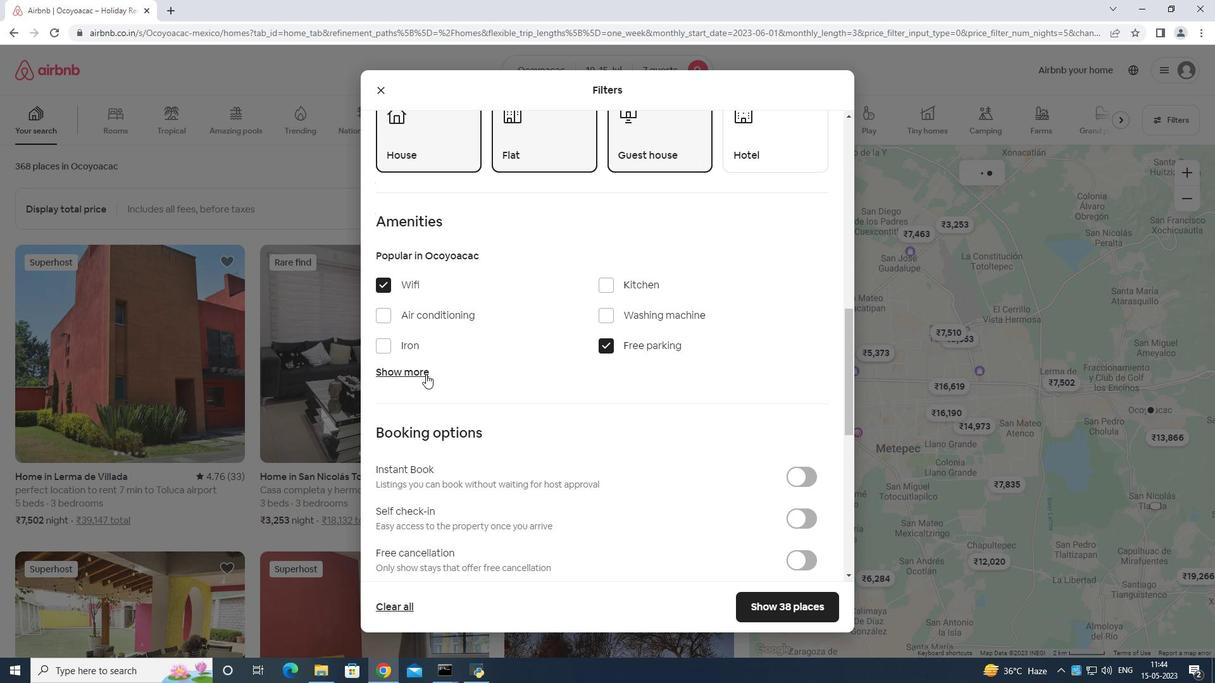 
Action: Mouse moved to (499, 359)
Screenshot: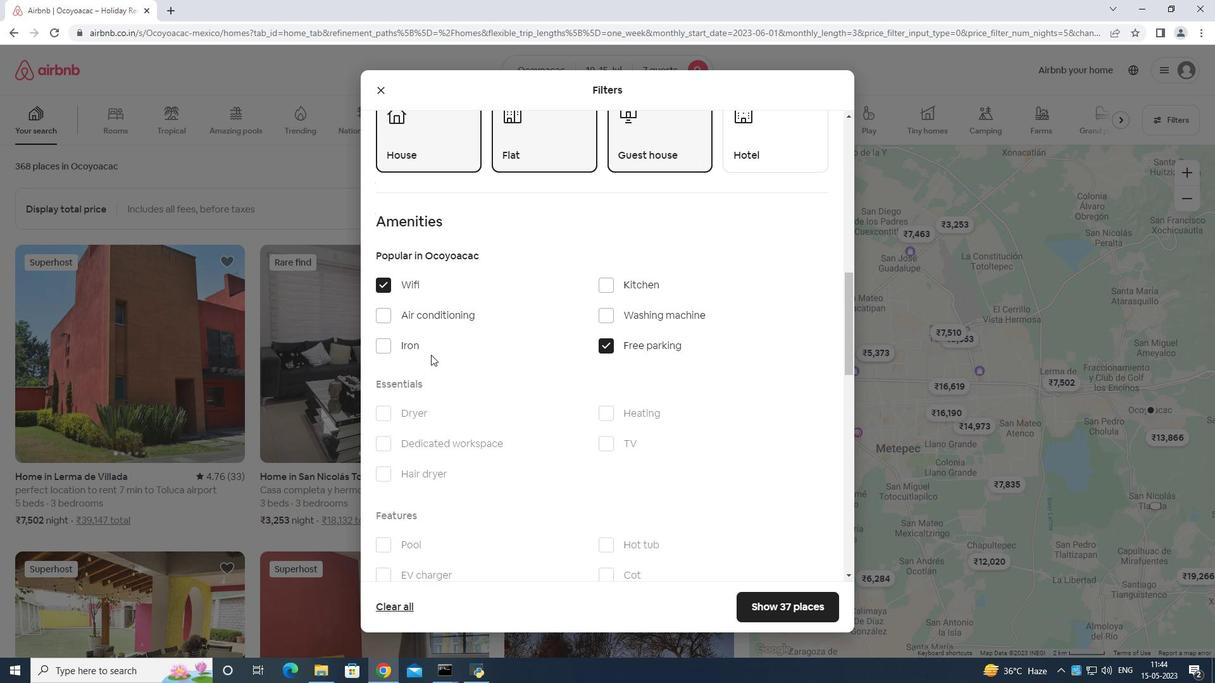 
Action: Mouse scrolled (499, 358) with delta (0, 0)
Screenshot: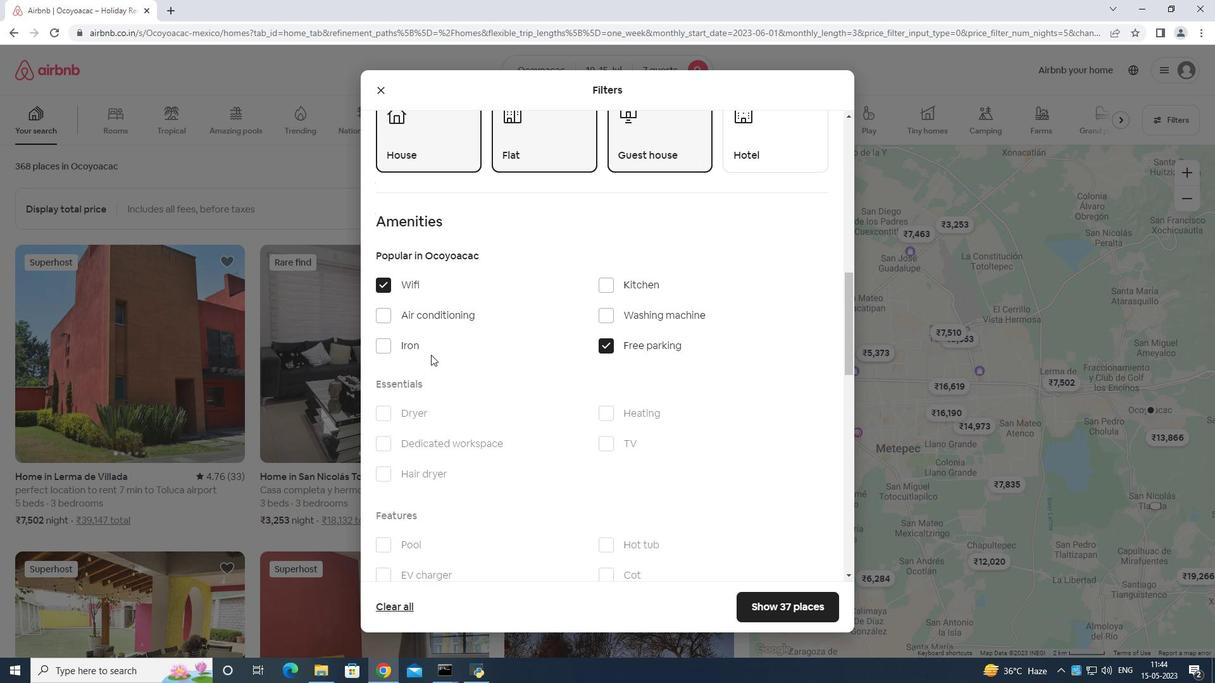 
Action: Mouse moved to (514, 359)
Screenshot: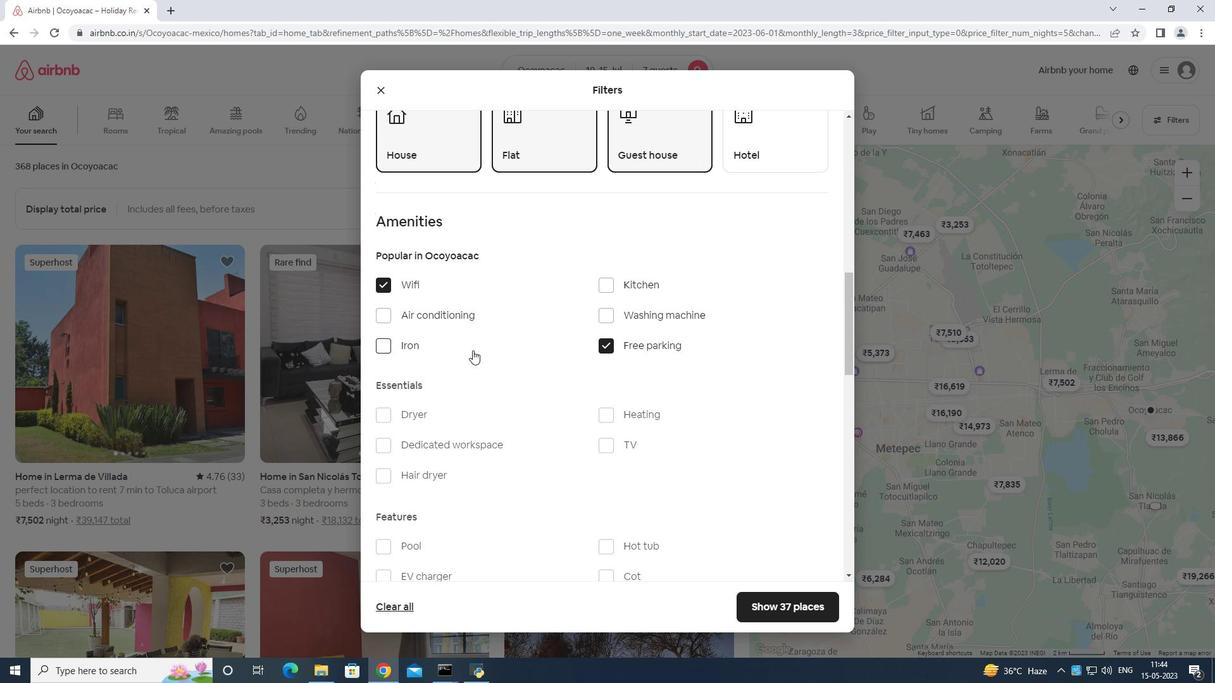 
Action: Mouse scrolled (514, 359) with delta (0, 0)
Screenshot: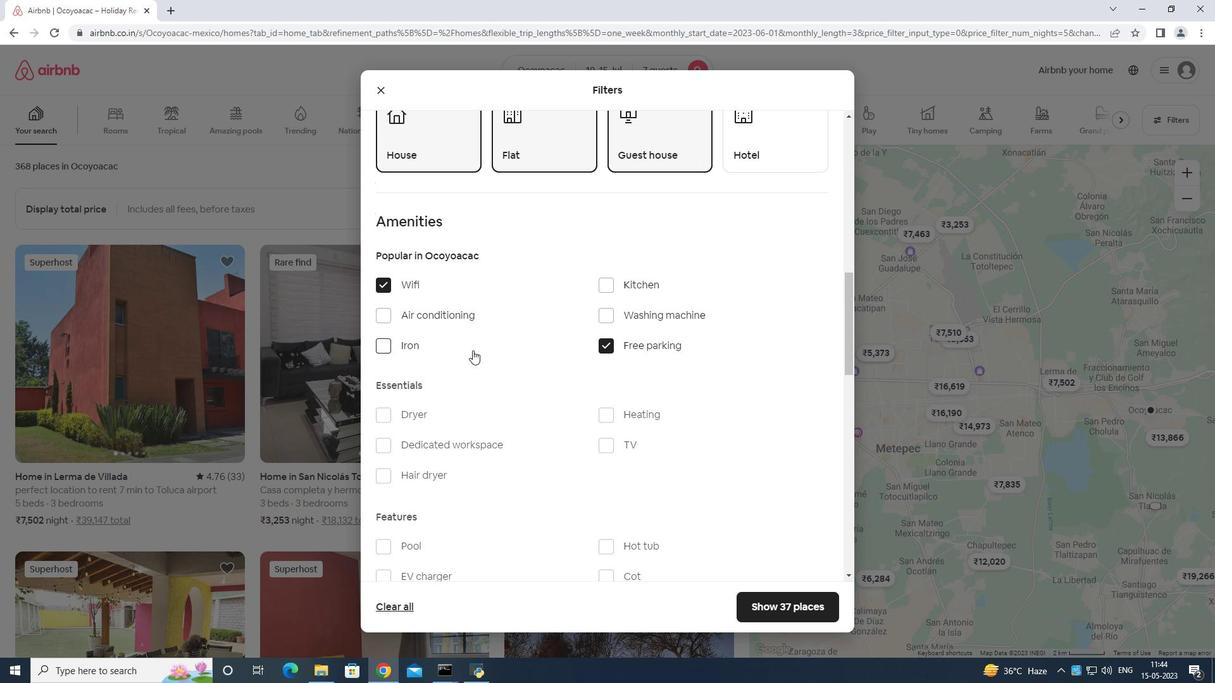 
Action: Mouse moved to (604, 322)
Screenshot: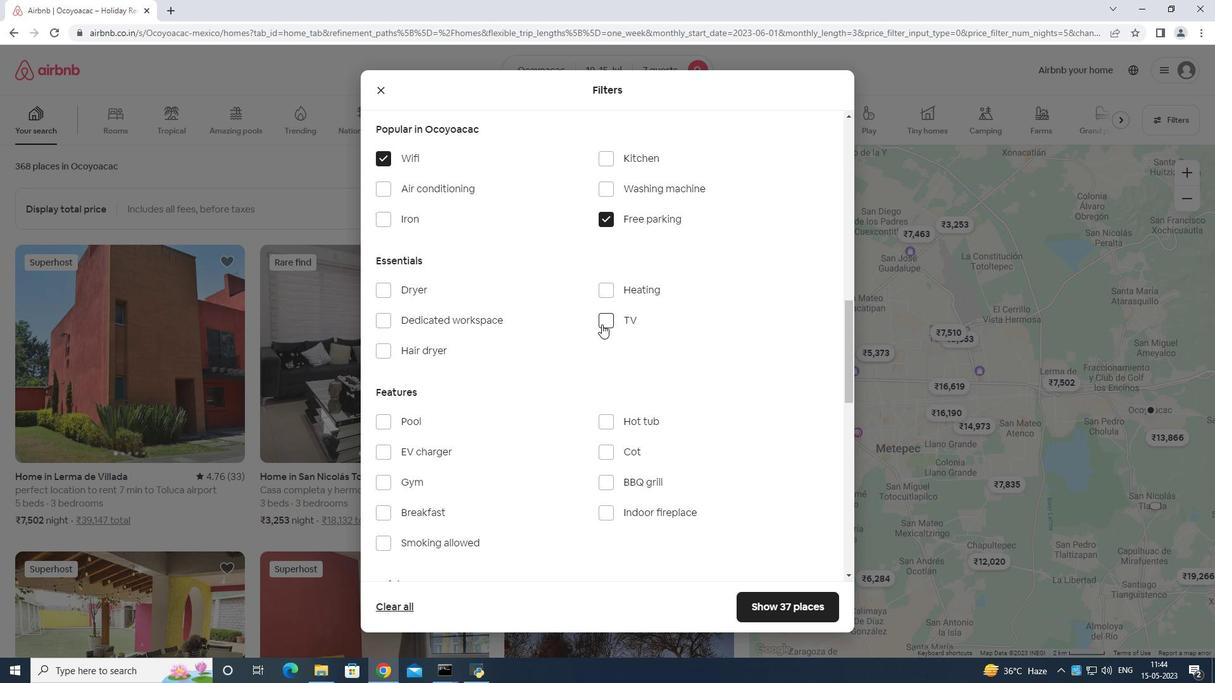 
Action: Mouse pressed left at (604, 322)
Screenshot: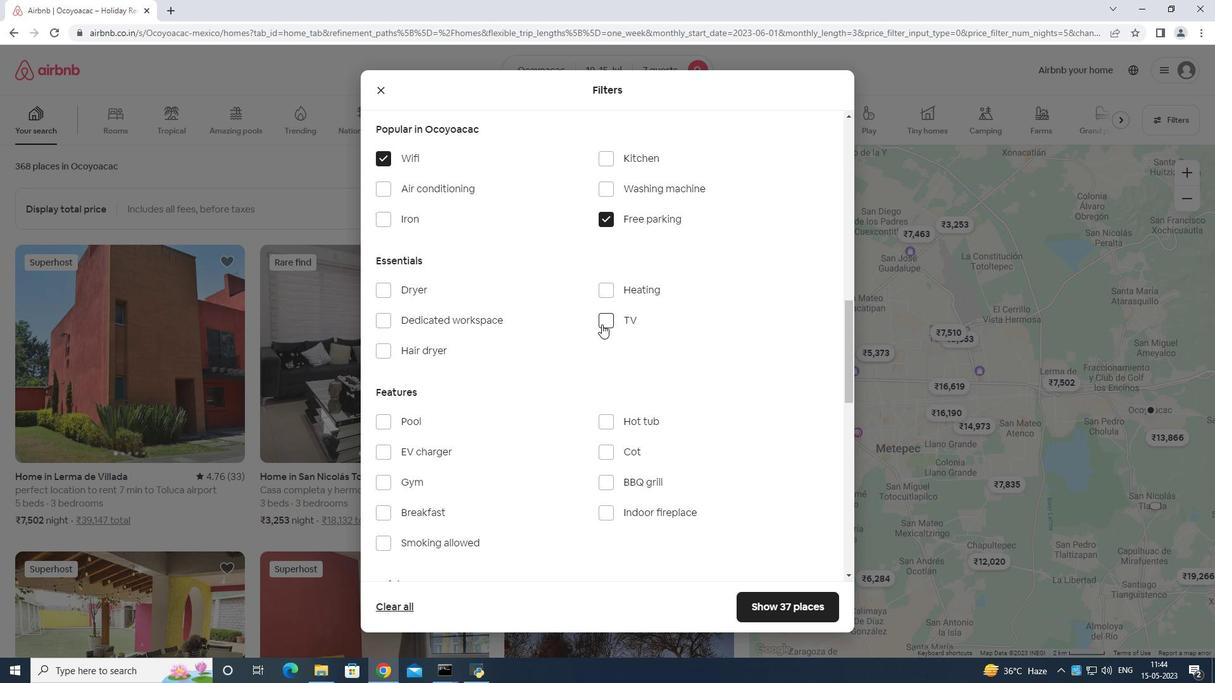 
Action: Mouse moved to (453, 472)
Screenshot: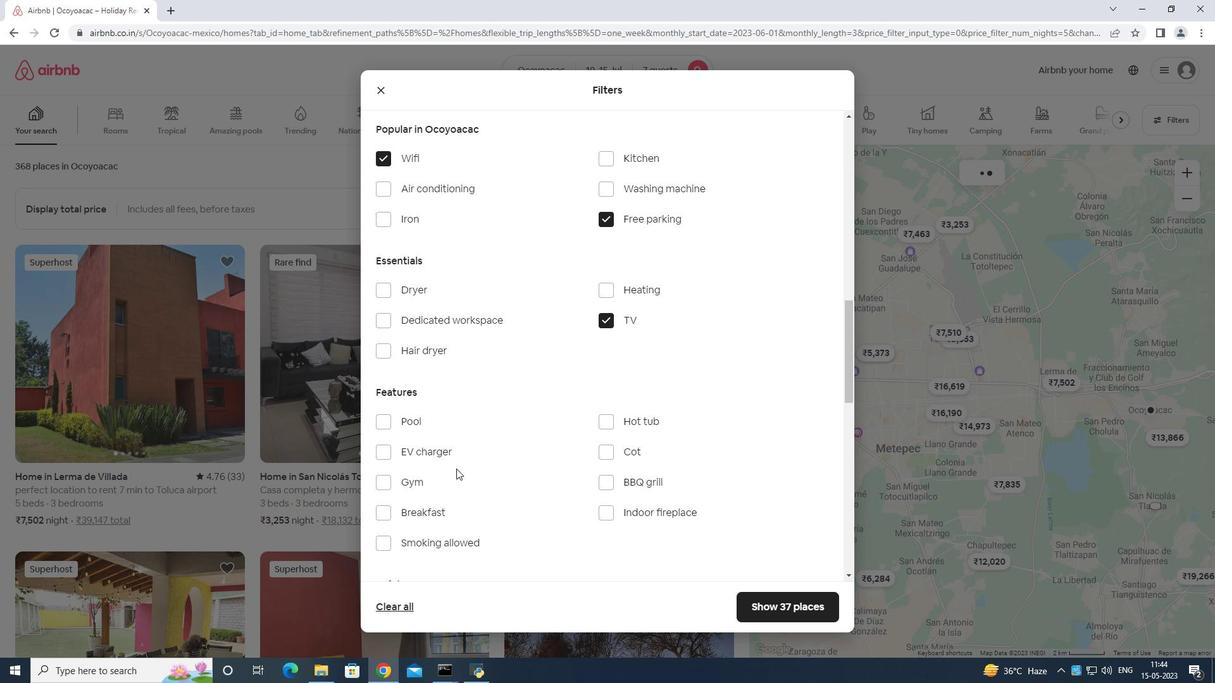 
Action: Mouse pressed left at (453, 472)
Screenshot: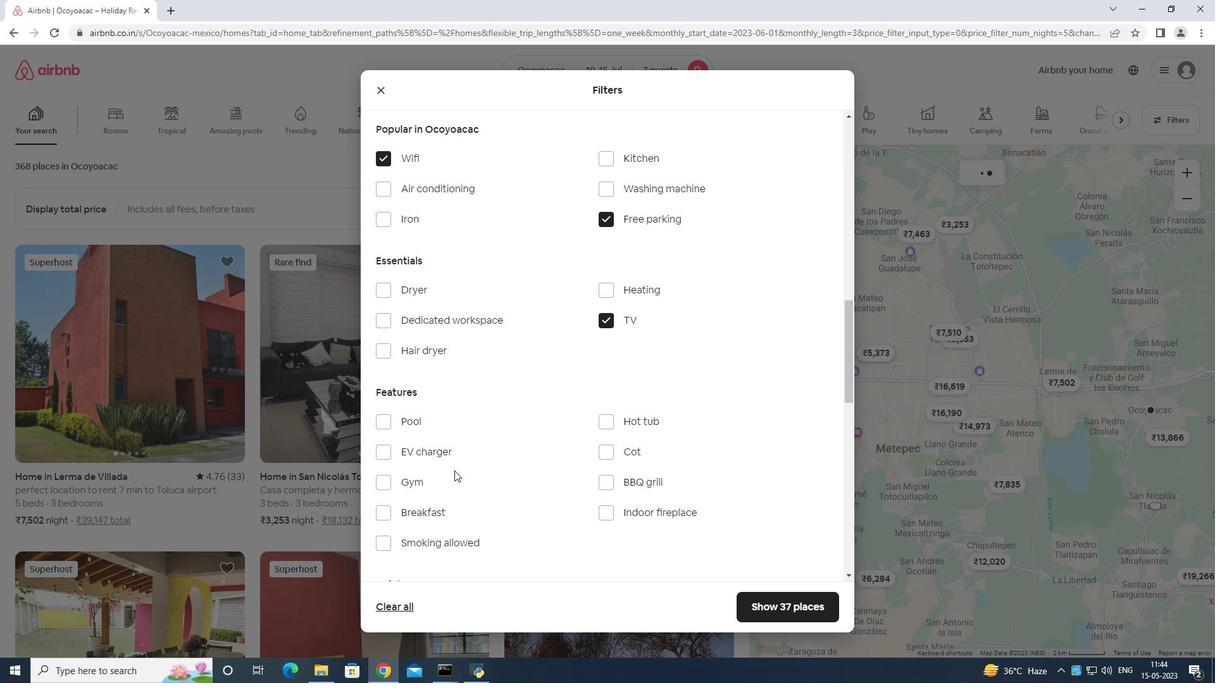 
Action: Mouse moved to (446, 502)
Screenshot: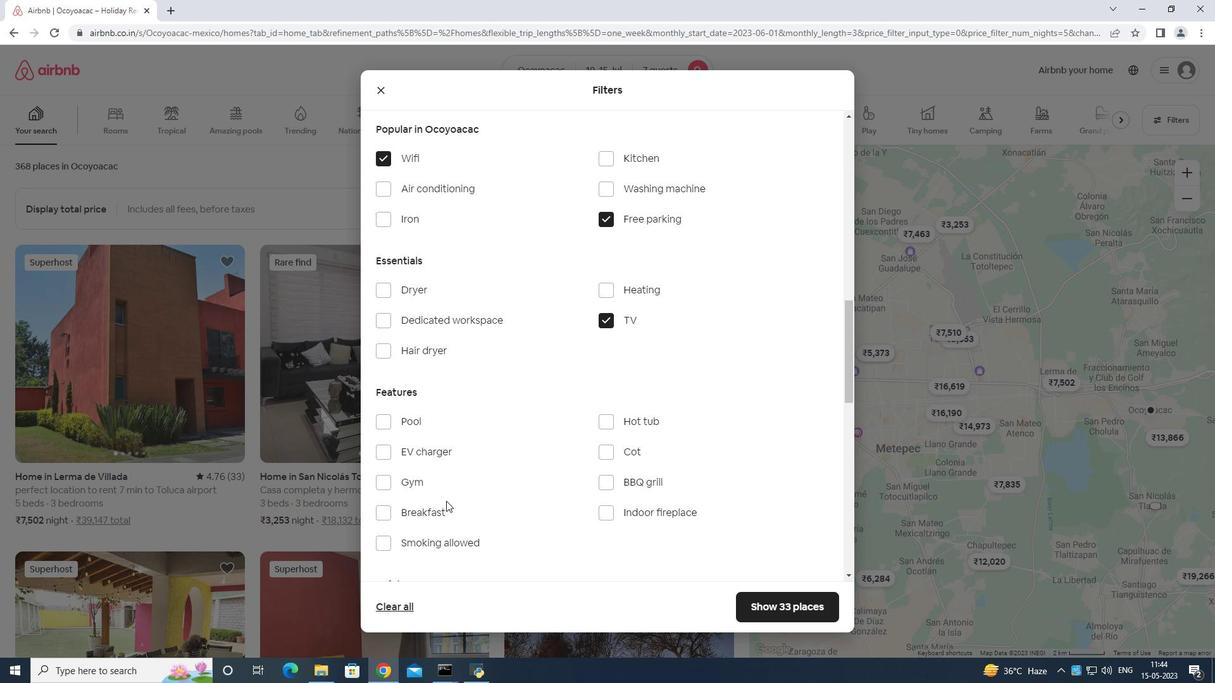 
Action: Mouse pressed left at (446, 502)
Screenshot: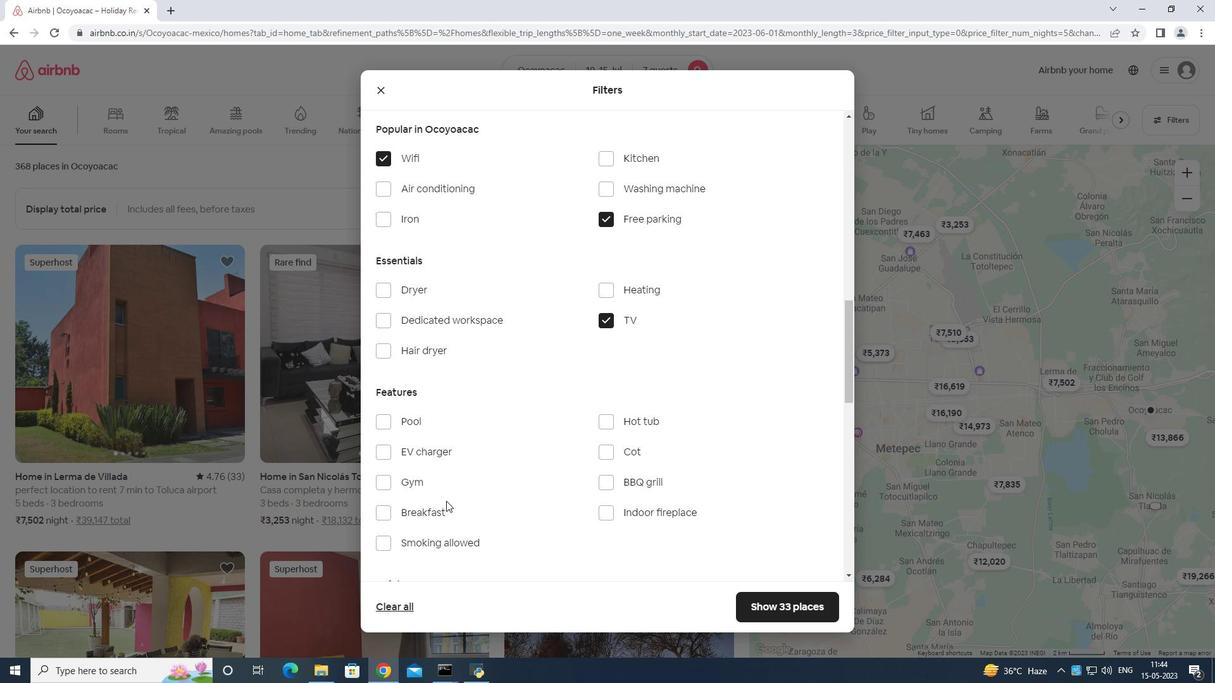 
Action: Mouse moved to (431, 474)
Screenshot: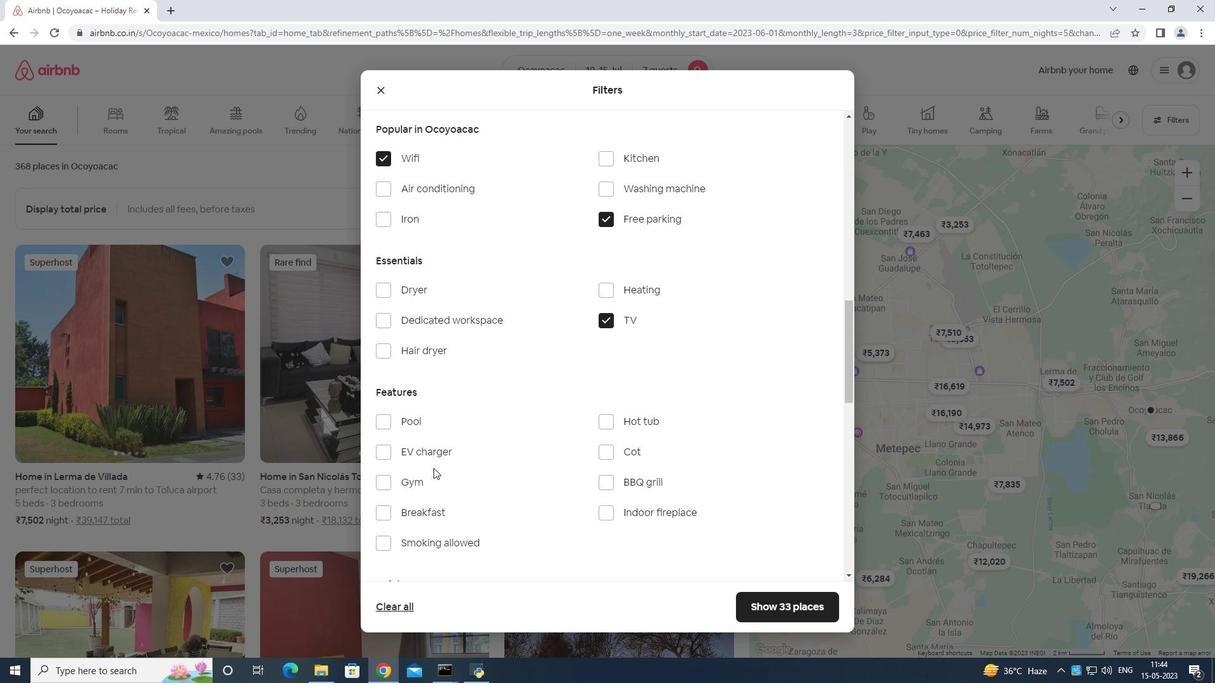 
Action: Mouse pressed left at (431, 474)
Screenshot: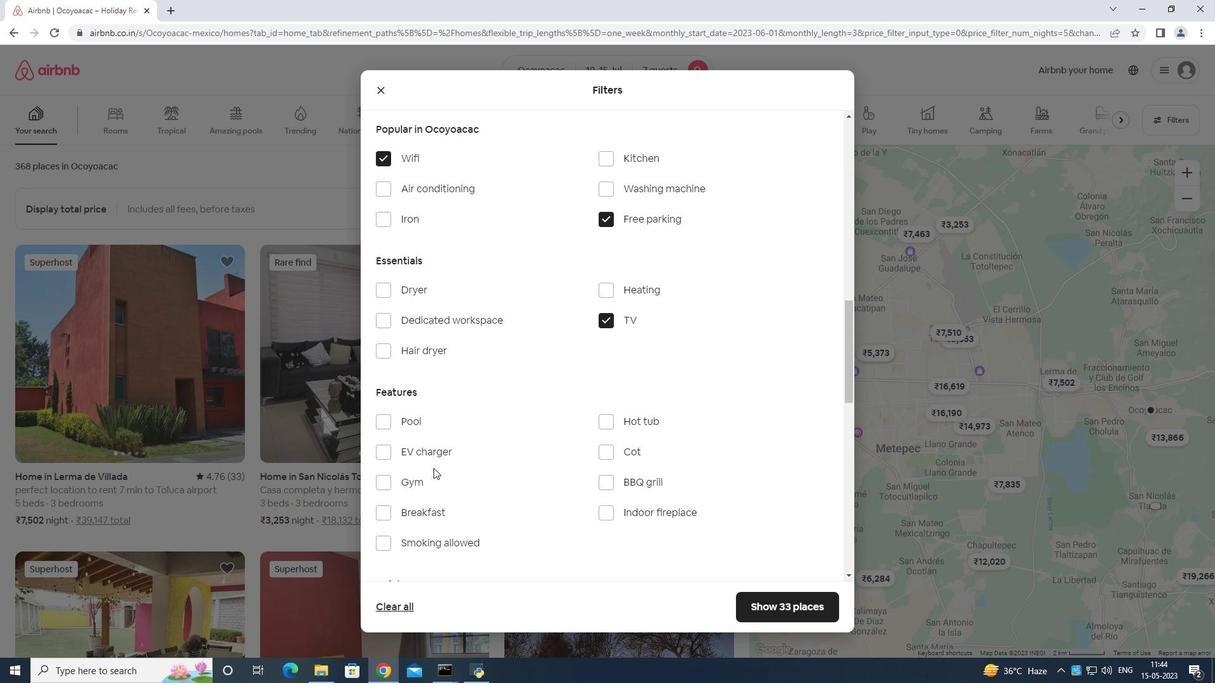 
Action: Mouse moved to (424, 479)
Screenshot: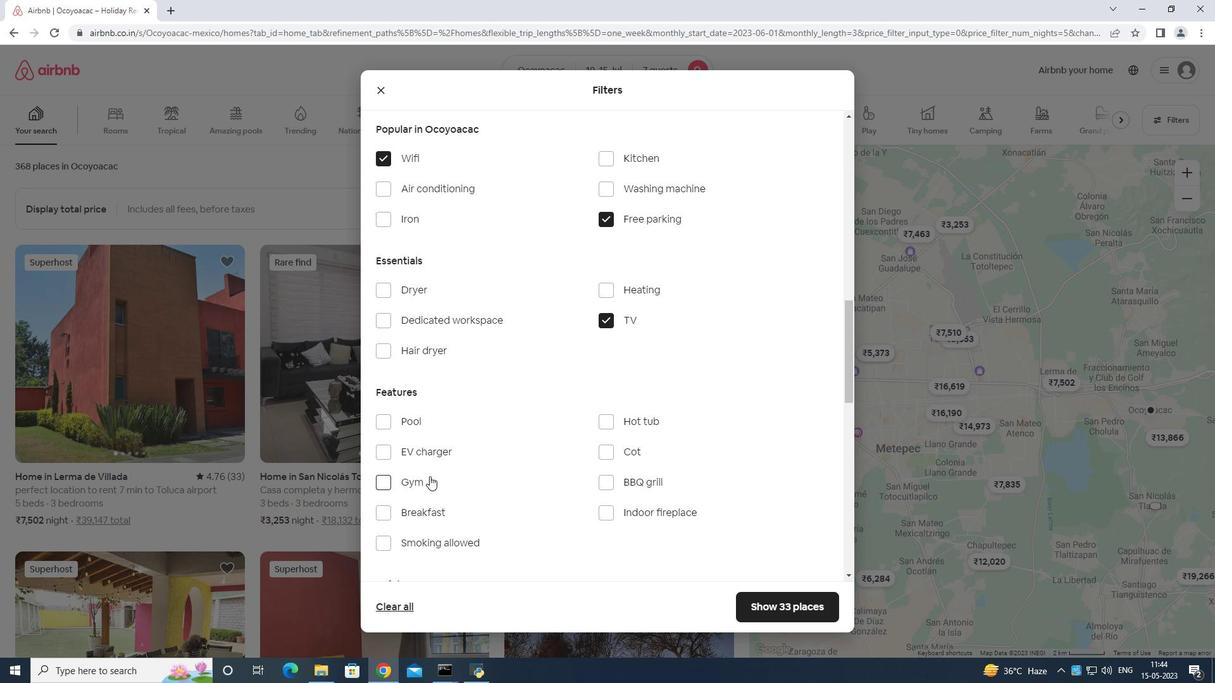 
Action: Mouse pressed left at (424, 479)
Screenshot: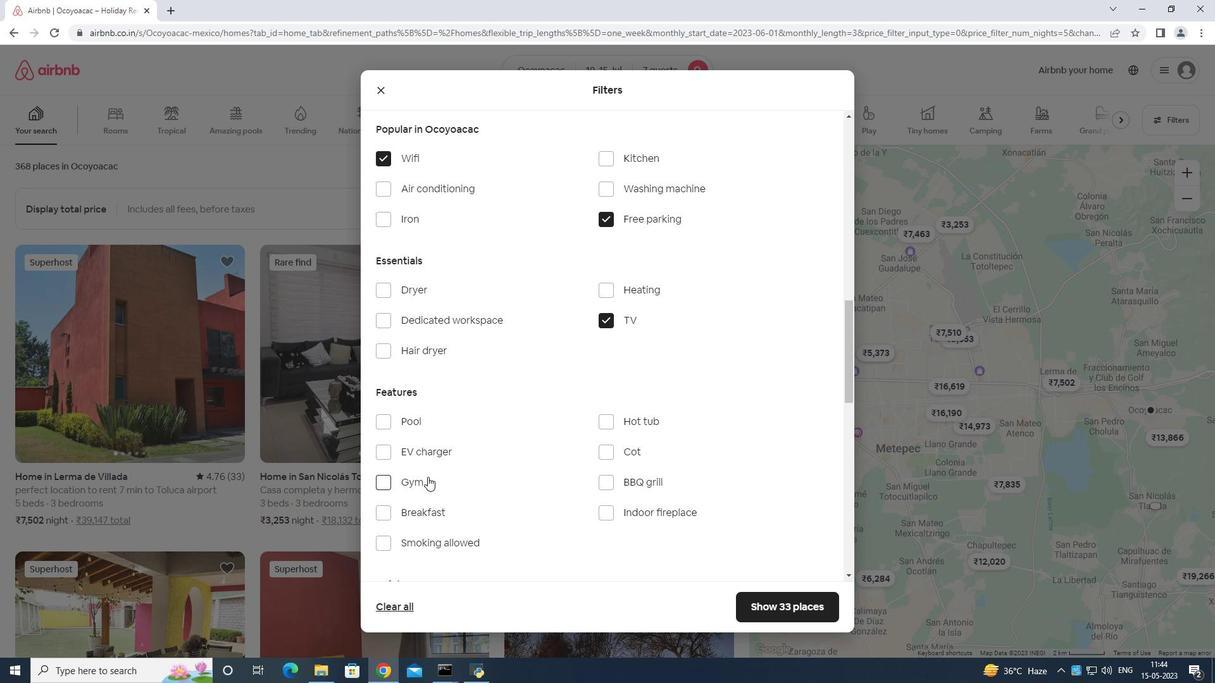 
Action: Mouse moved to (427, 509)
Screenshot: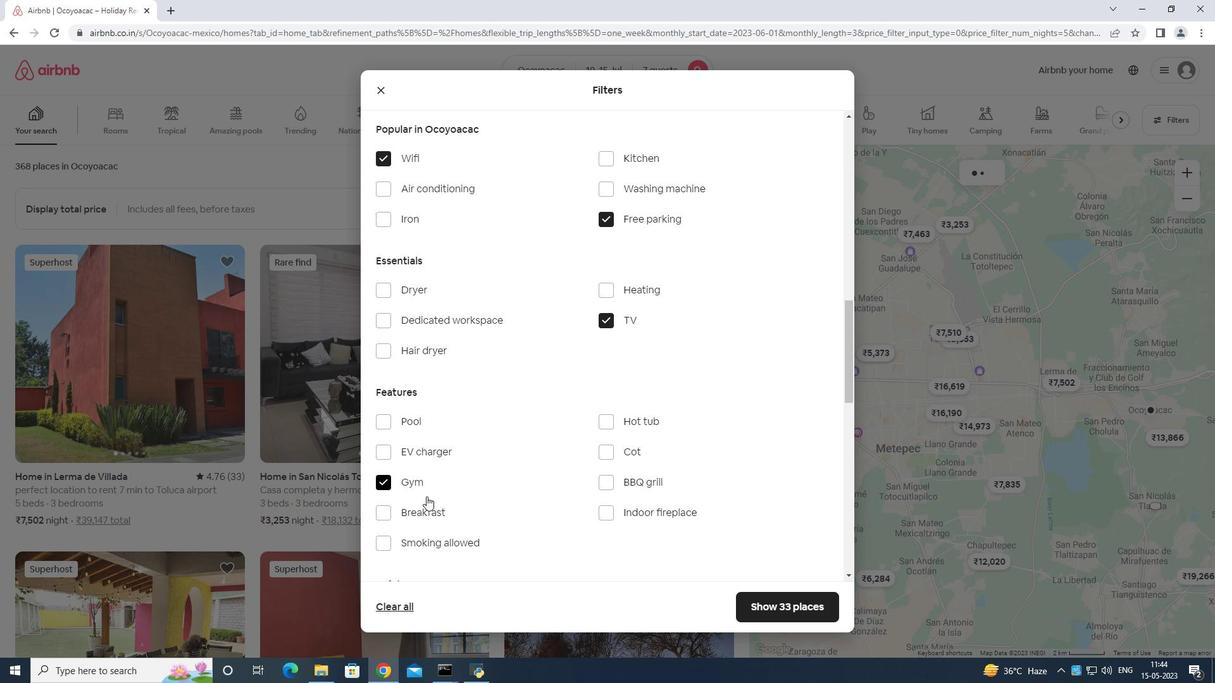 
Action: Mouse pressed left at (427, 509)
Screenshot: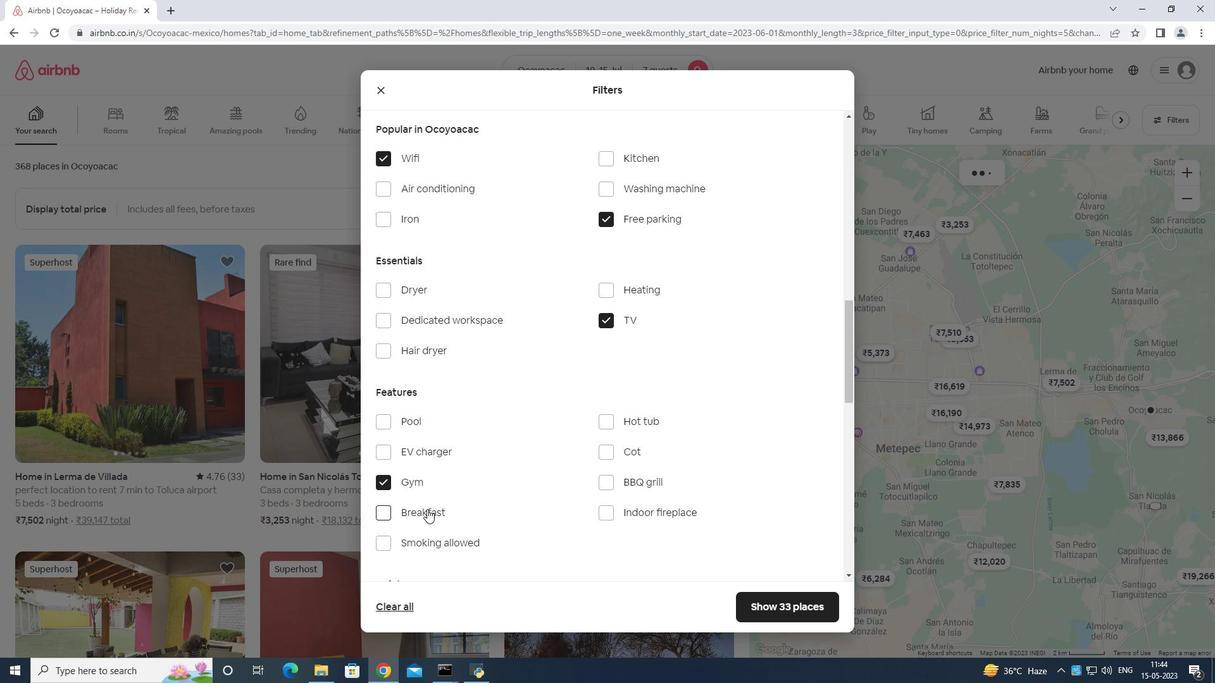 
Action: Mouse moved to (585, 409)
Screenshot: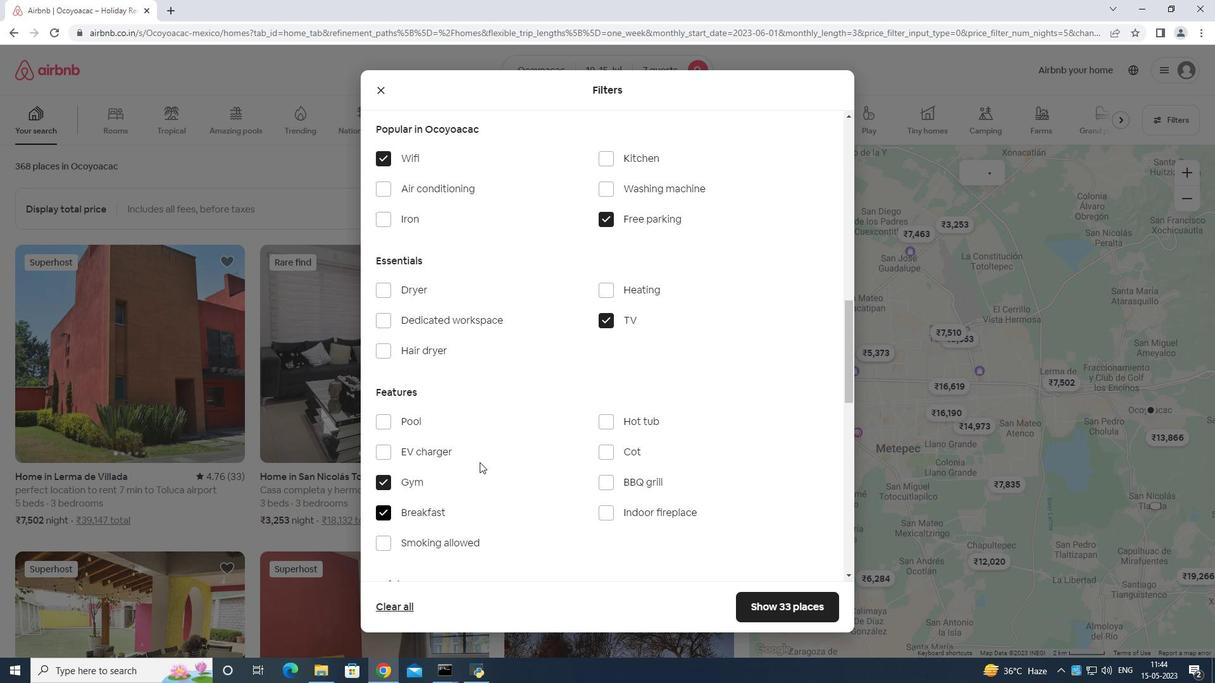 
Action: Mouse scrolled (585, 409) with delta (0, 0)
Screenshot: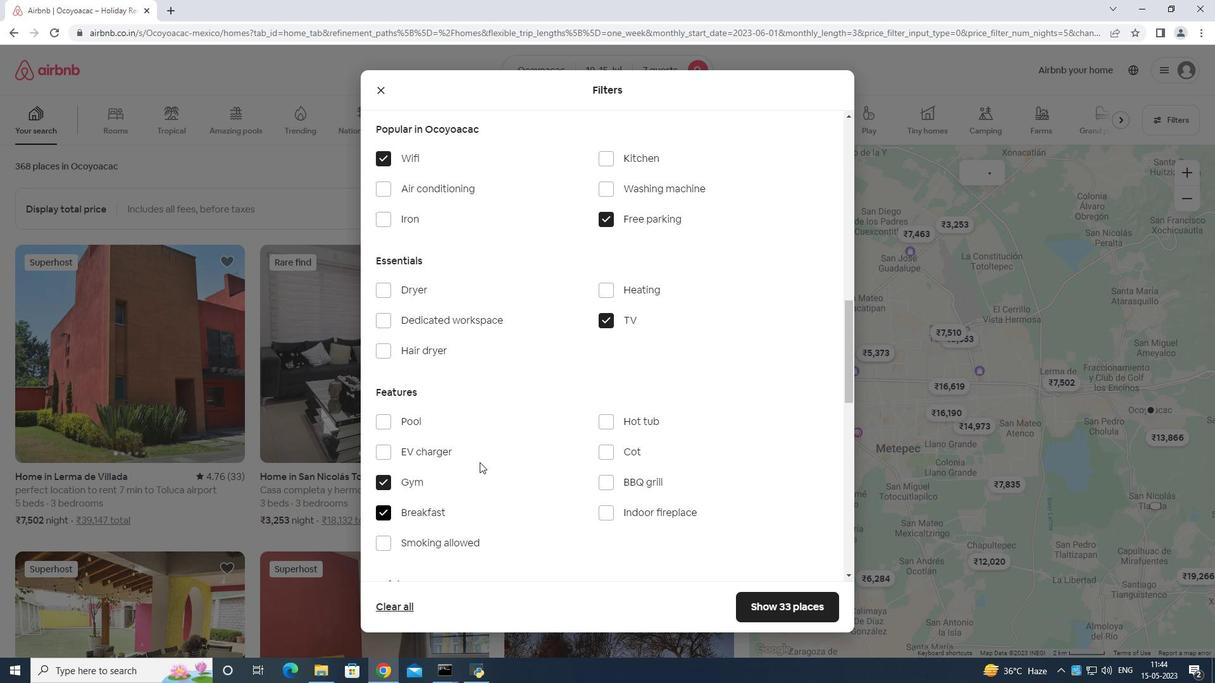 
Action: Mouse moved to (589, 410)
Screenshot: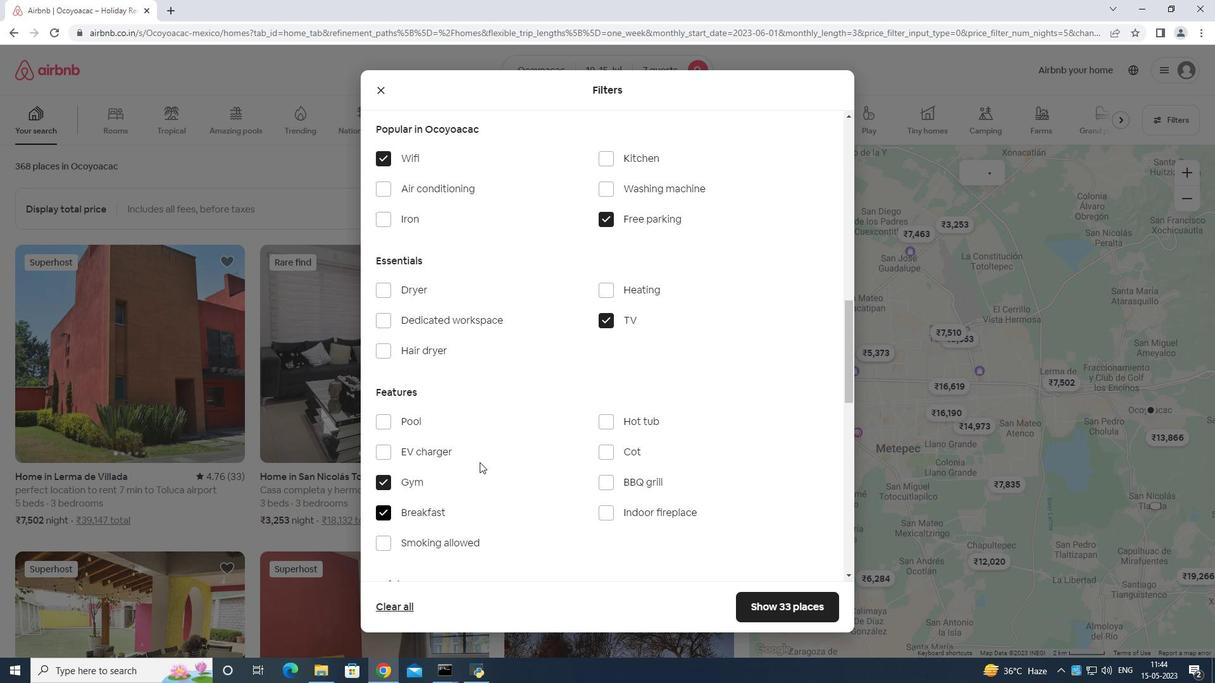 
Action: Mouse scrolled (589, 410) with delta (0, 0)
Screenshot: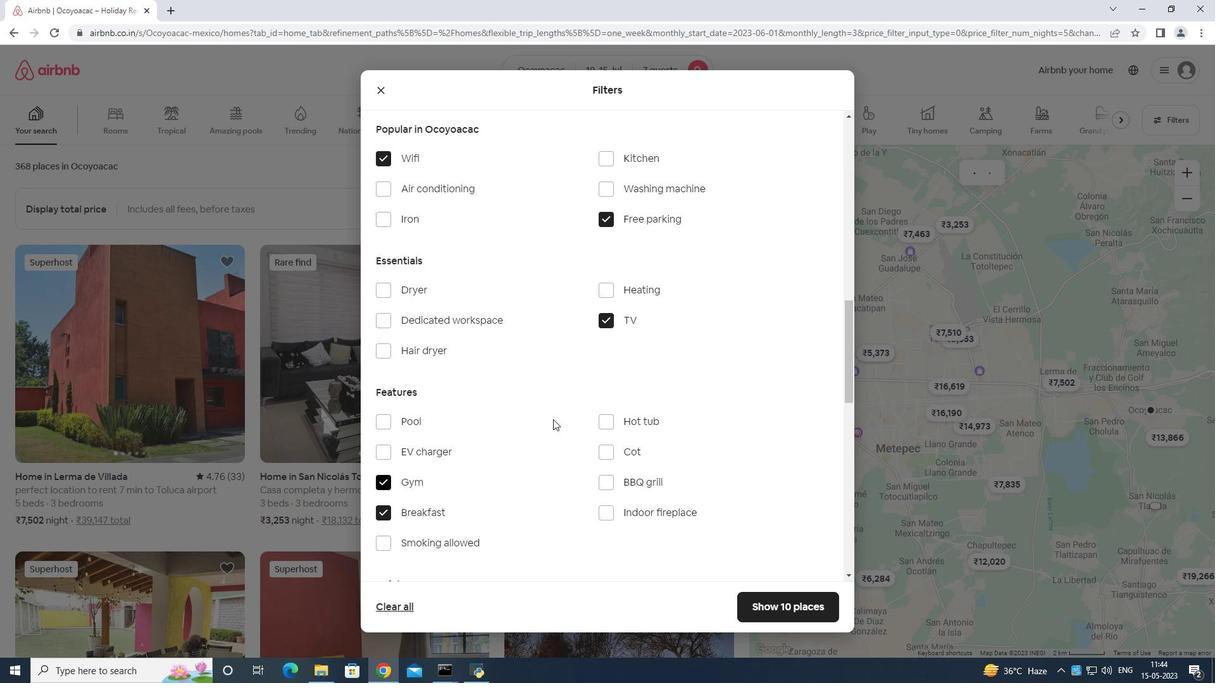
Action: Mouse moved to (597, 410)
Screenshot: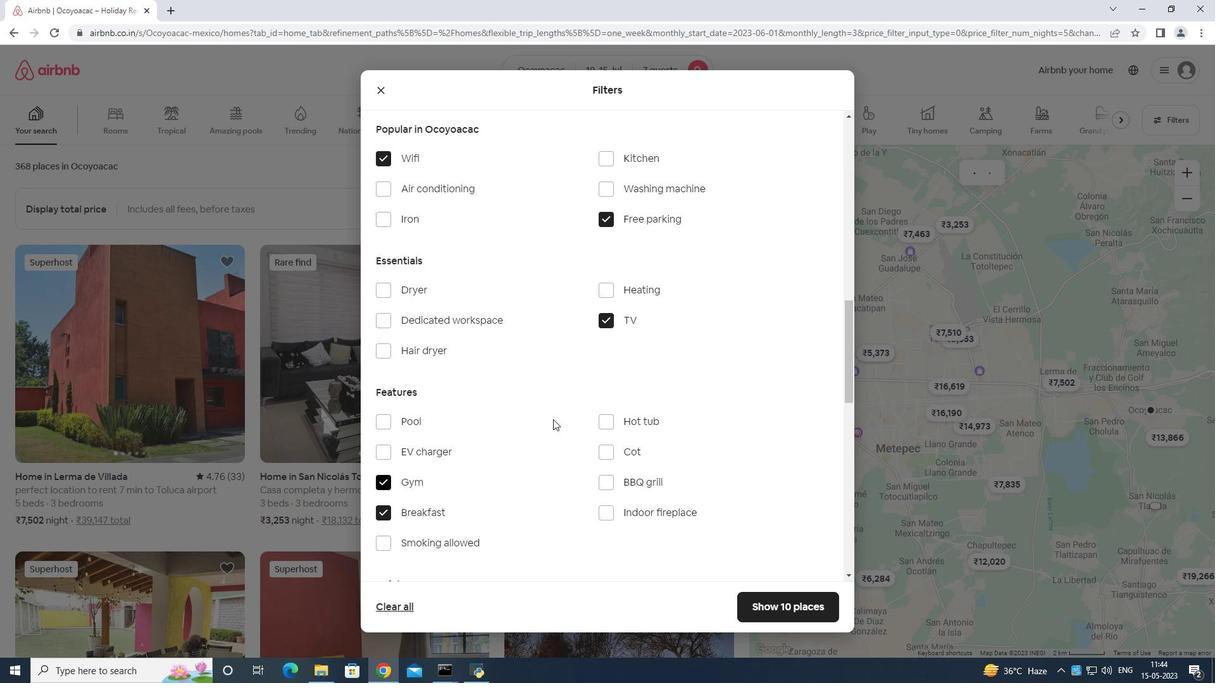 
Action: Mouse scrolled (597, 410) with delta (0, 0)
Screenshot: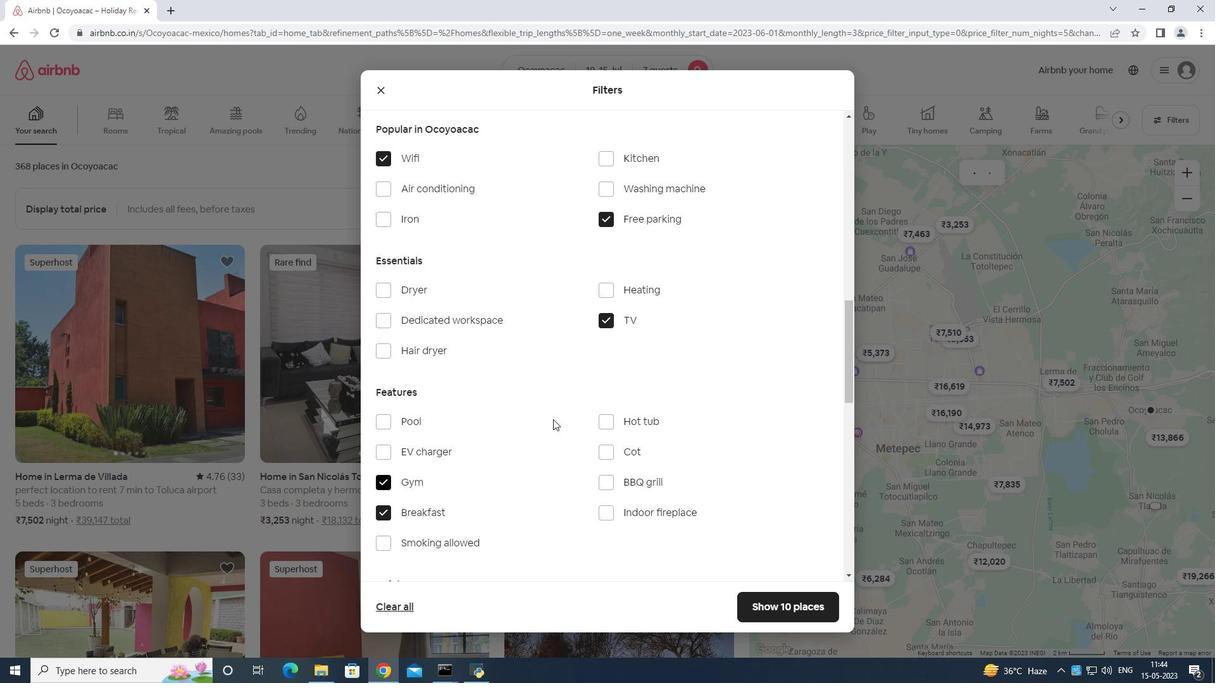 
Action: Mouse moved to (604, 410)
Screenshot: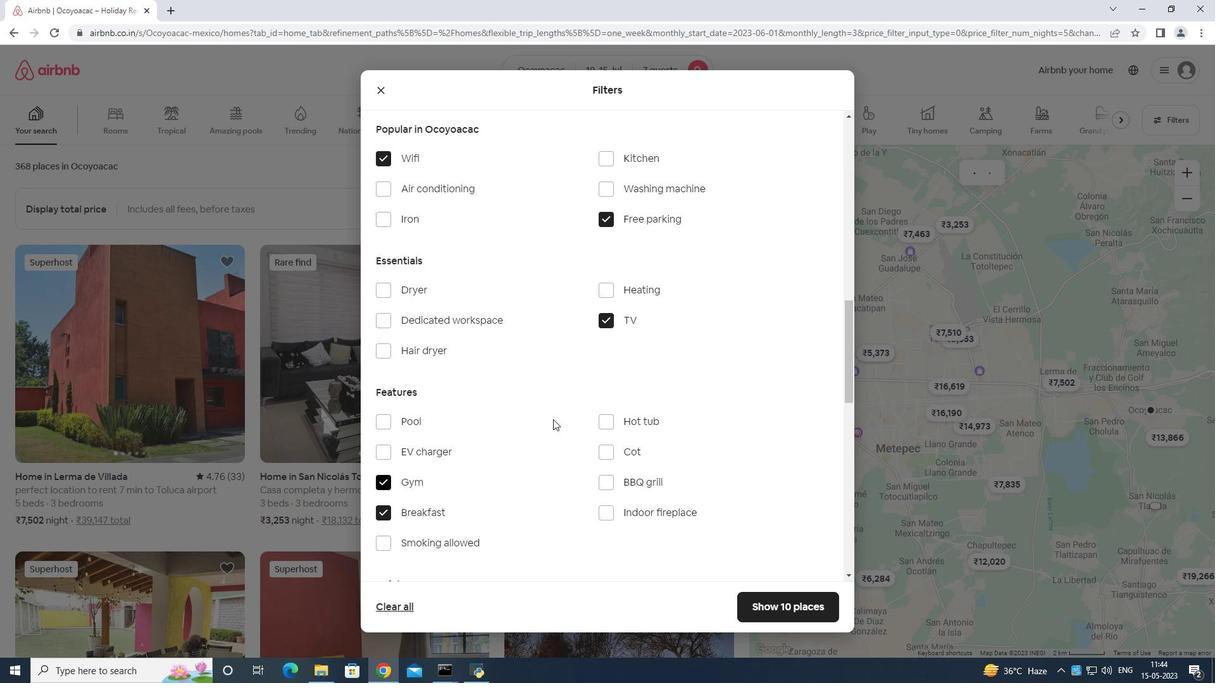 
Action: Mouse scrolled (604, 409) with delta (0, 0)
Screenshot: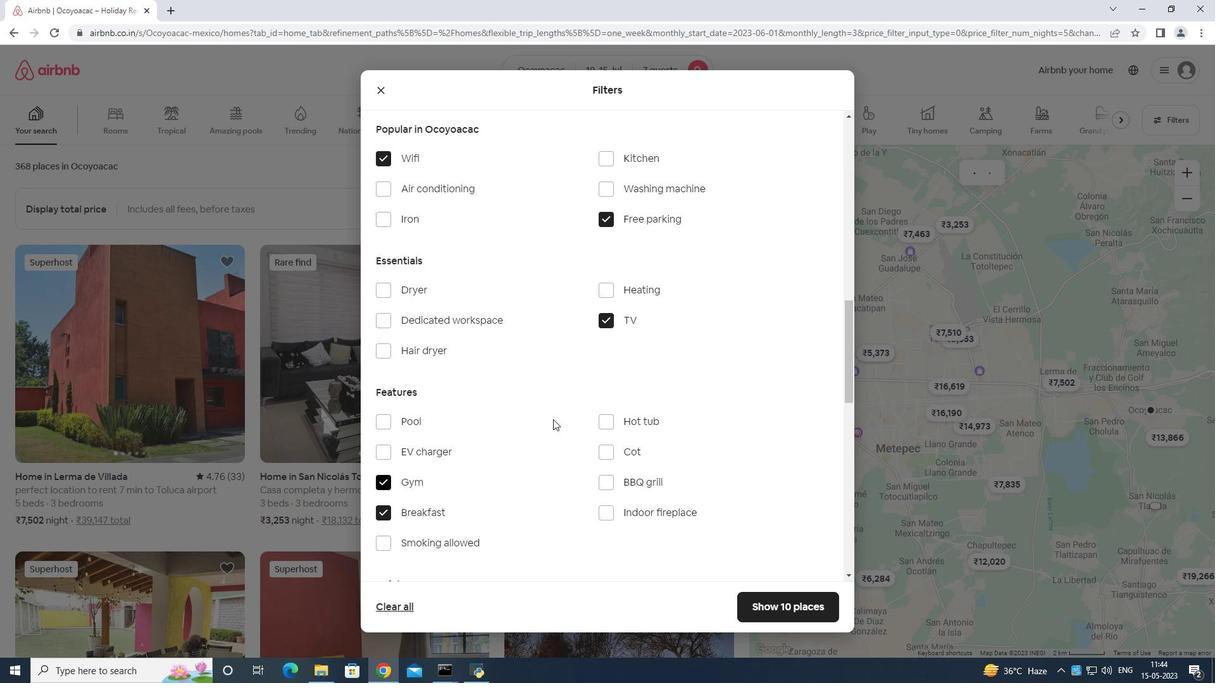 
Action: Mouse moved to (611, 407)
Screenshot: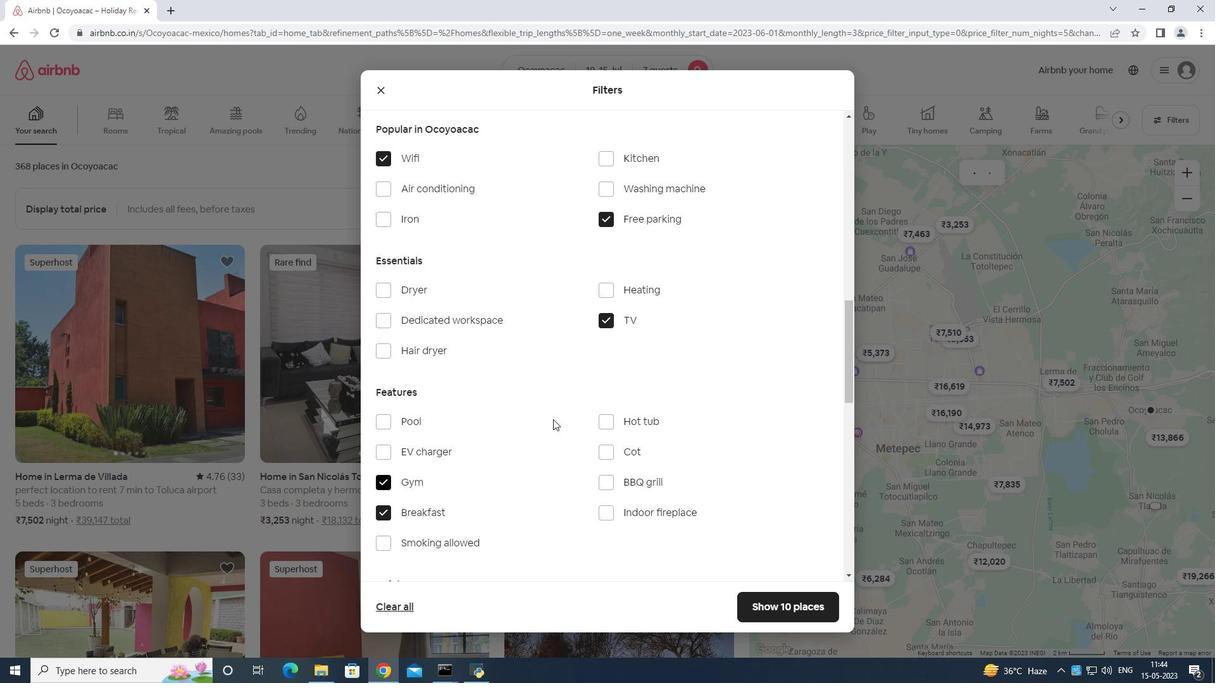 
Action: Mouse scrolled (611, 406) with delta (0, 0)
Screenshot: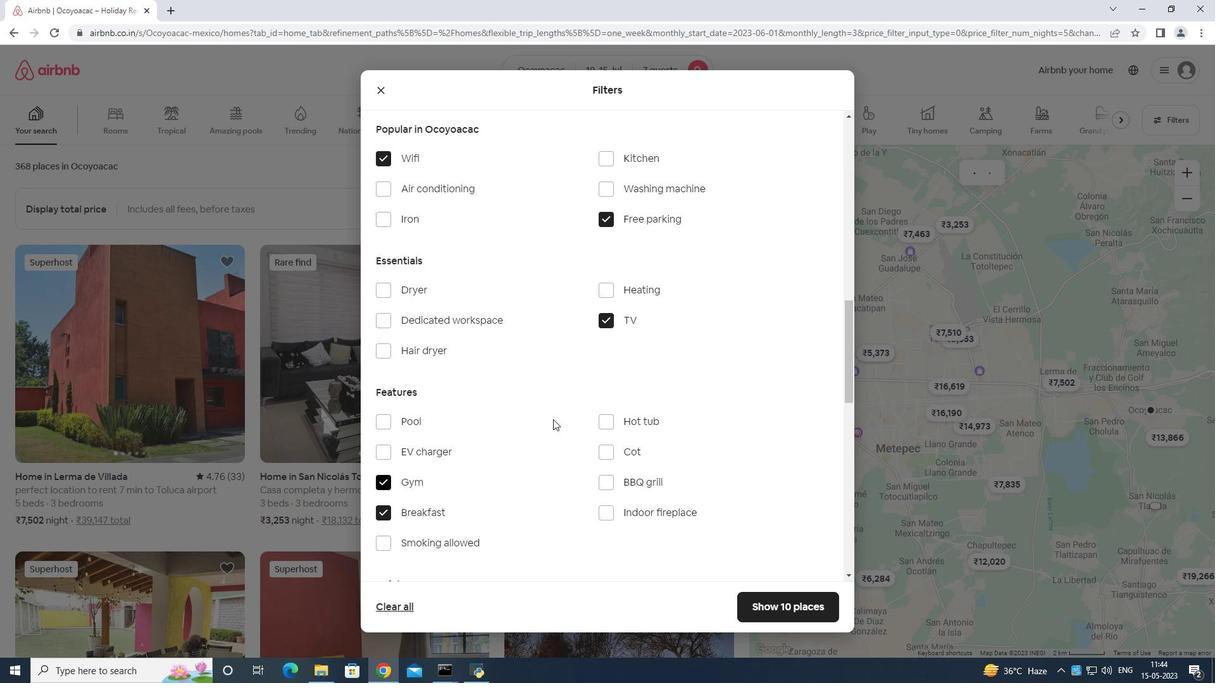 
Action: Mouse moved to (631, 399)
Screenshot: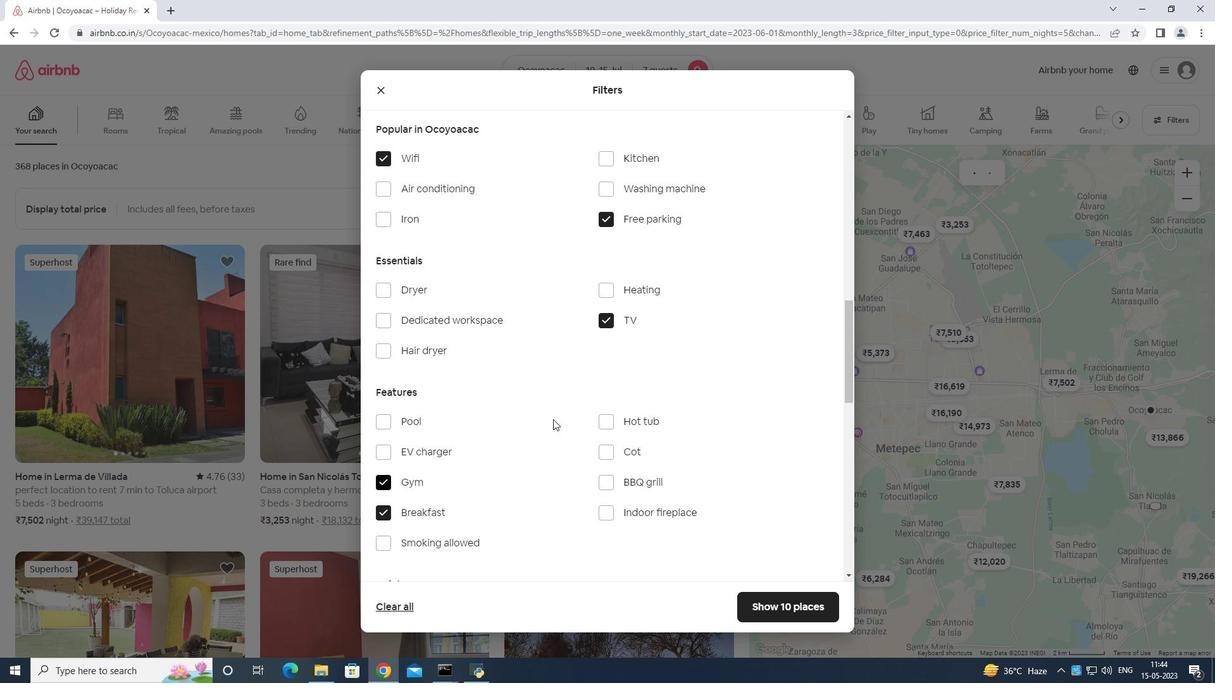 
Action: Mouse scrolled (631, 398) with delta (0, 0)
Screenshot: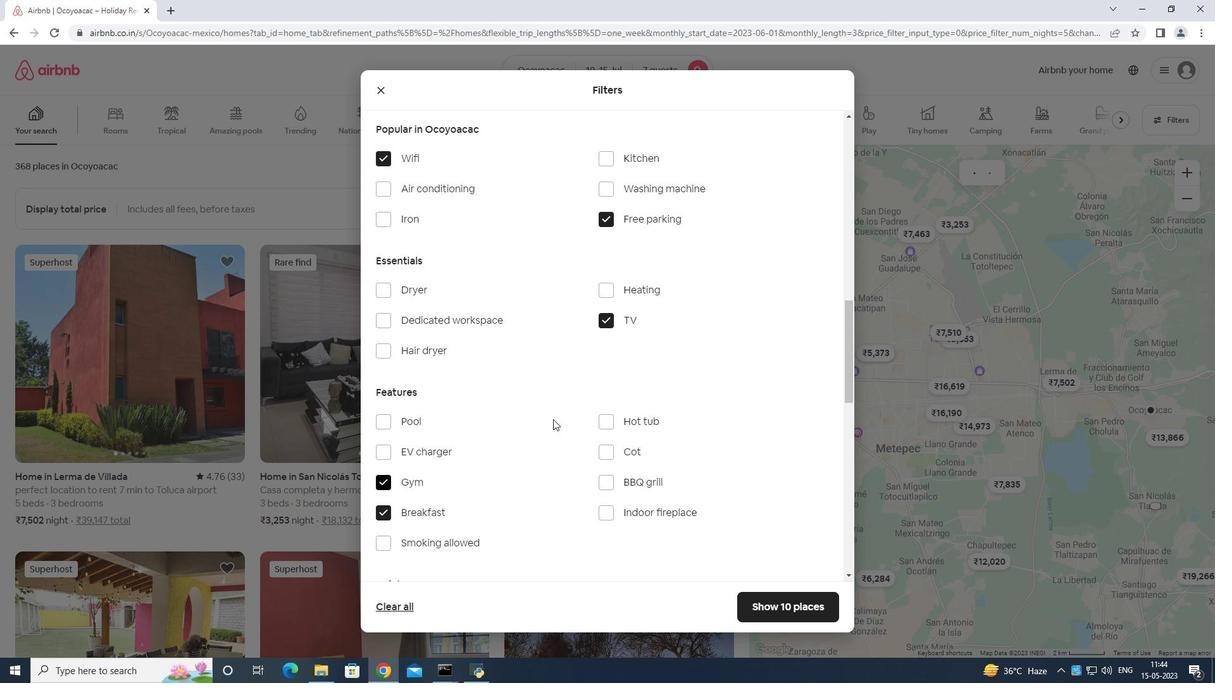 
Action: Mouse moved to (804, 408)
Screenshot: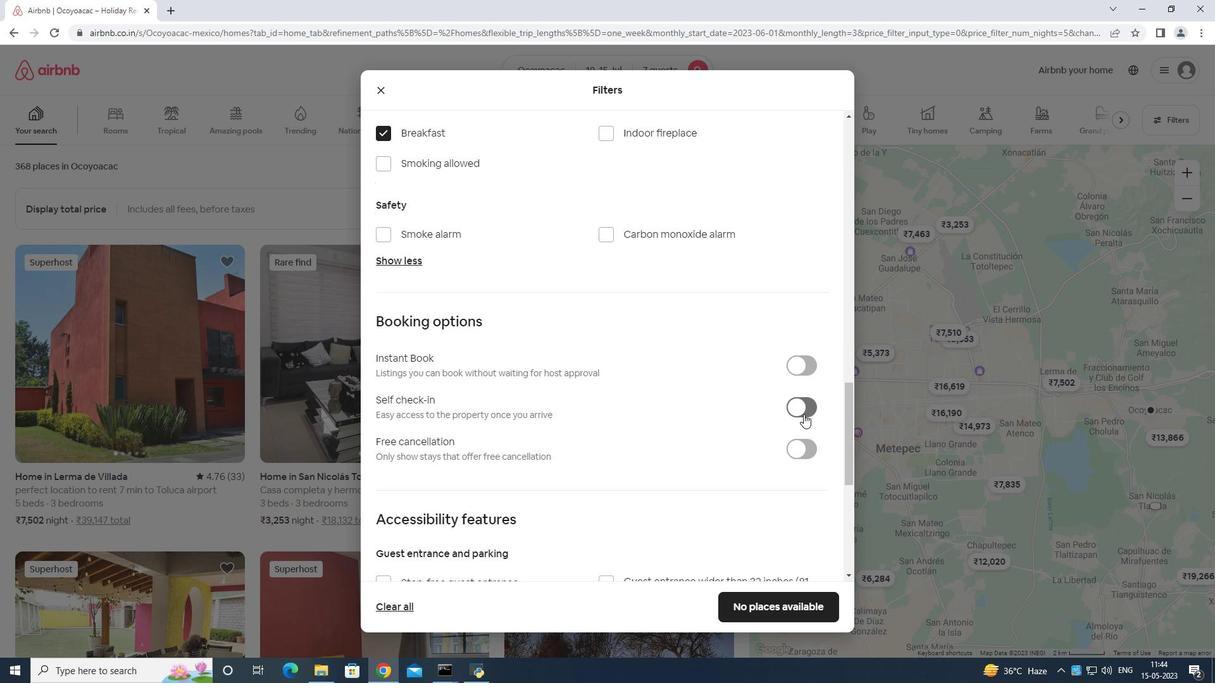 
Action: Mouse pressed left at (804, 408)
Screenshot: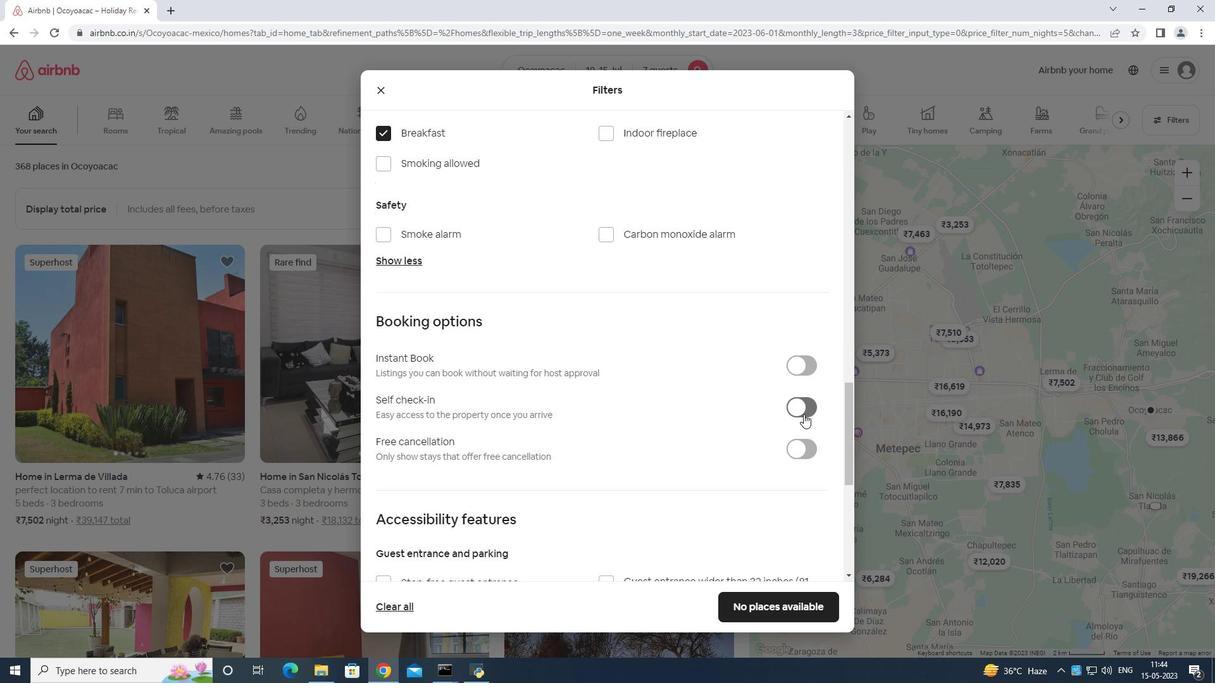 
Action: Mouse moved to (799, 402)
Screenshot: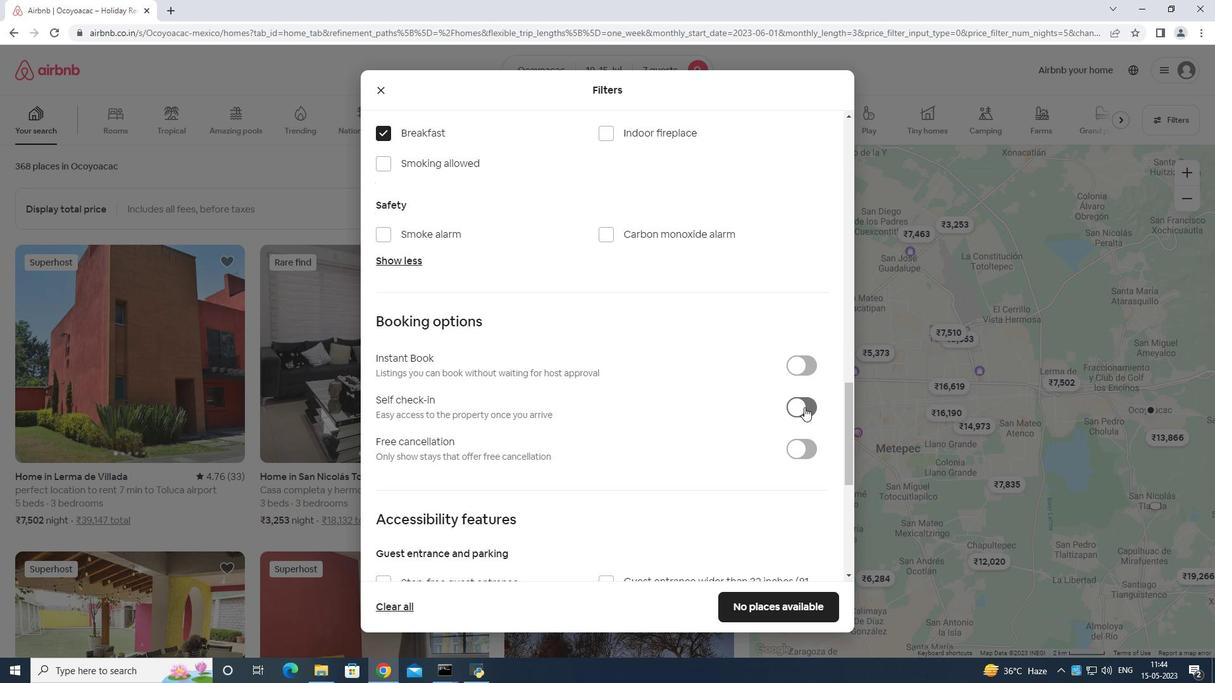 
Action: Mouse scrolled (799, 401) with delta (0, 0)
Screenshot: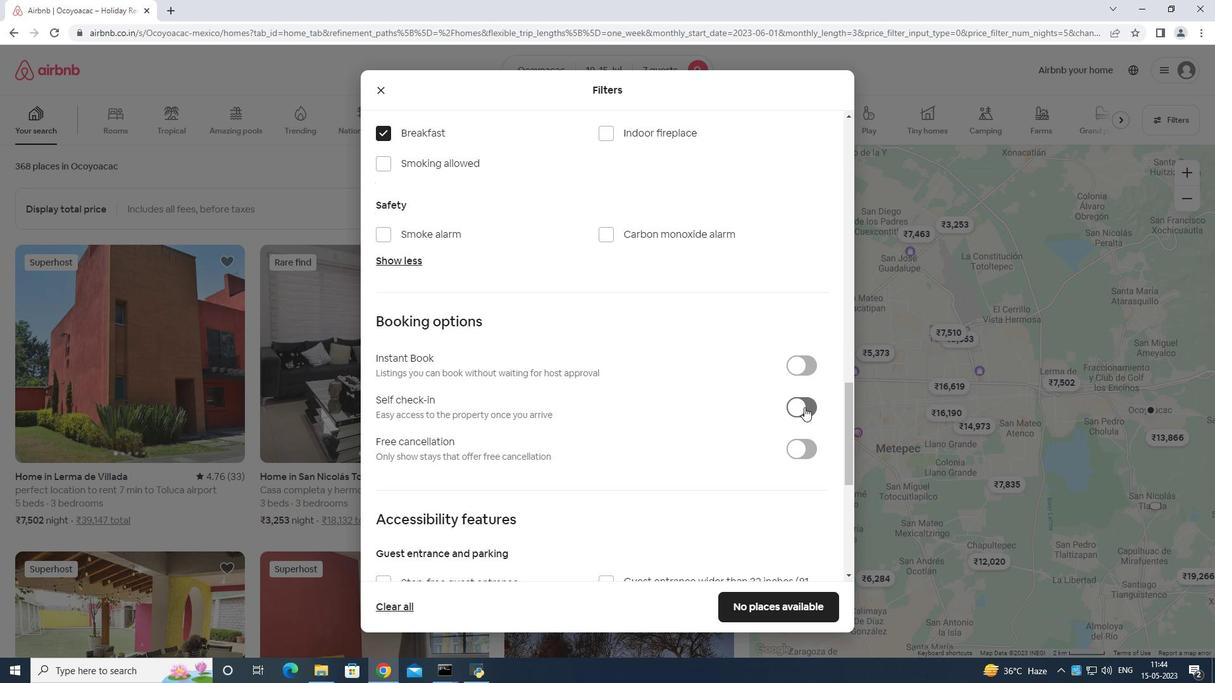 
Action: Mouse moved to (796, 409)
Screenshot: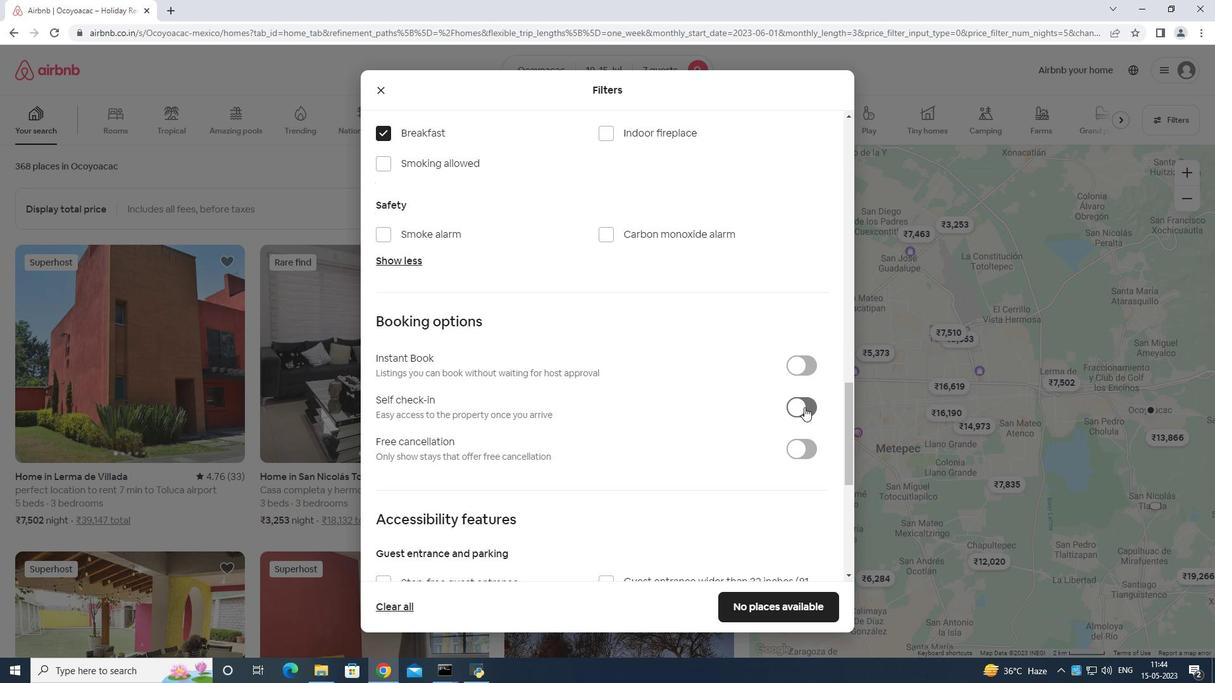 
Action: Mouse scrolled (796, 409) with delta (0, 0)
Screenshot: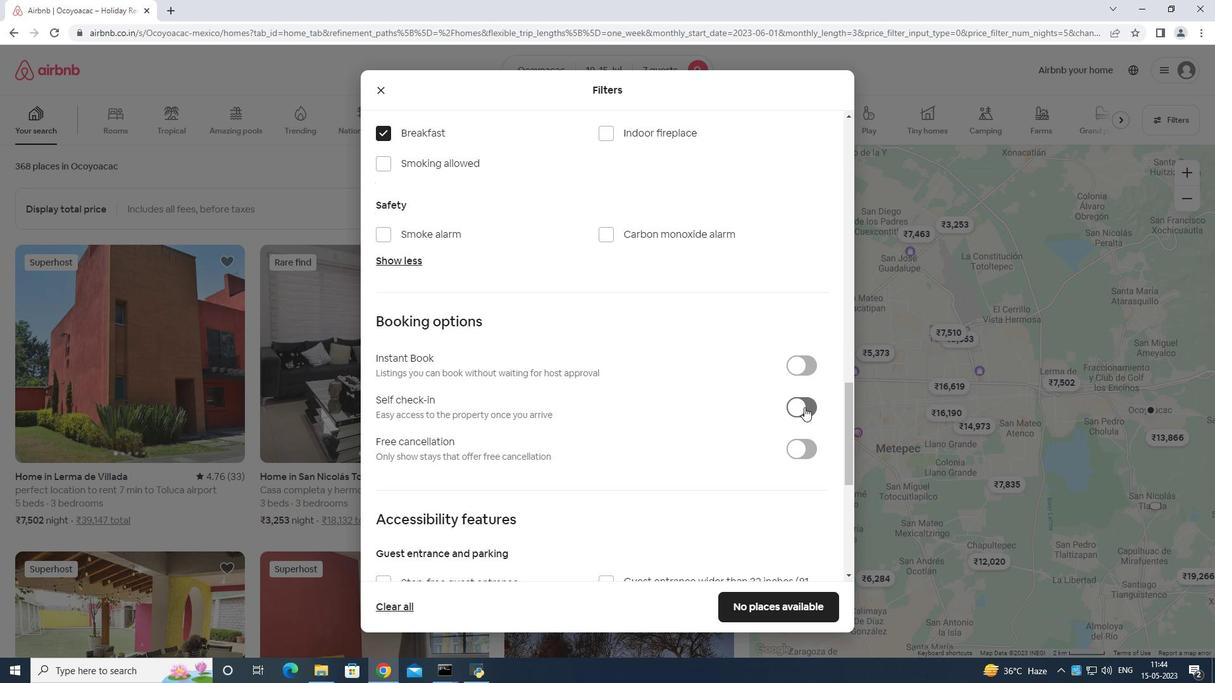 
Action: Mouse moved to (796, 411)
Screenshot: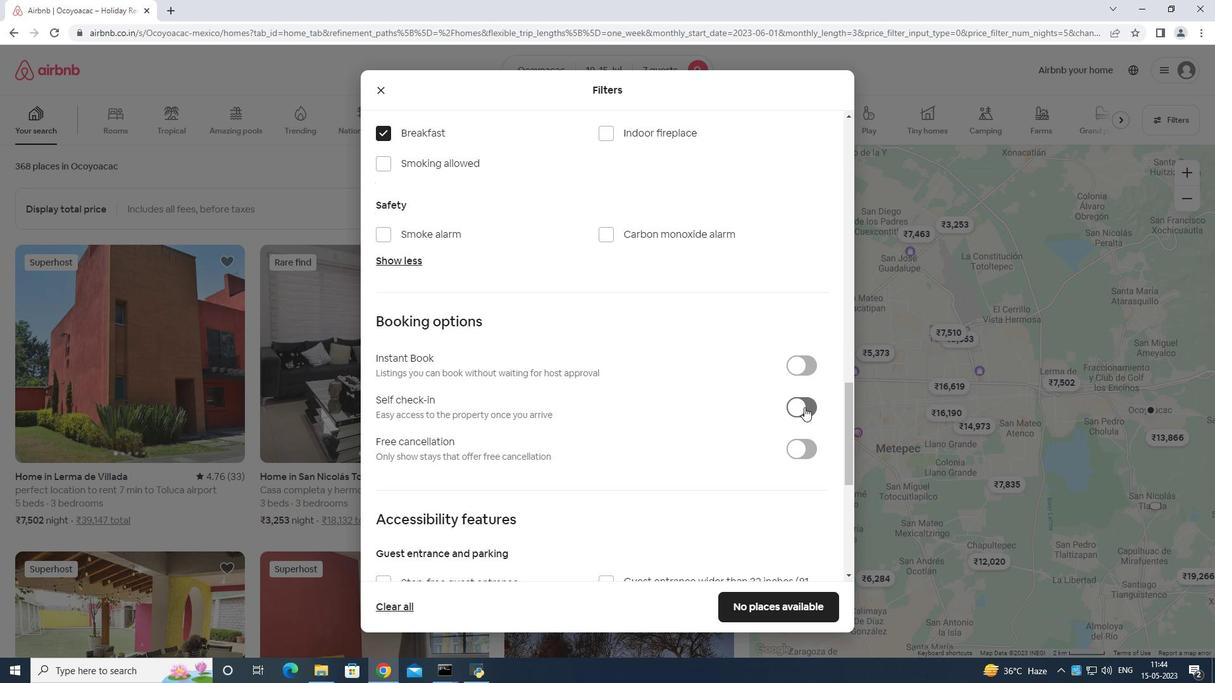 
Action: Mouse scrolled (796, 410) with delta (0, 0)
Screenshot: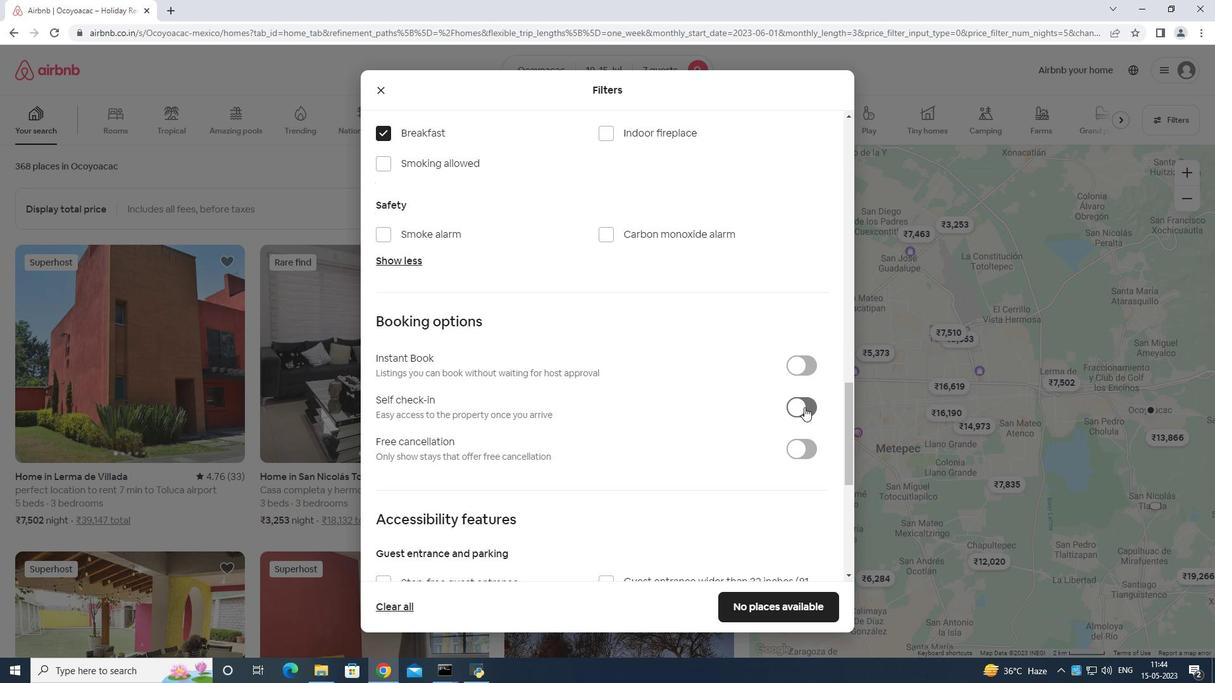 
Action: Mouse moved to (795, 412)
Screenshot: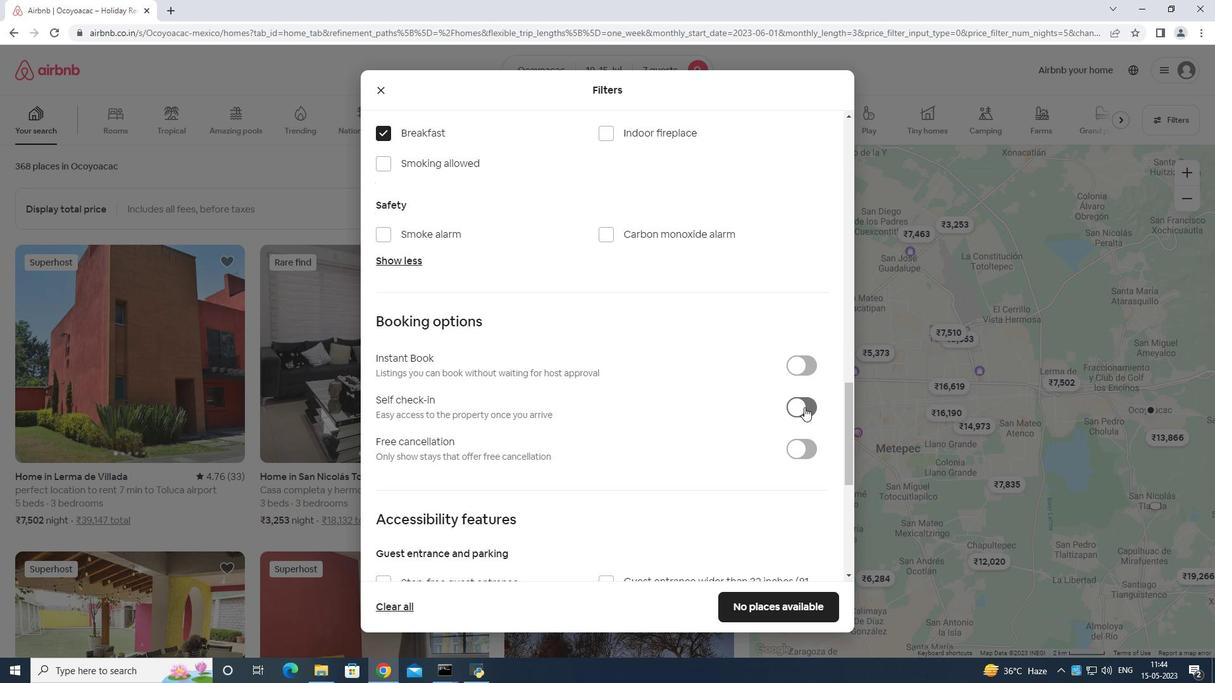 
Action: Mouse scrolled (795, 411) with delta (0, 0)
Screenshot: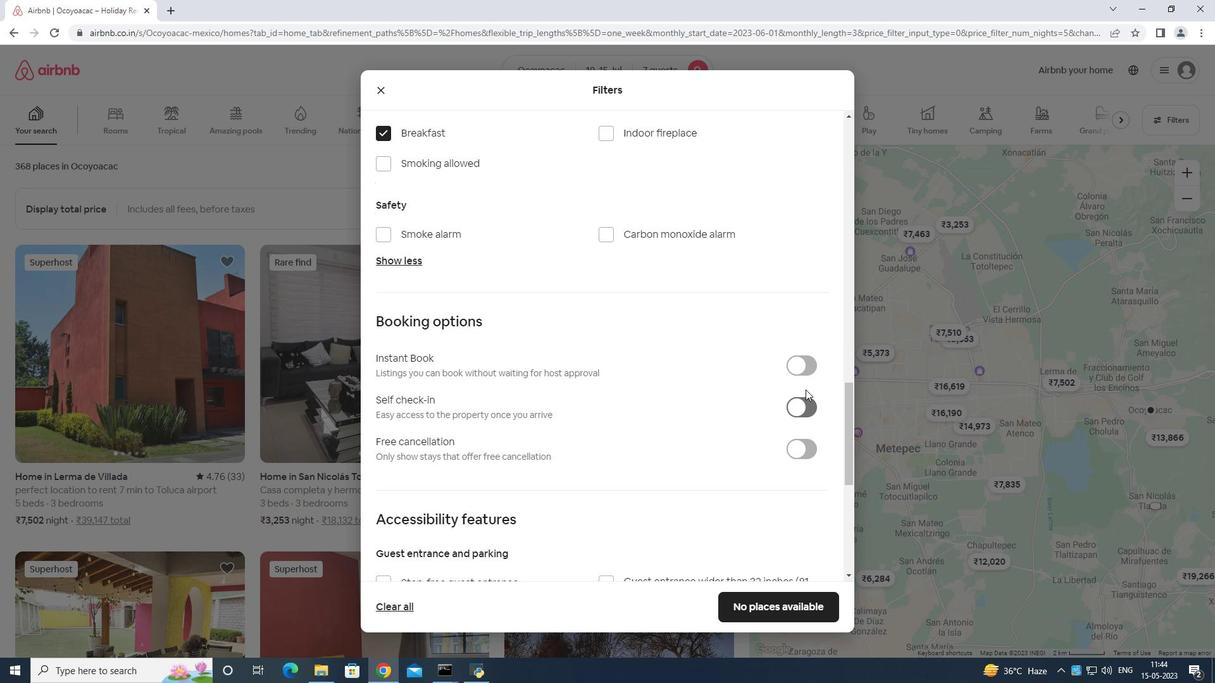 
Action: Mouse scrolled (795, 411) with delta (0, 0)
Screenshot: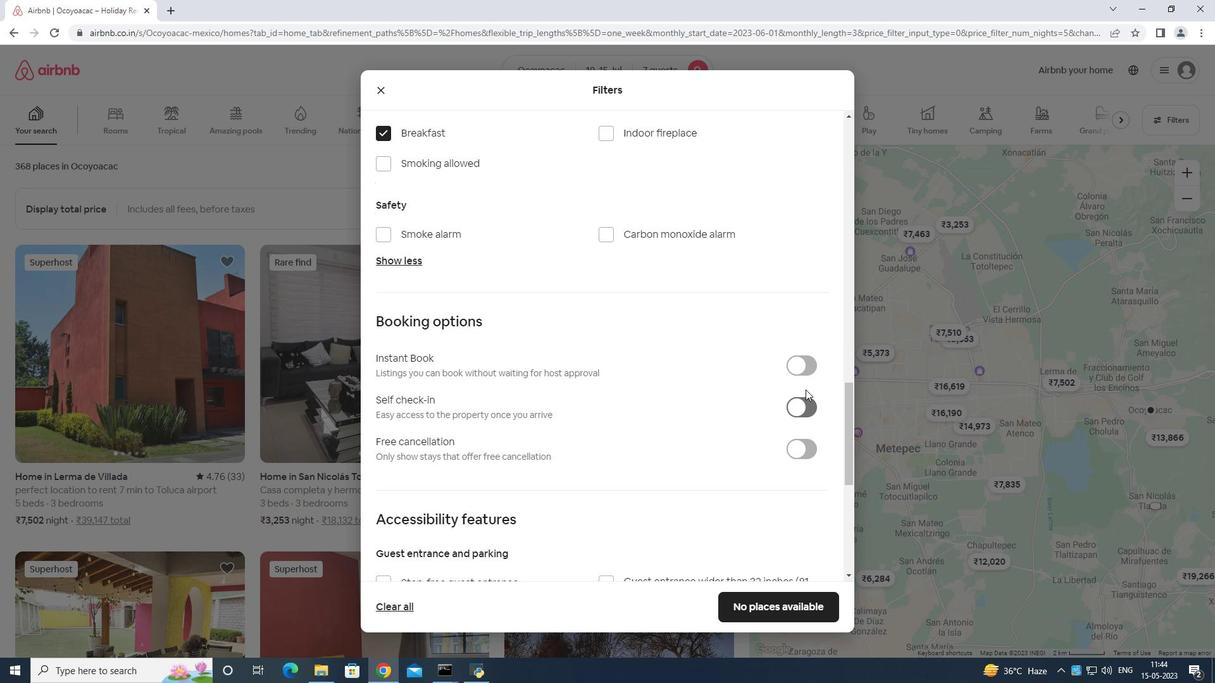 
Action: Mouse moved to (795, 413)
Screenshot: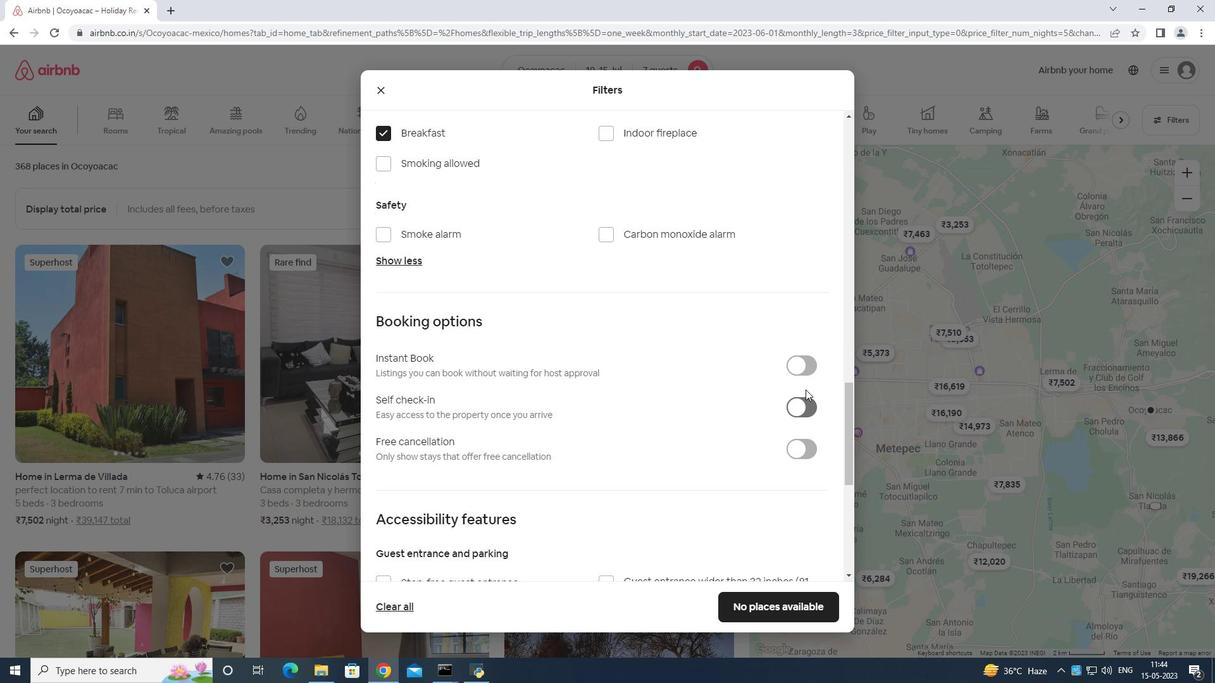 
Action: Mouse scrolled (795, 412) with delta (0, 0)
Screenshot: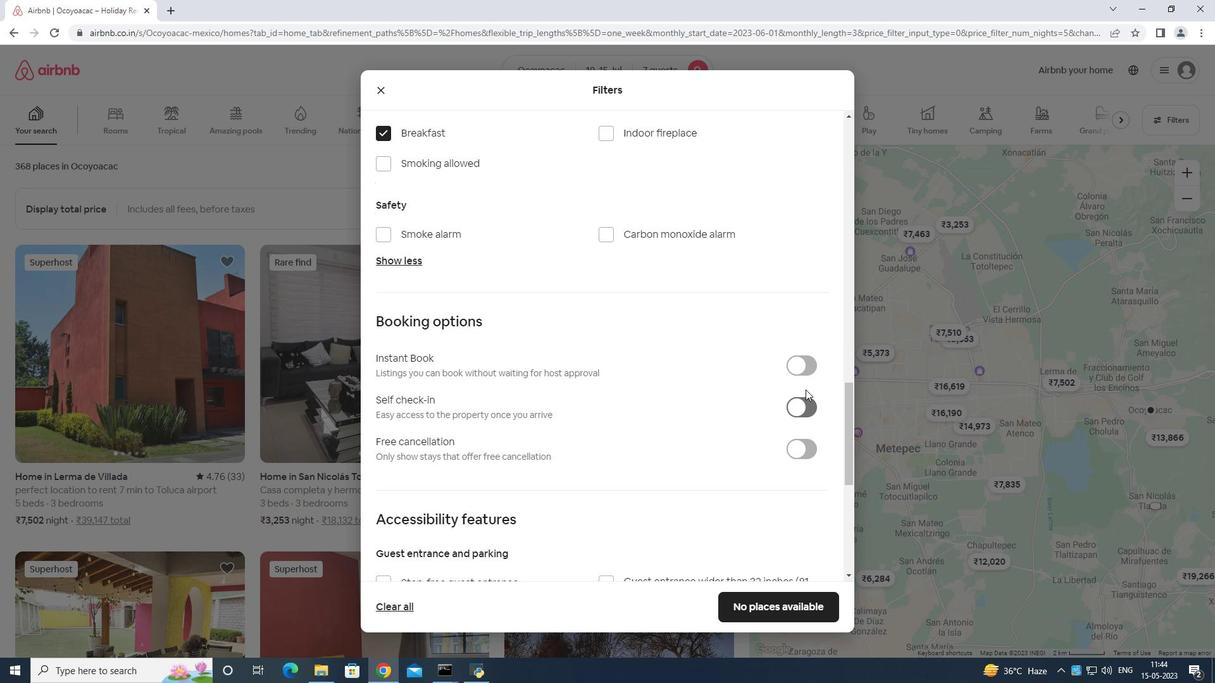 
Action: Mouse moved to (791, 414)
Screenshot: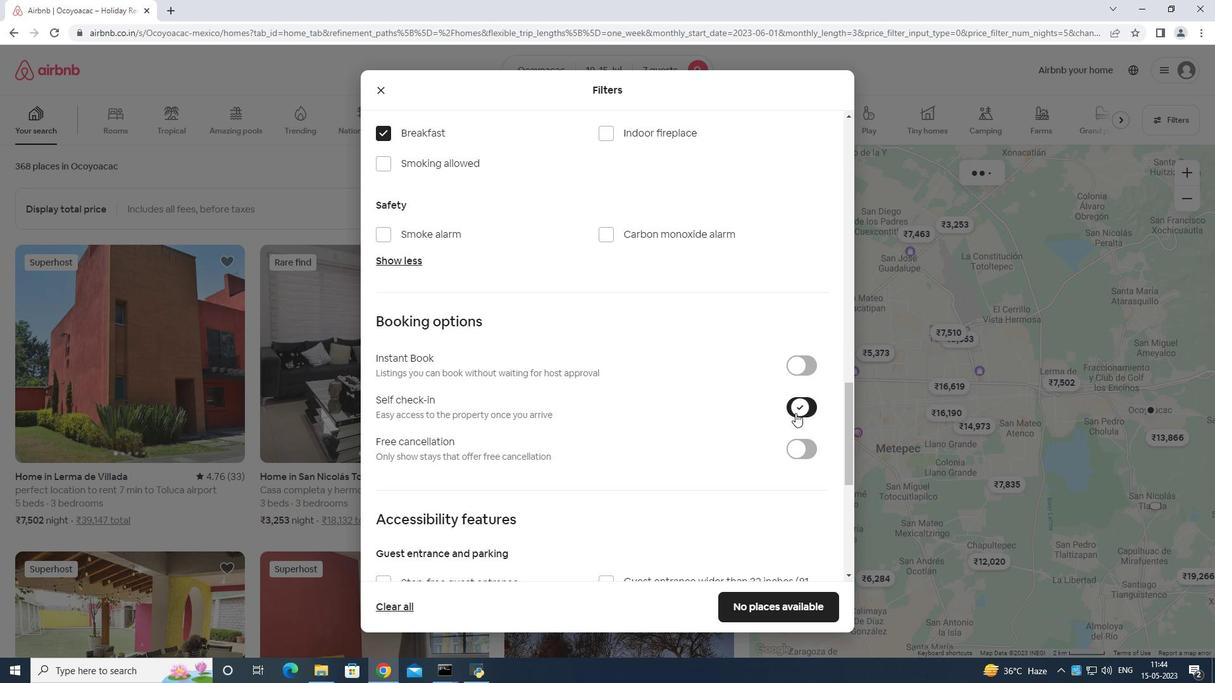 
Action: Mouse scrolled (791, 413) with delta (0, 0)
Screenshot: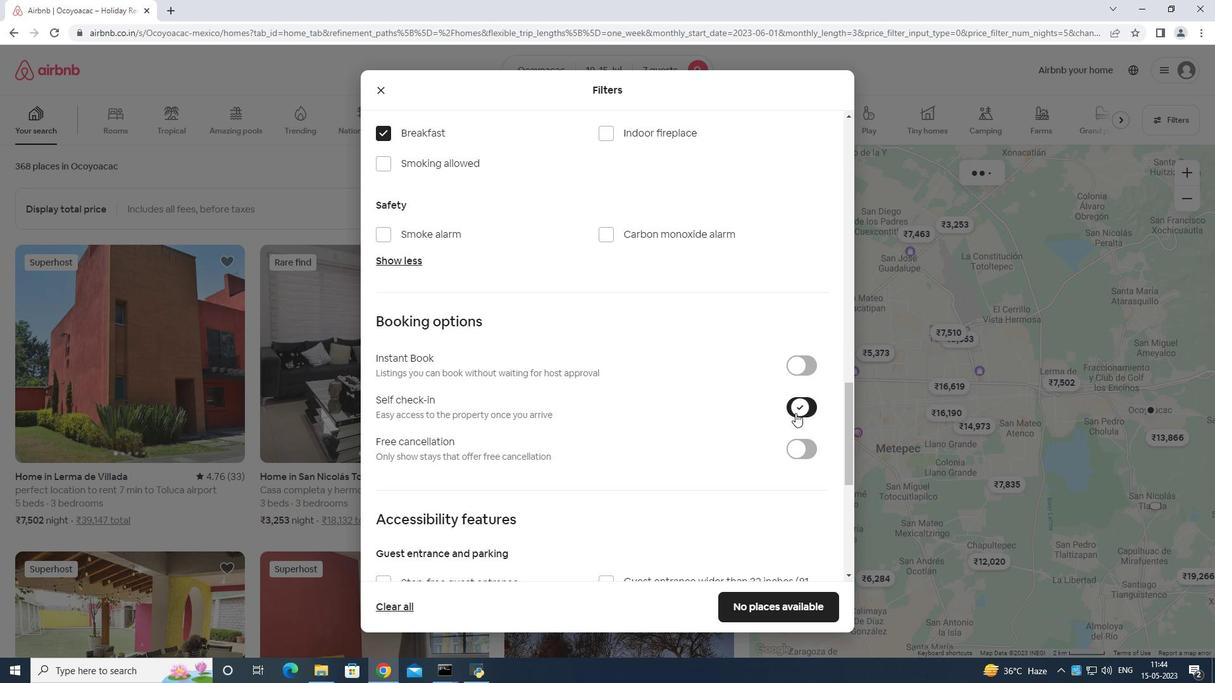 
Action: Mouse moved to (788, 416)
Screenshot: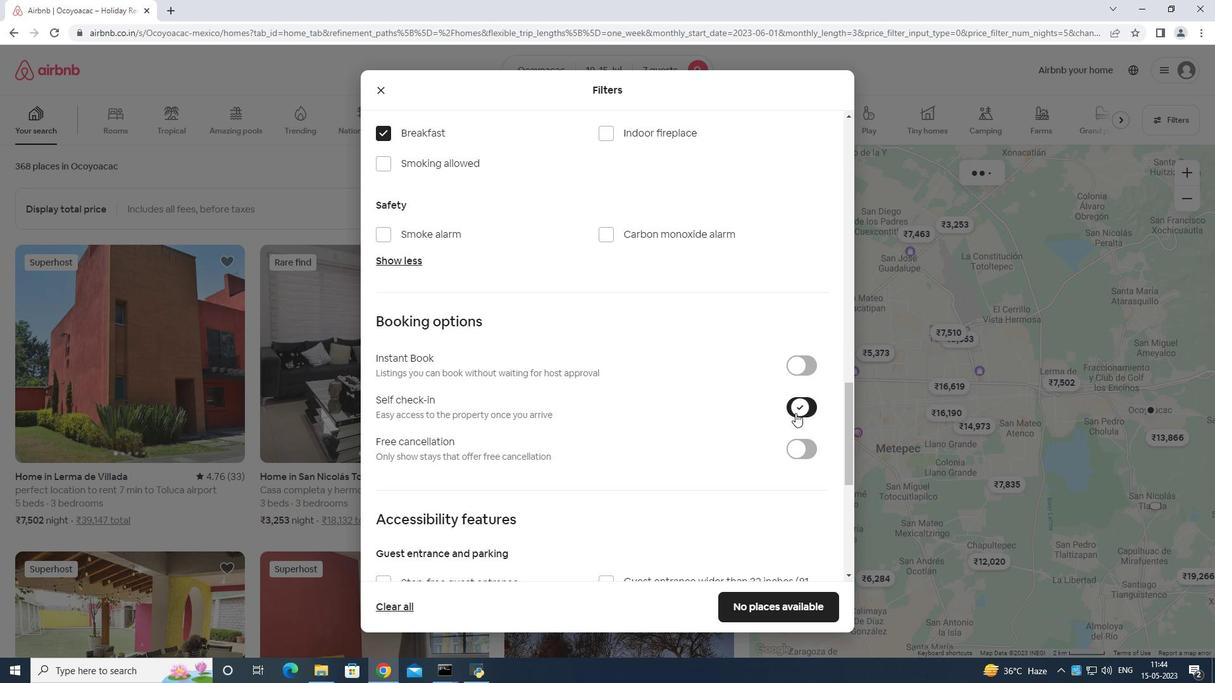 
Action: Mouse scrolled (788, 415) with delta (0, 0)
Screenshot: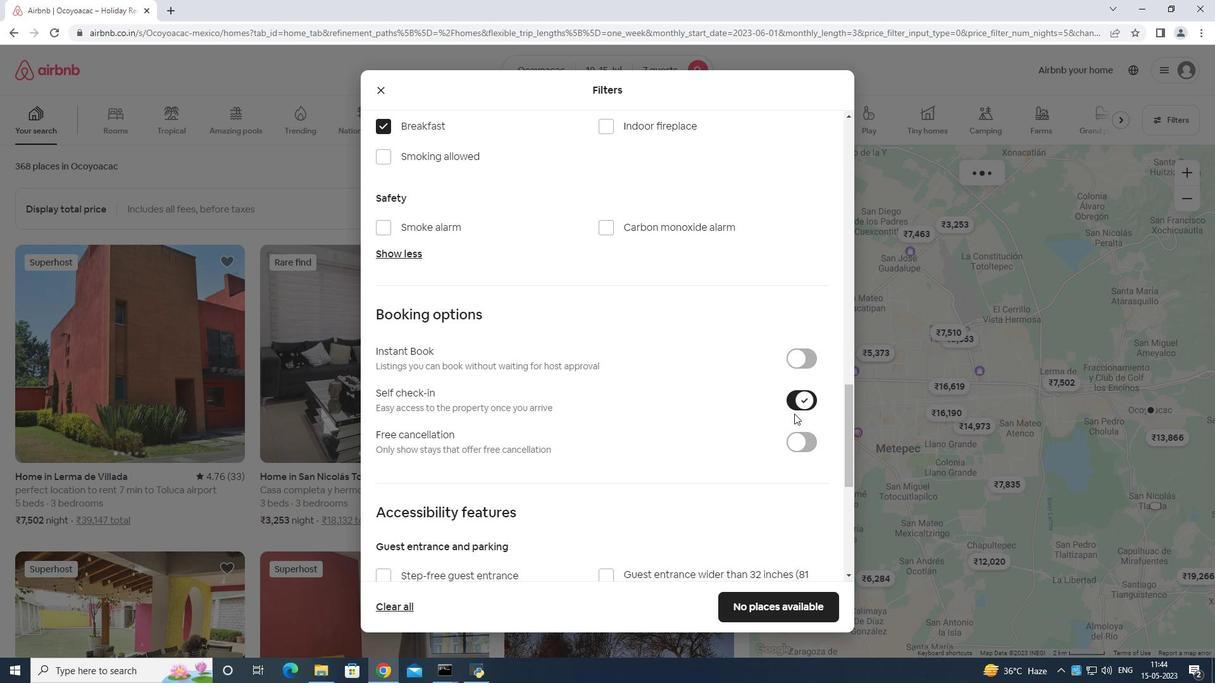 
Action: Mouse moved to (788, 416)
Screenshot: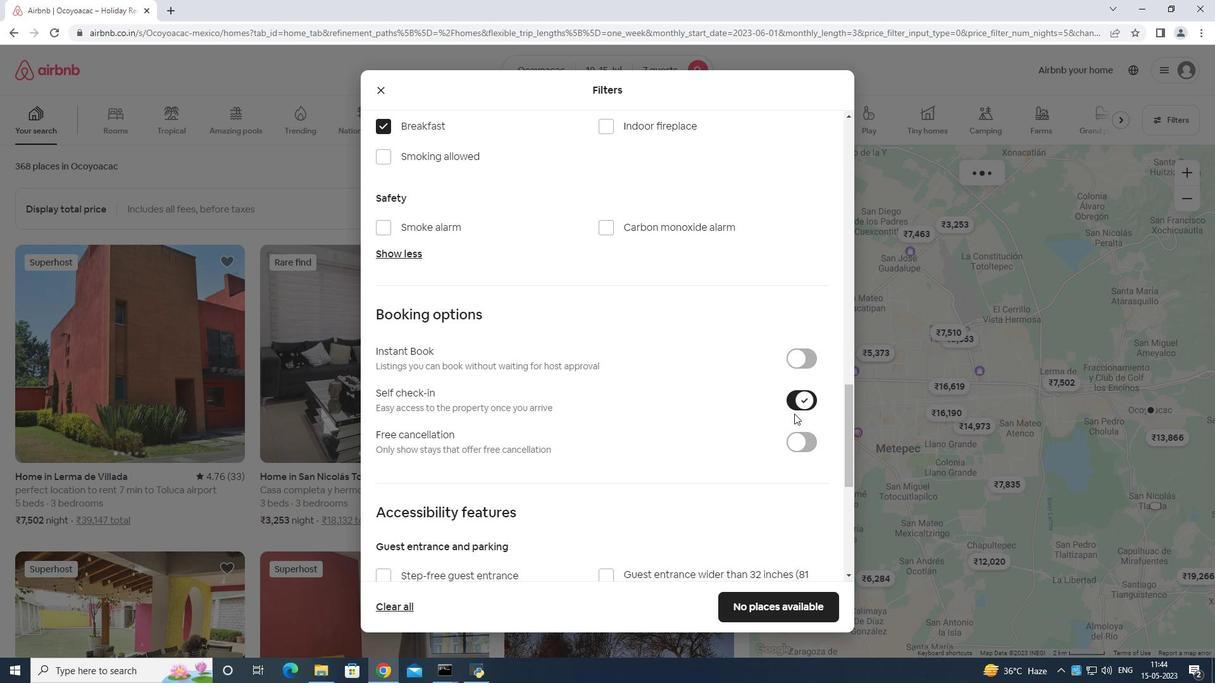 
Action: Mouse scrolled (788, 416) with delta (0, 0)
Screenshot: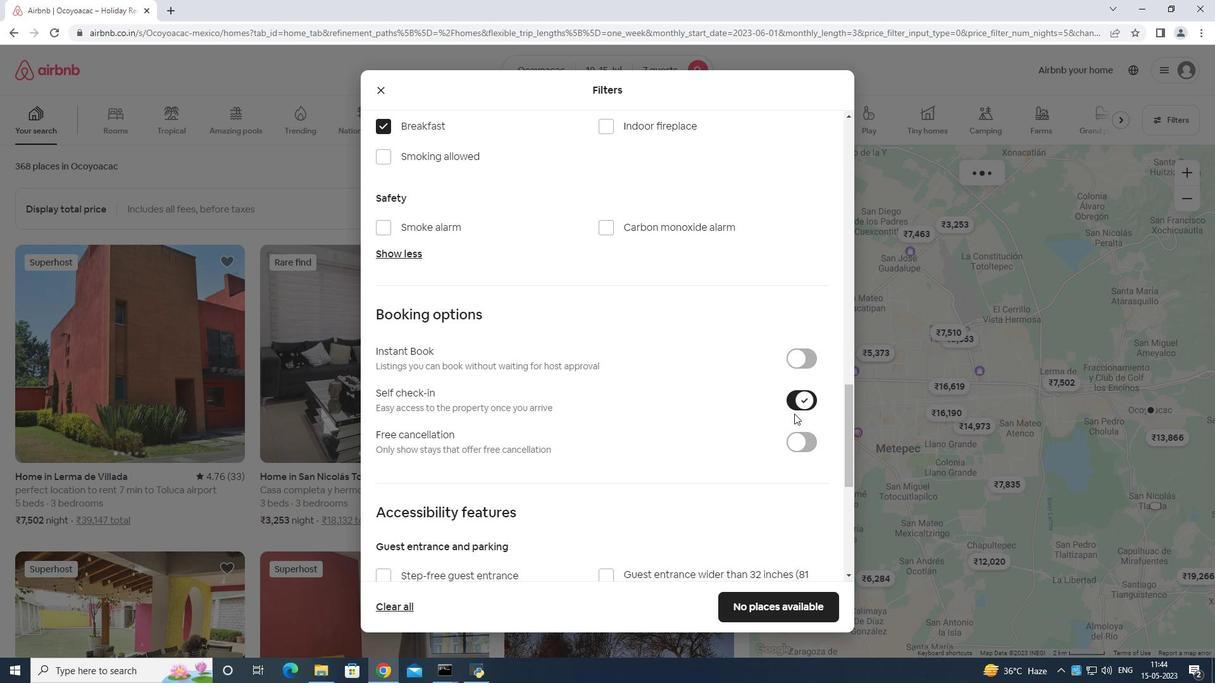 
Action: Mouse moved to (780, 429)
Screenshot: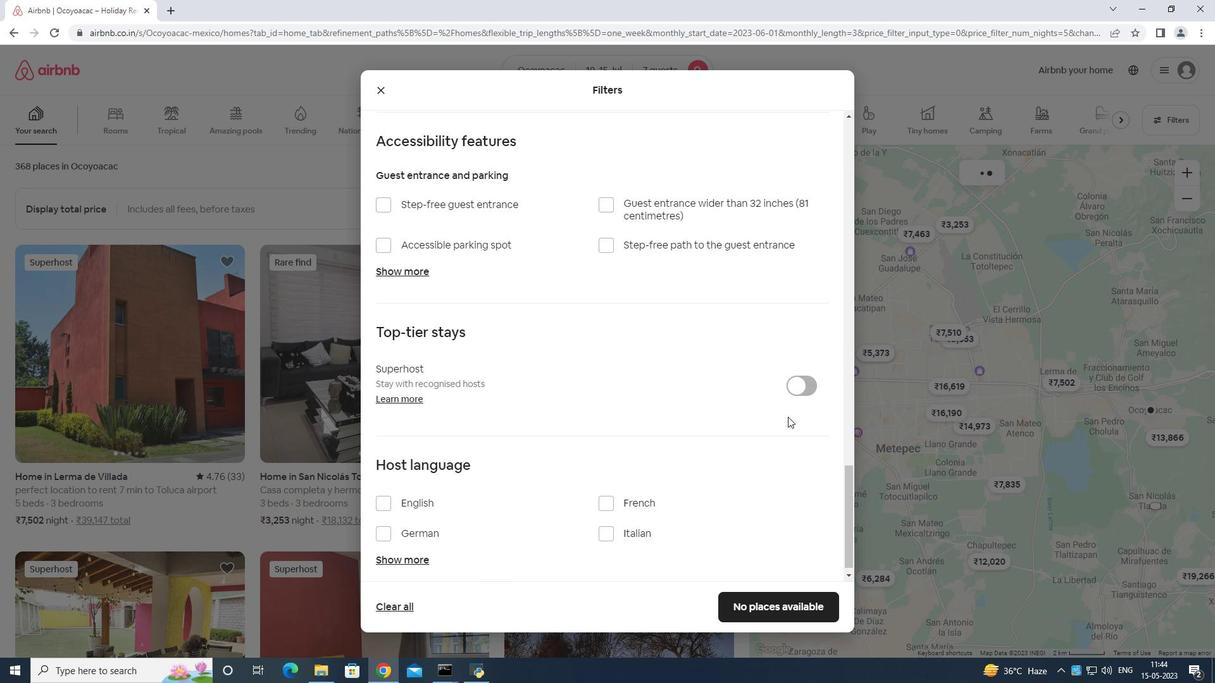 
Action: Mouse scrolled (780, 429) with delta (0, 0)
Screenshot: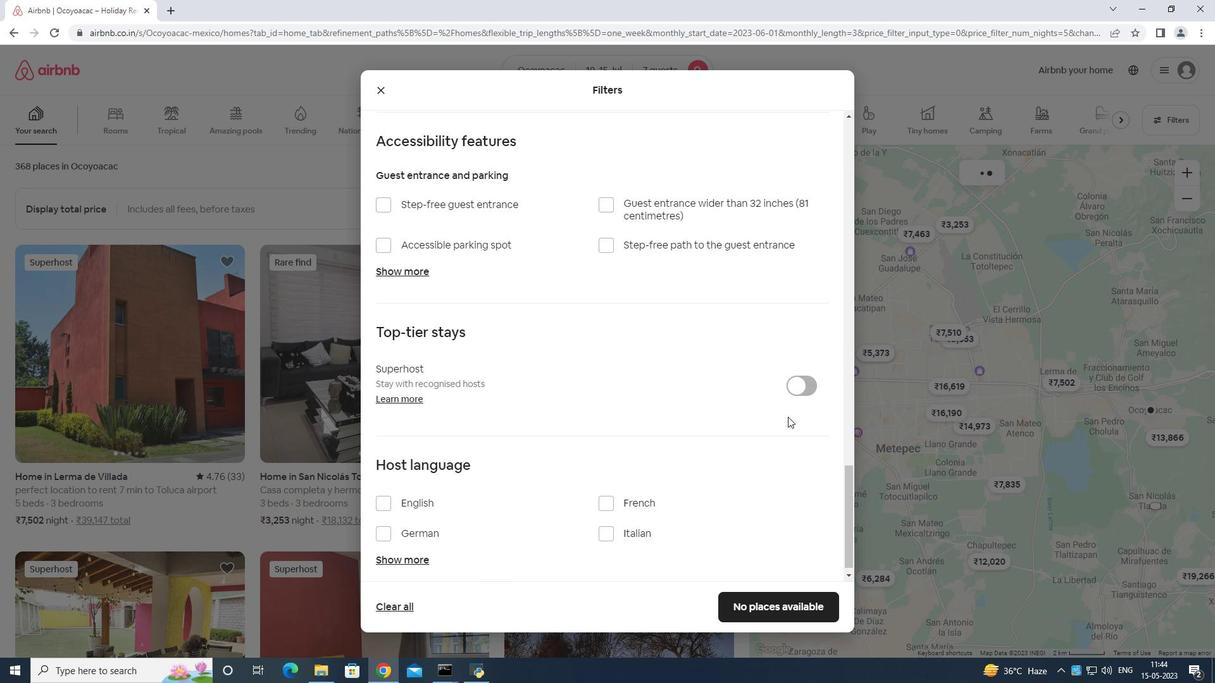 
Action: Mouse moved to (780, 433)
Screenshot: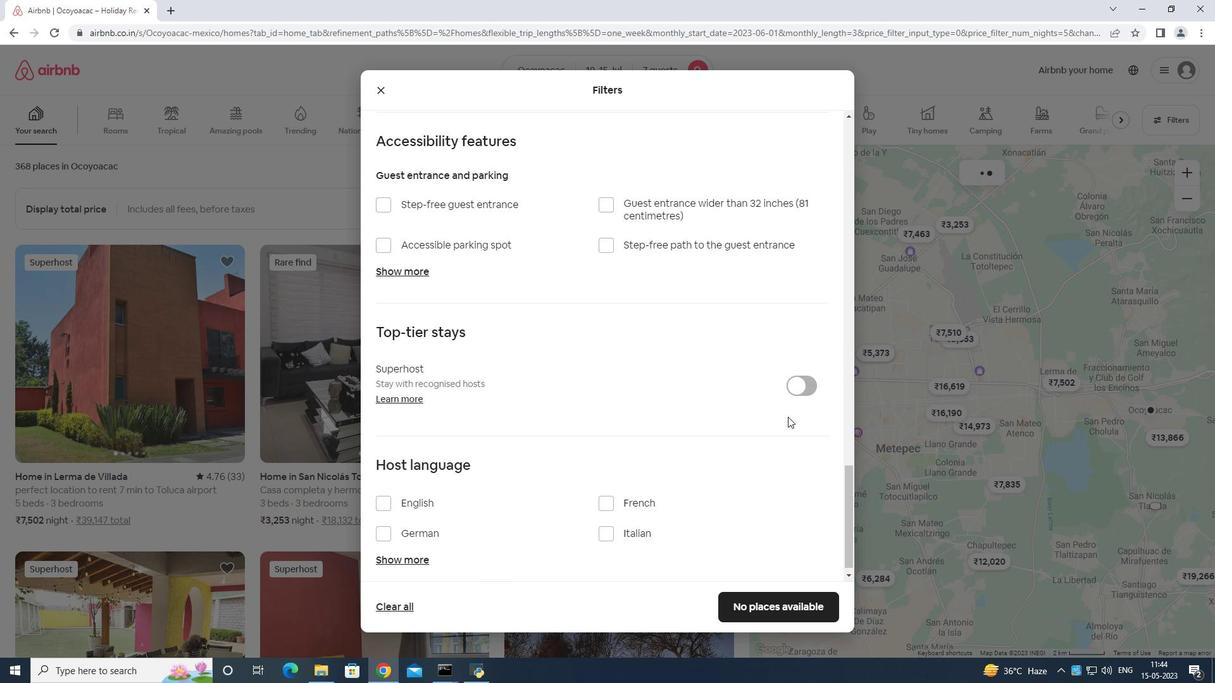 
Action: Mouse scrolled (780, 433) with delta (0, 0)
Screenshot: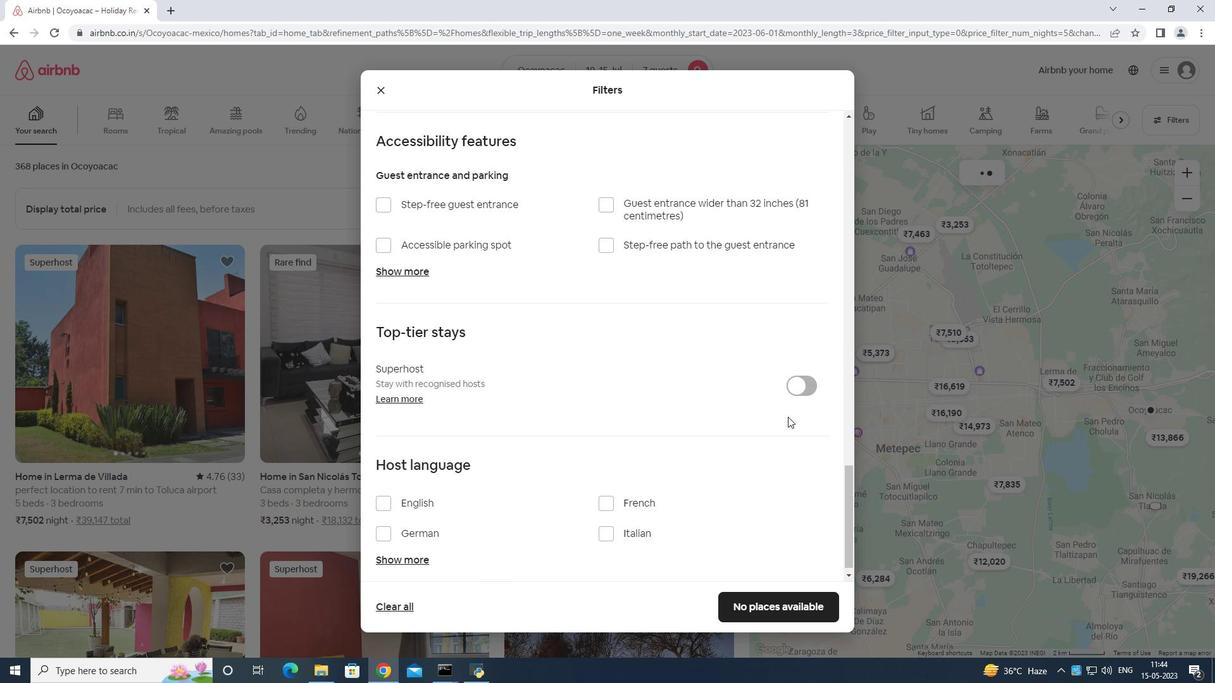 
Action: Mouse moved to (780, 438)
Screenshot: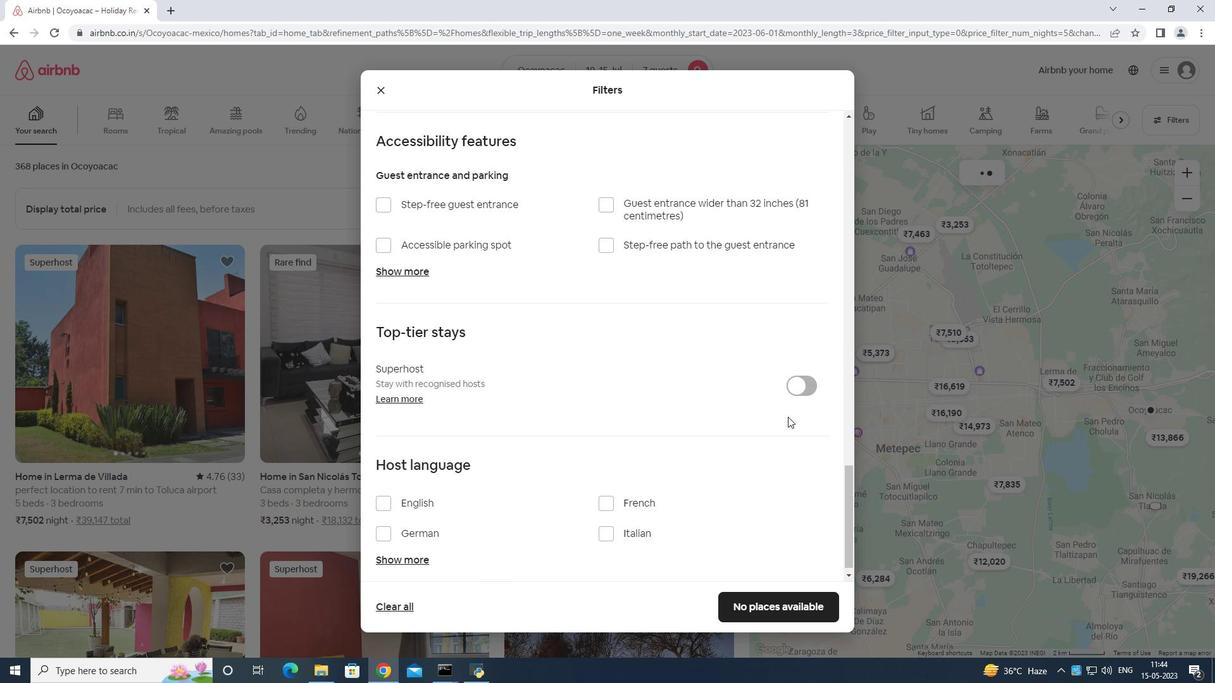 
Action: Mouse scrolled (780, 437) with delta (0, 0)
Screenshot: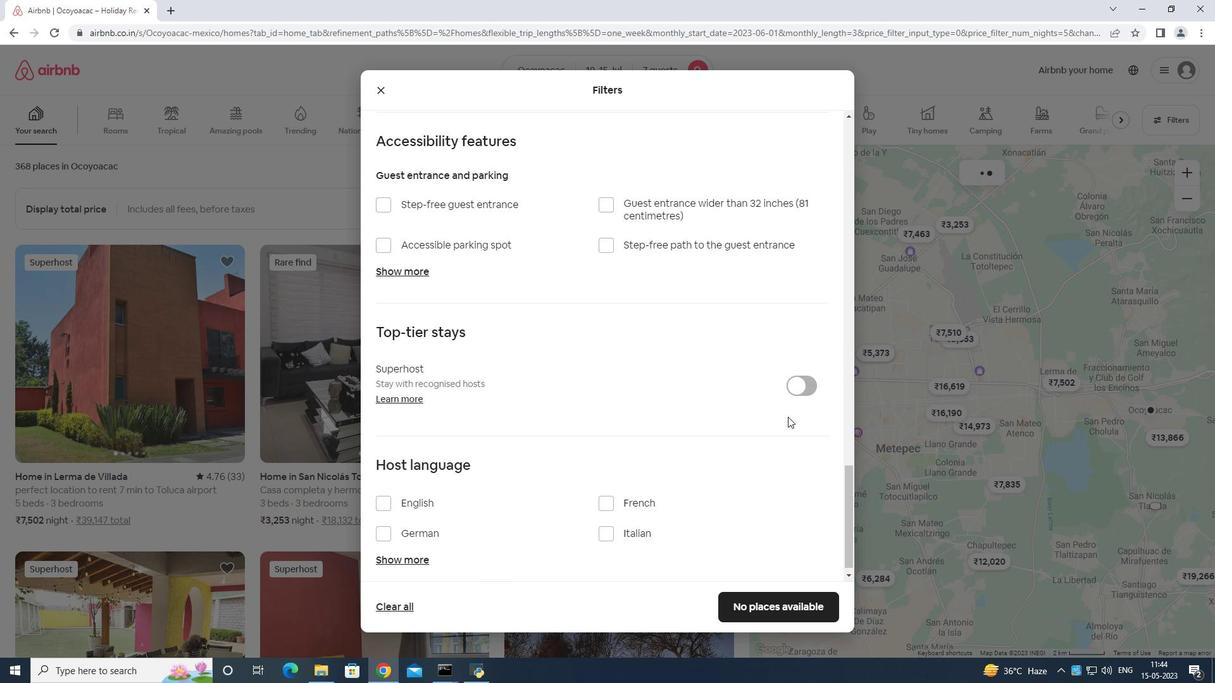 
Action: Mouse moved to (780, 440)
Screenshot: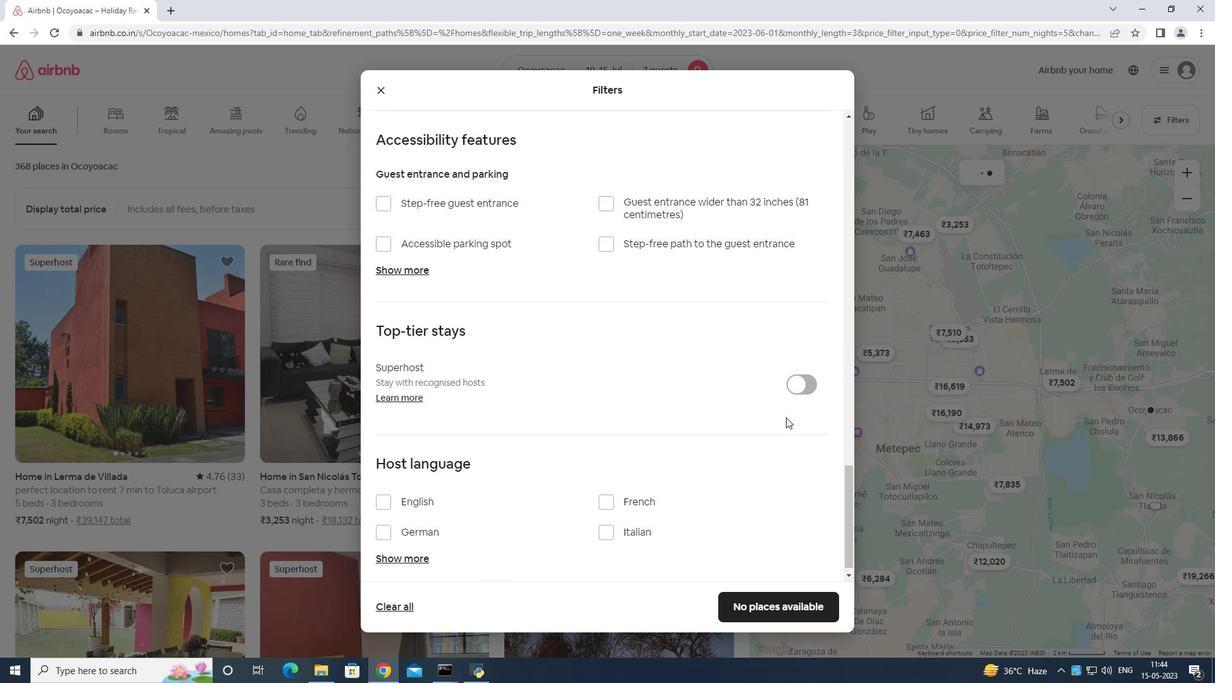 
Action: Mouse scrolled (780, 438) with delta (0, 0)
Screenshot: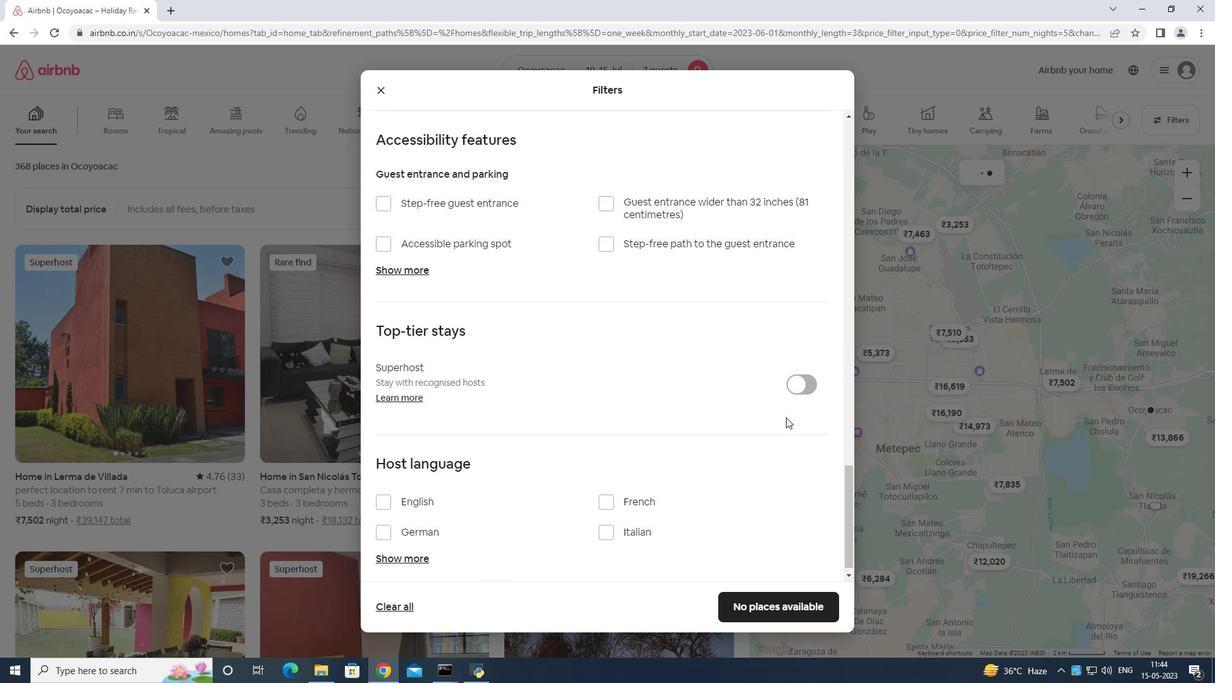 
Action: Mouse moved to (769, 449)
Screenshot: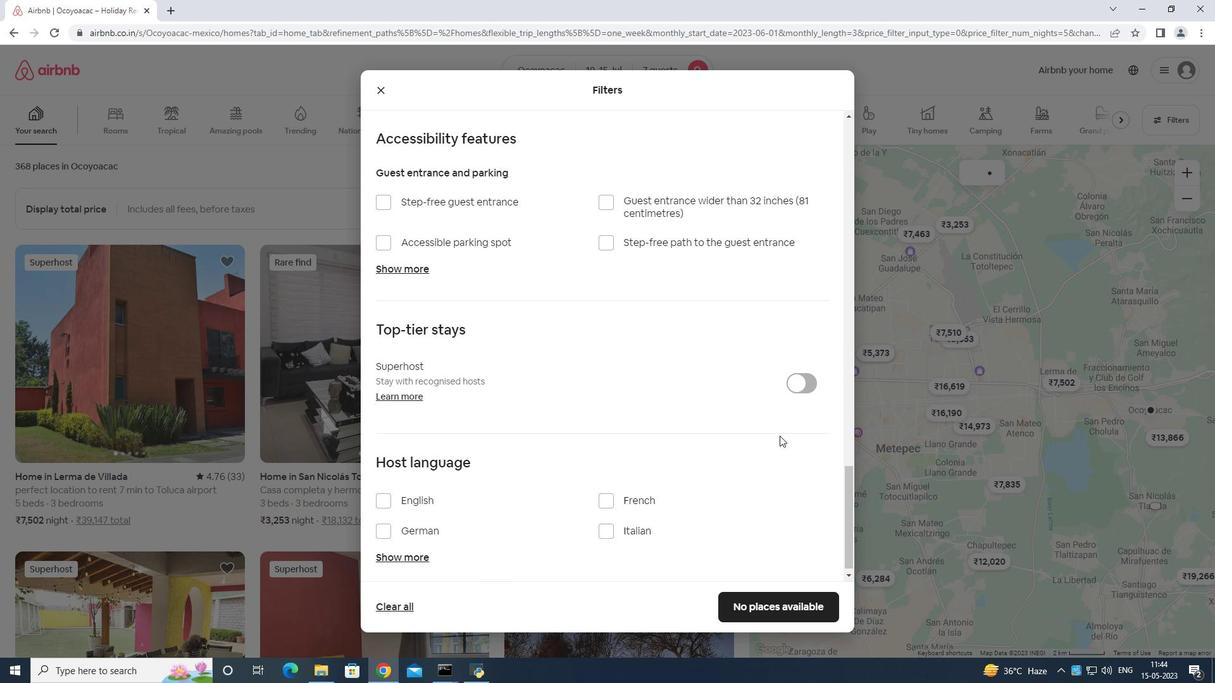 
Action: Mouse scrolled (769, 448) with delta (0, 0)
Screenshot: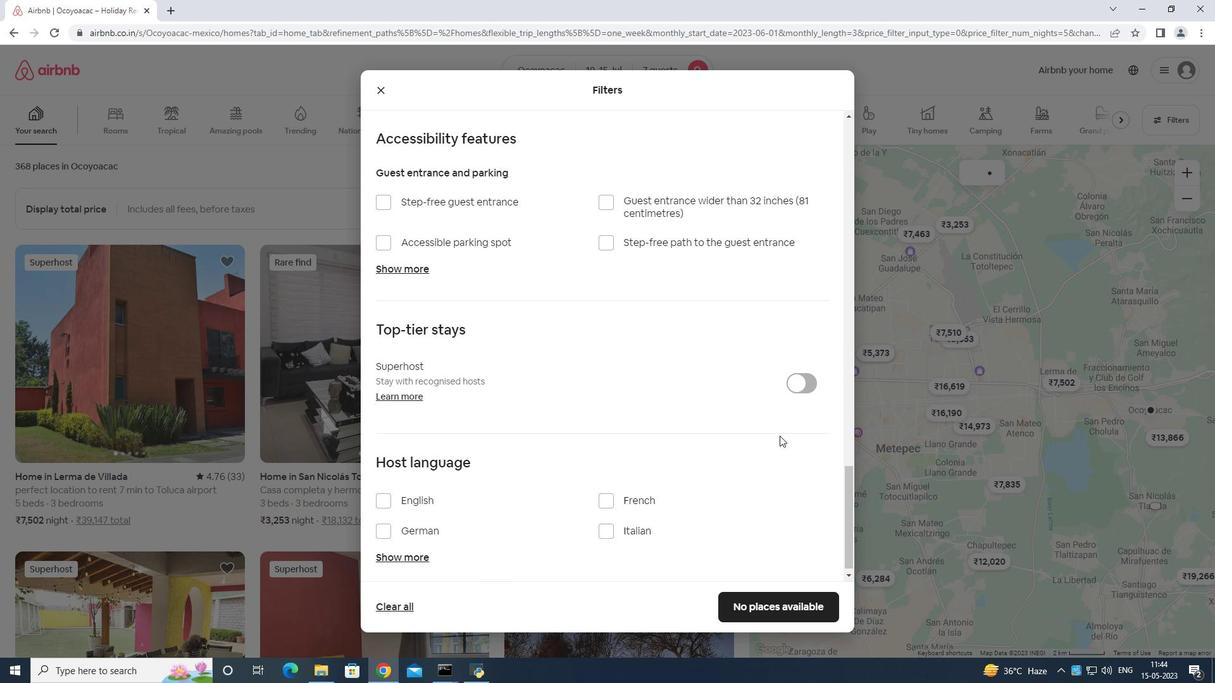 
Action: Mouse moved to (762, 460)
Screenshot: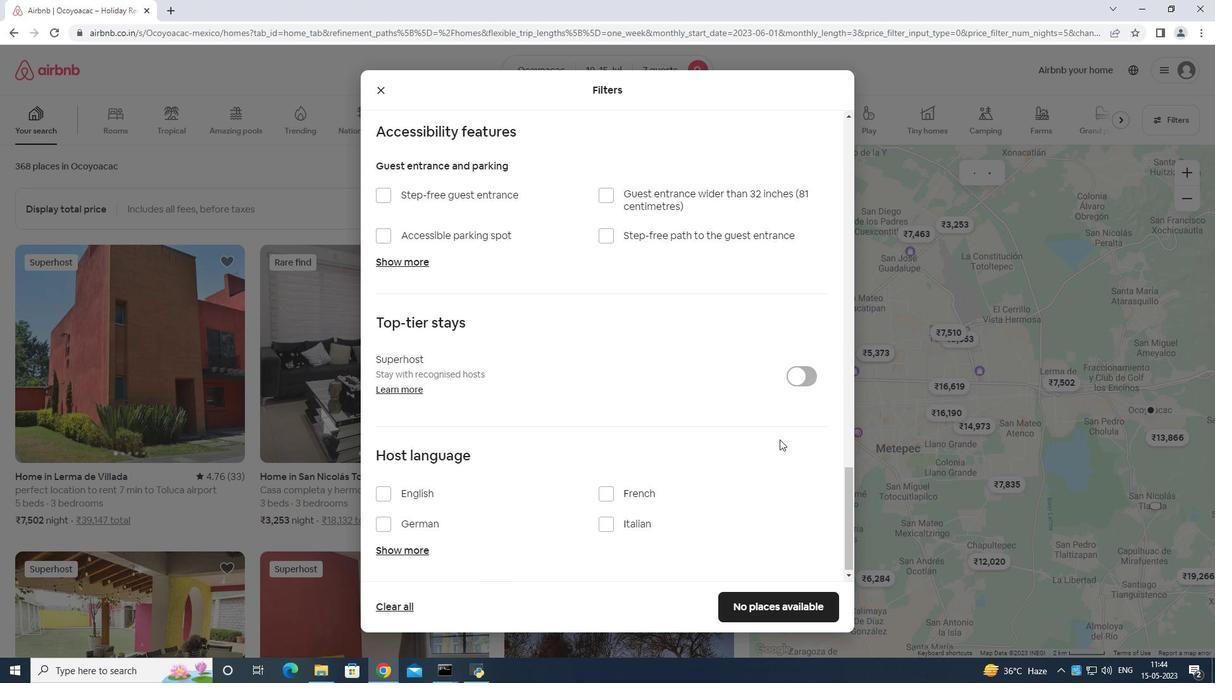 
Action: Mouse scrolled (762, 460) with delta (0, 0)
Screenshot: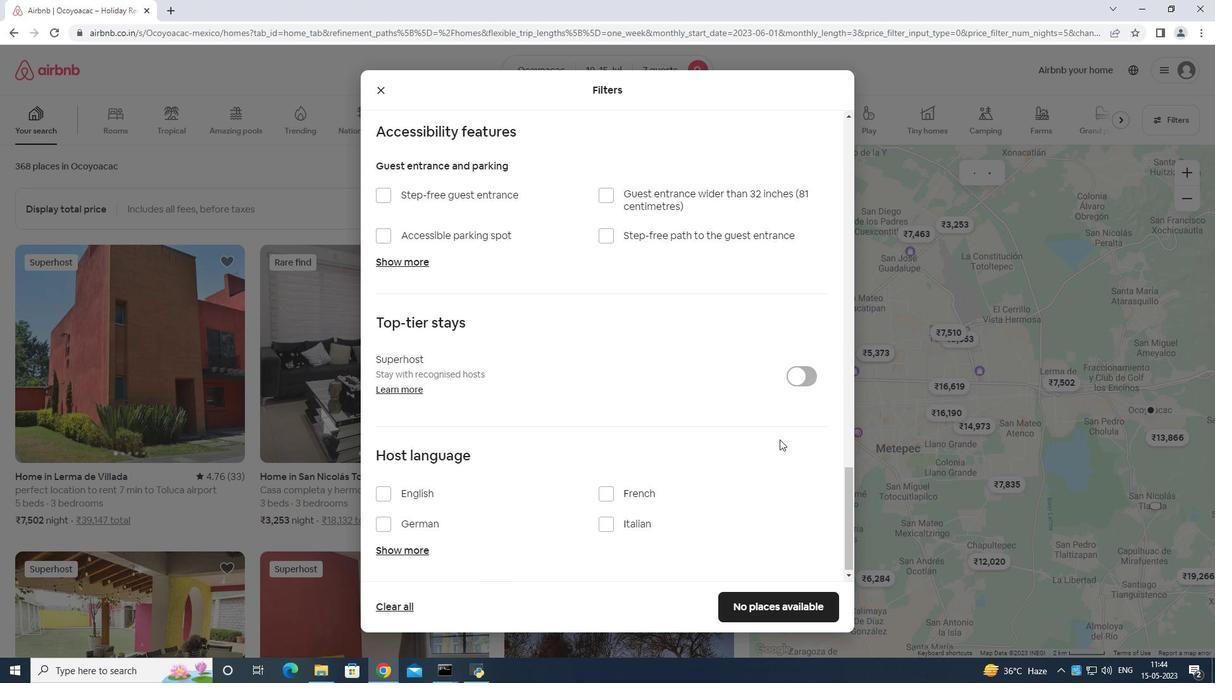 
Action: Mouse moved to (760, 464)
Screenshot: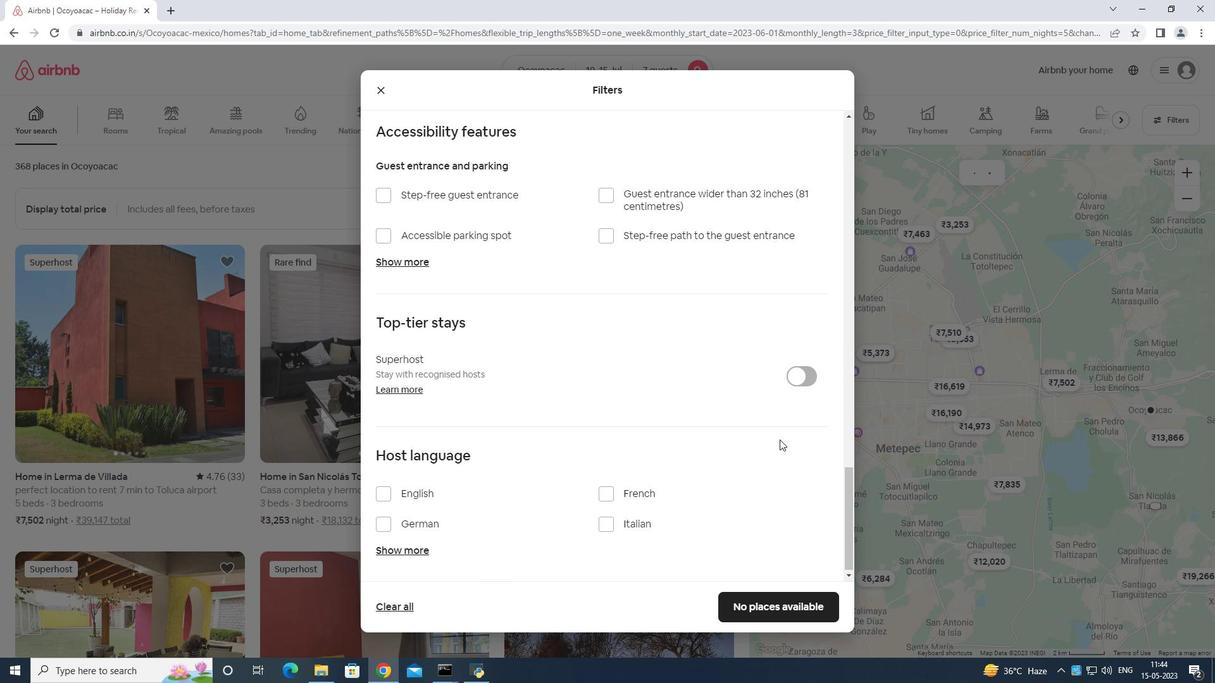 
Action: Mouse scrolled (760, 464) with delta (0, 0)
Screenshot: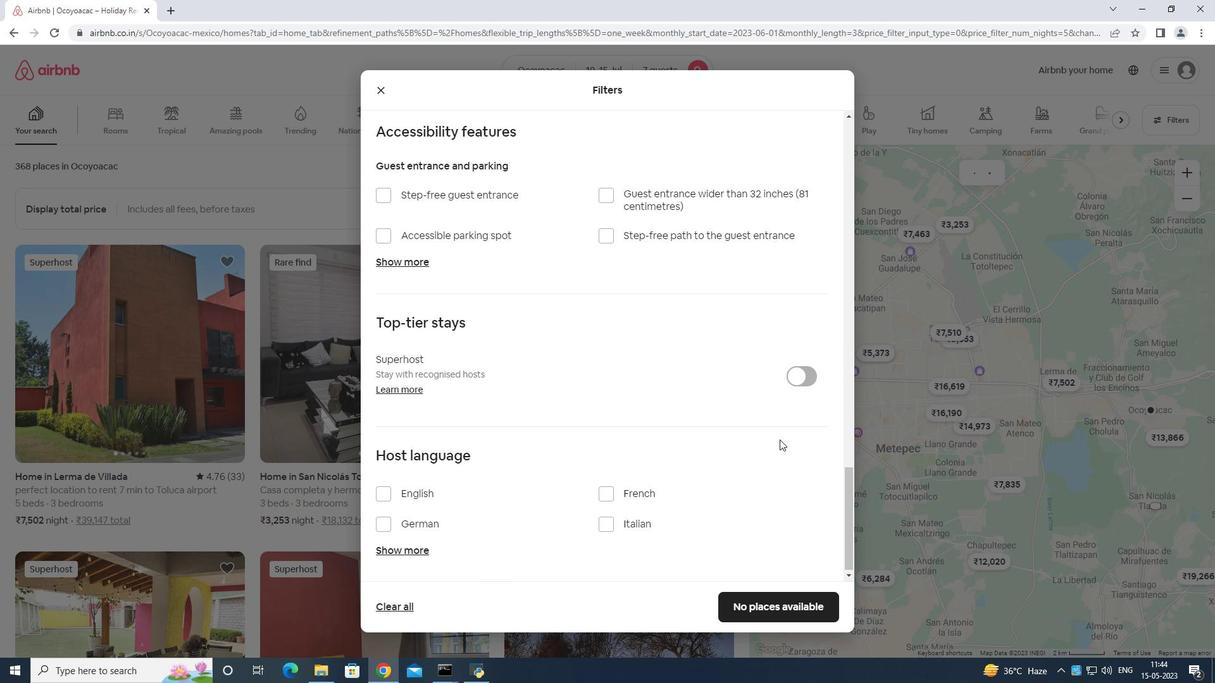 
Action: Mouse moved to (422, 491)
Screenshot: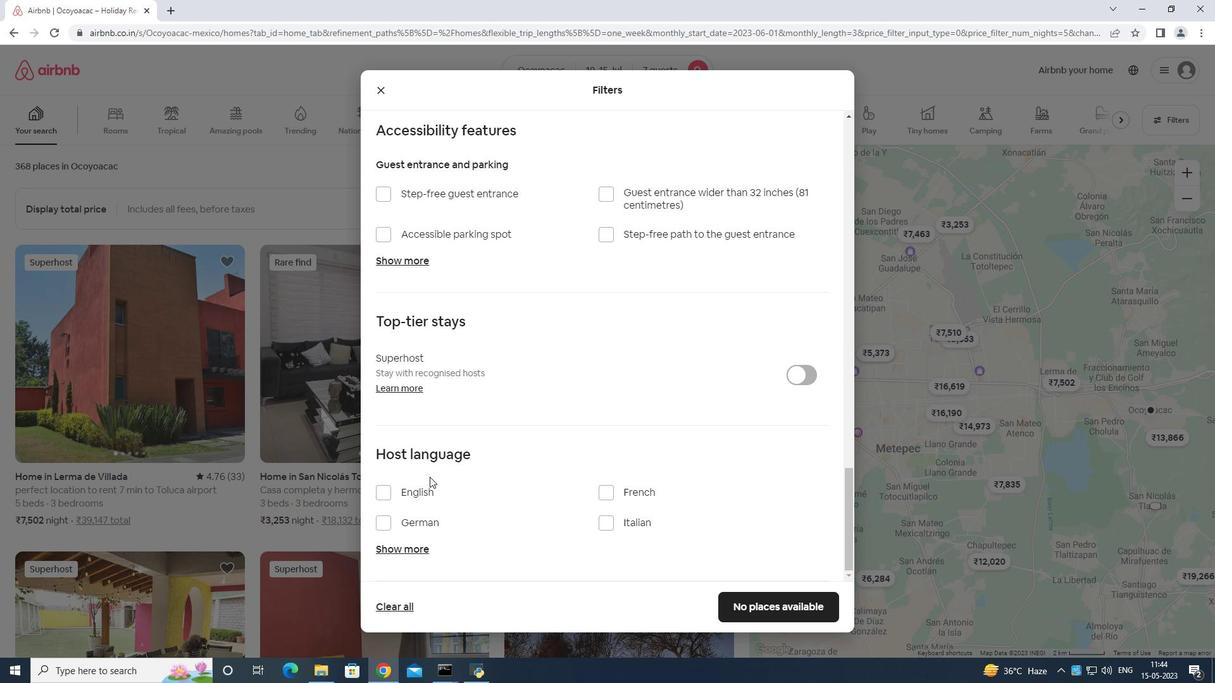 
Action: Mouse pressed left at (422, 491)
Screenshot: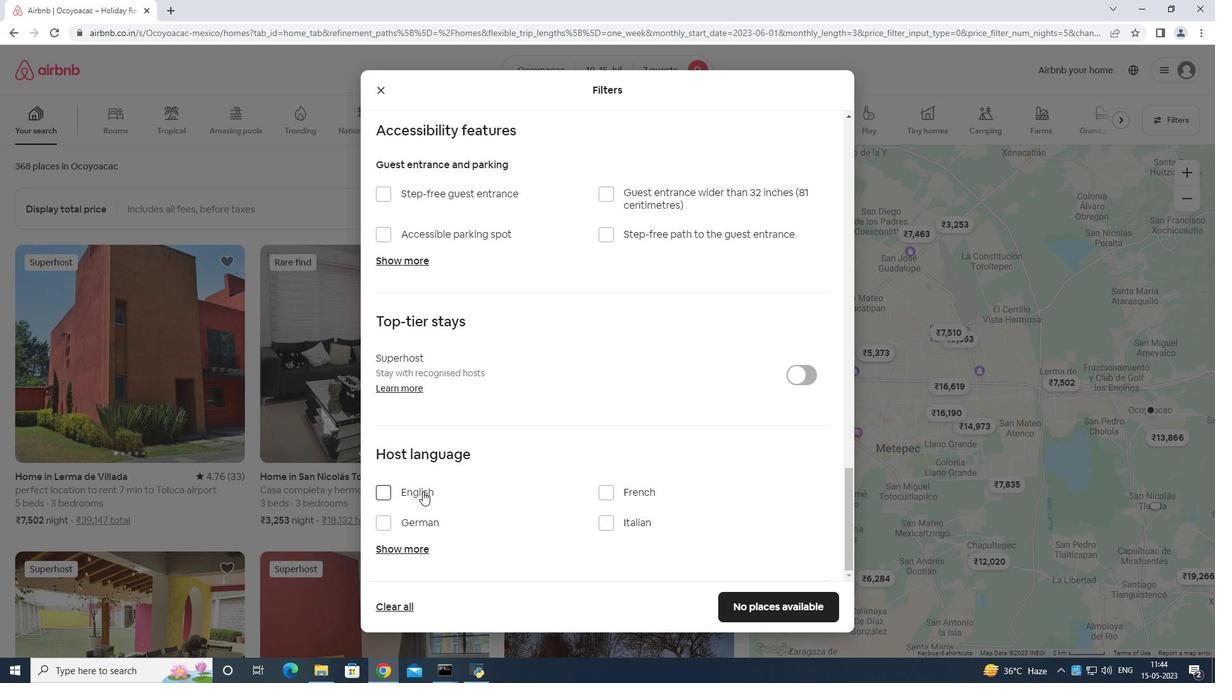 
Action: Mouse moved to (763, 605)
Screenshot: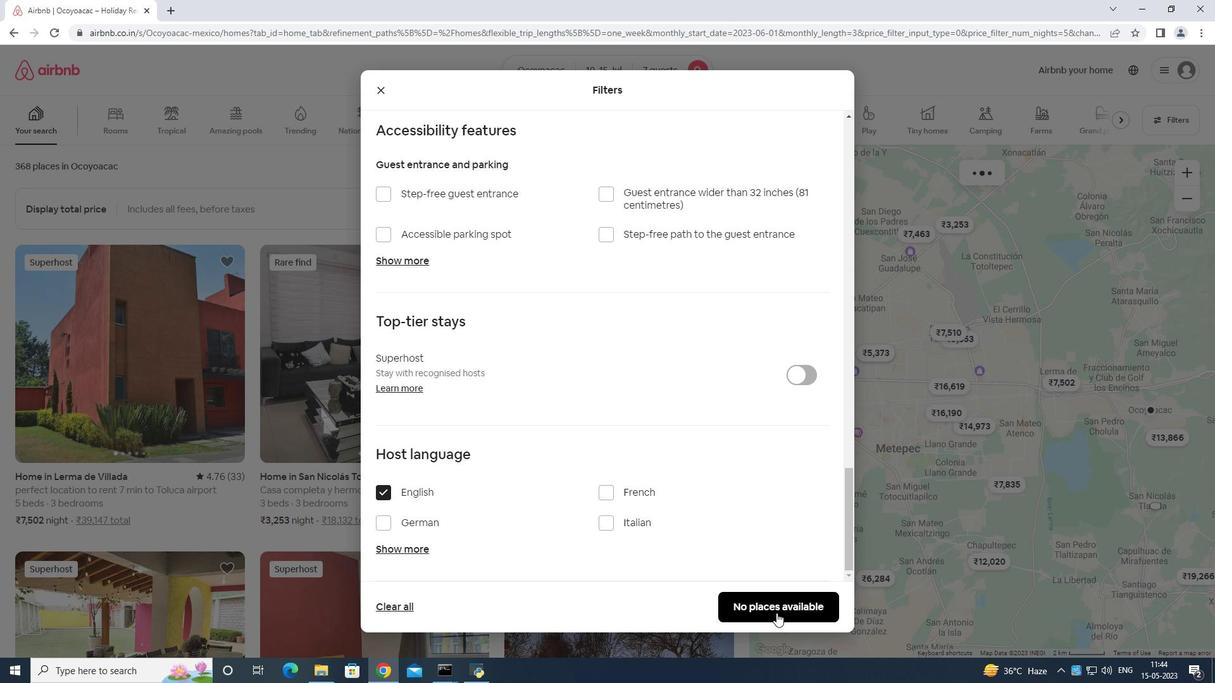
Action: Mouse pressed left at (763, 605)
Screenshot: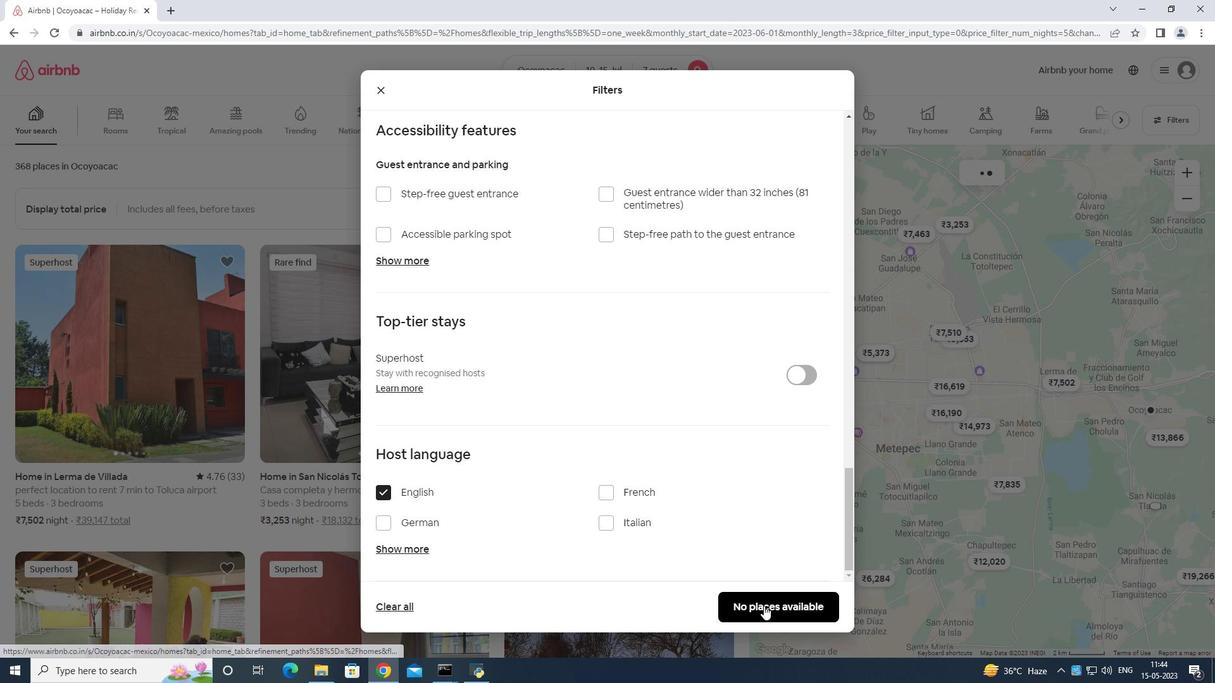
Action: Mouse moved to (759, 599)
Screenshot: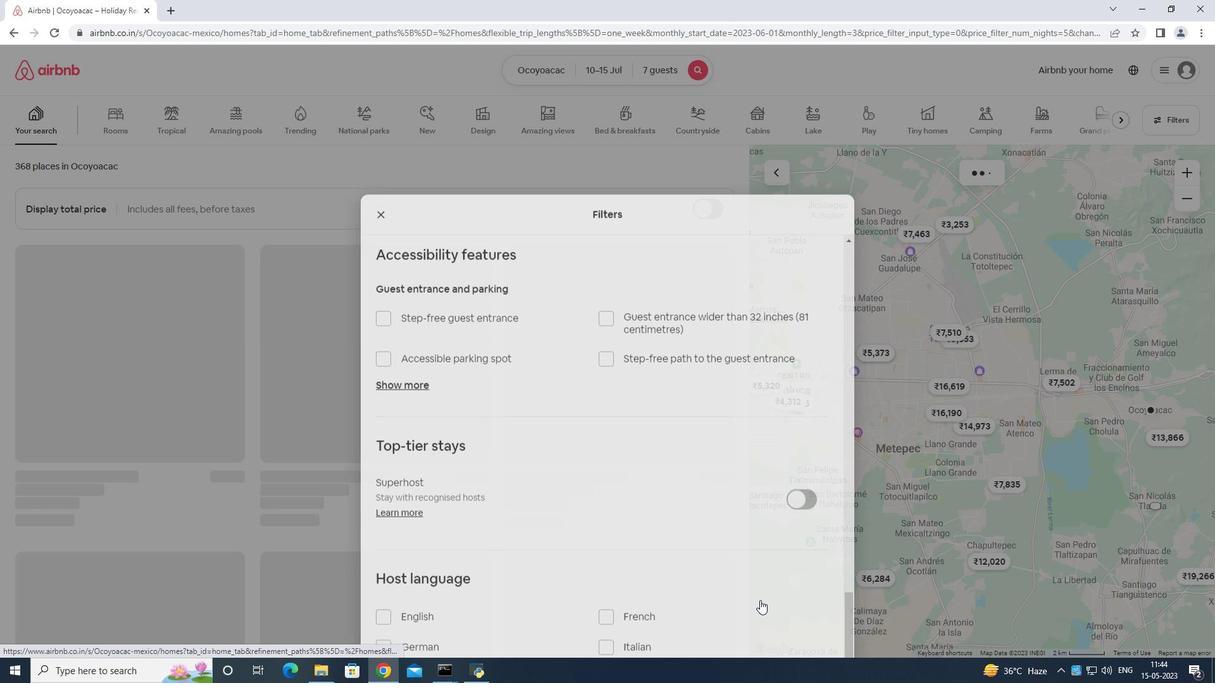 
Action: Key pressed <Key.backspace>
Screenshot: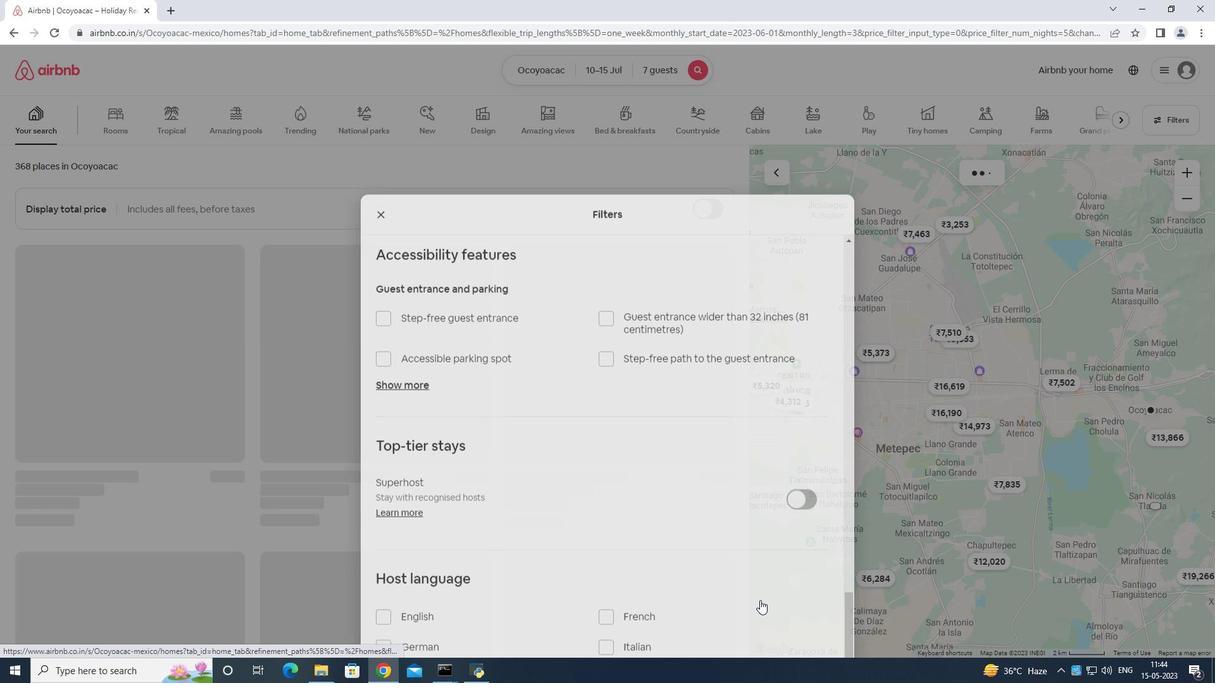 
Action: Mouse moved to (758, 593)
Screenshot: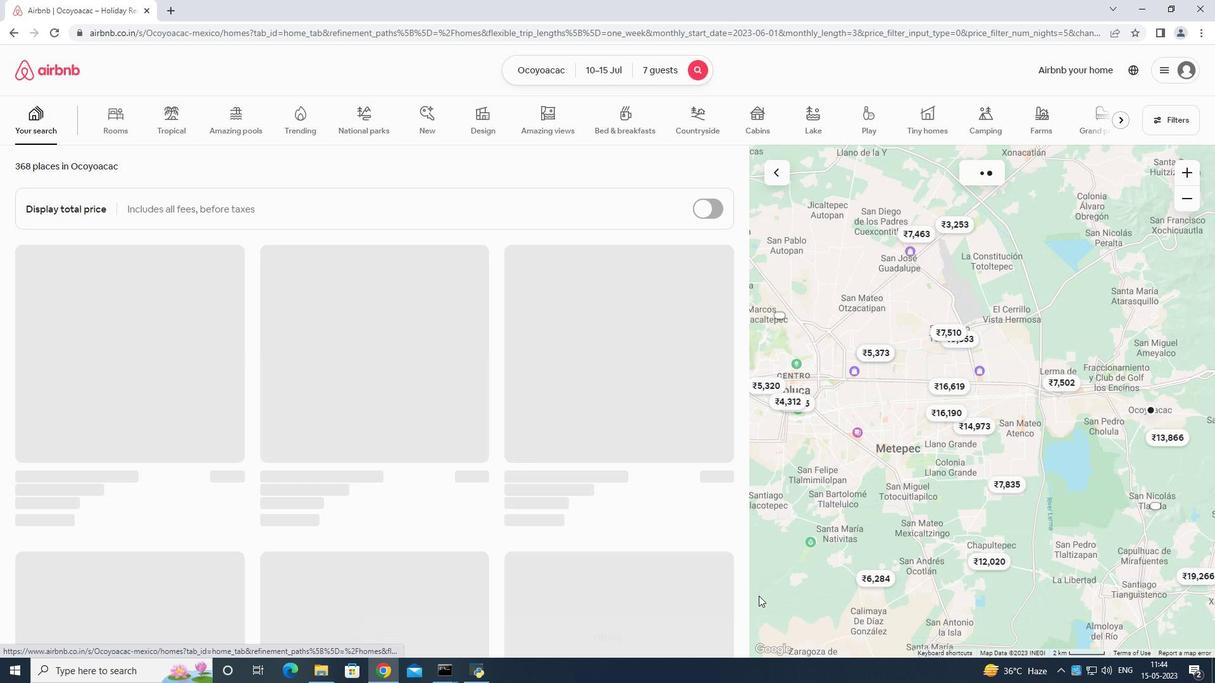 
